 Task: Look for space in Kingston, United States from 22nd August, 2023 to 10th September, 2023 for 6 adults, 2 children in price range Rs.10000 to Rs.15000. Place can be entire place or shared room with 6 bedrooms having 6 beds and 6 bathrooms. Property type can be house, flat, guest house. Amenities needed are: wifi, TV, free parkinig on premises, gym, breakfast. Booking option can be shelf check-in. Required host language is English.
Action: Mouse moved to (547, 111)
Screenshot: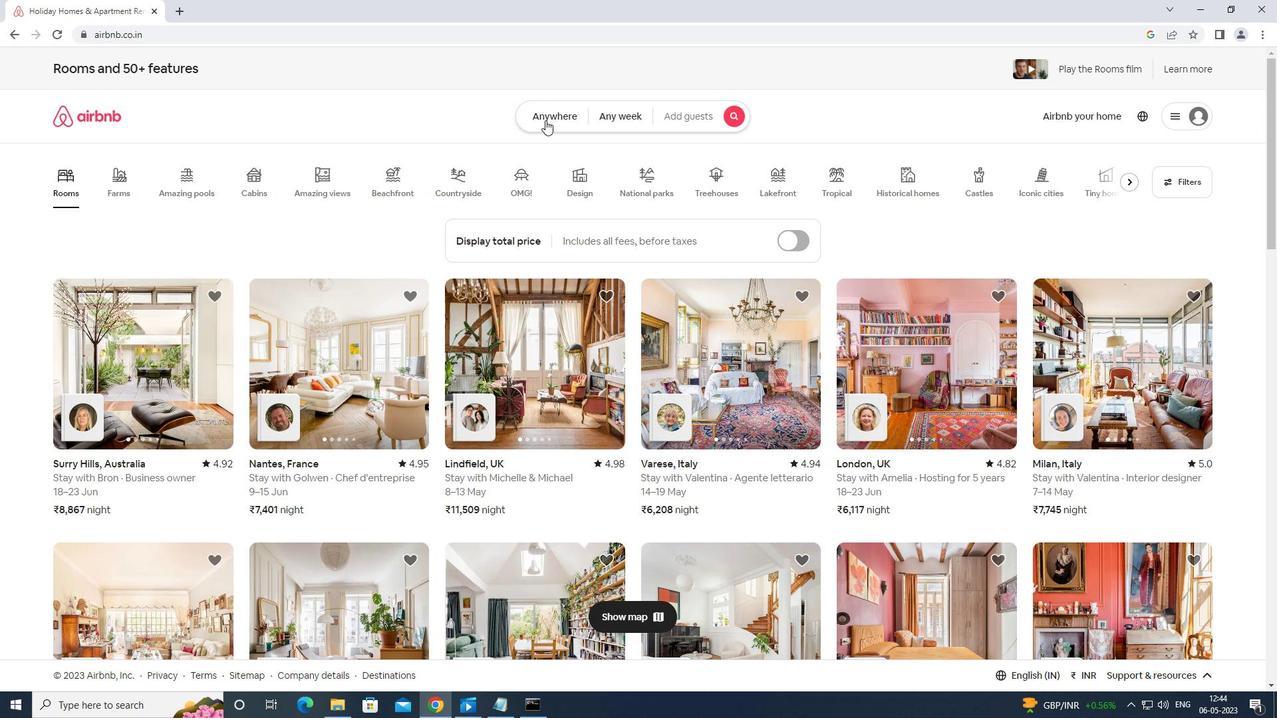 
Action: Mouse pressed left at (547, 111)
Screenshot: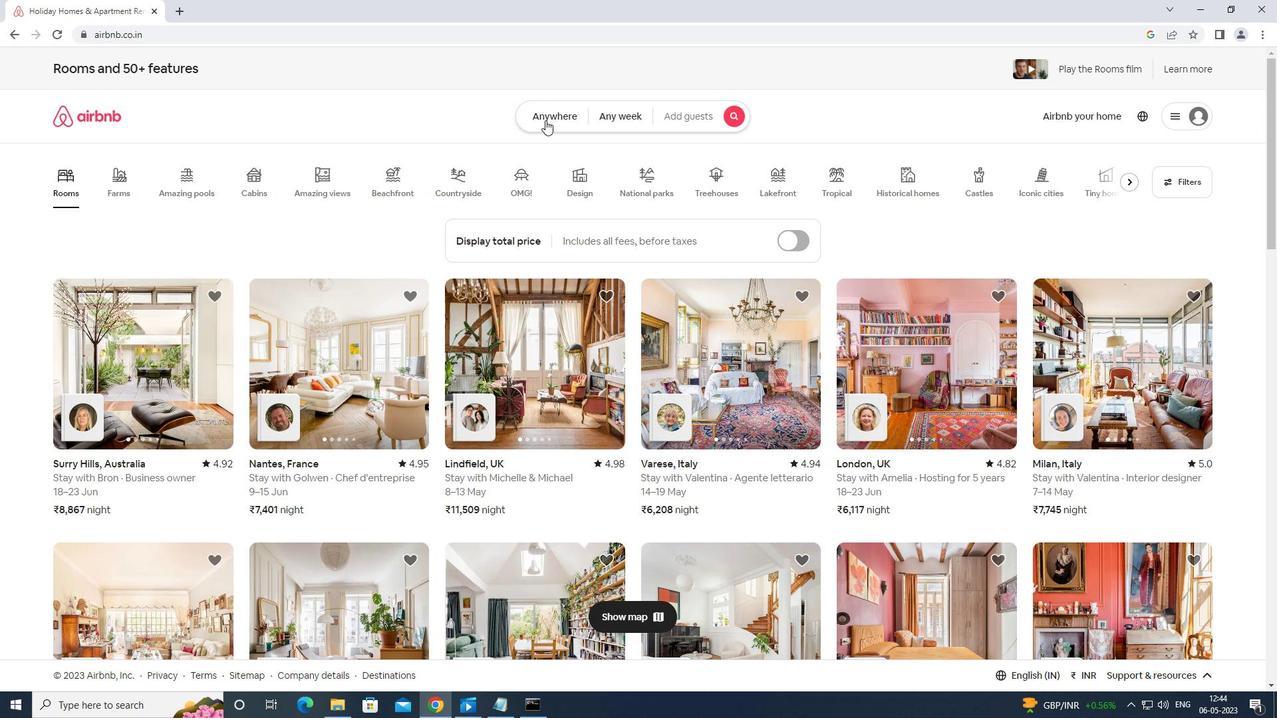 
Action: Mouse moved to (508, 152)
Screenshot: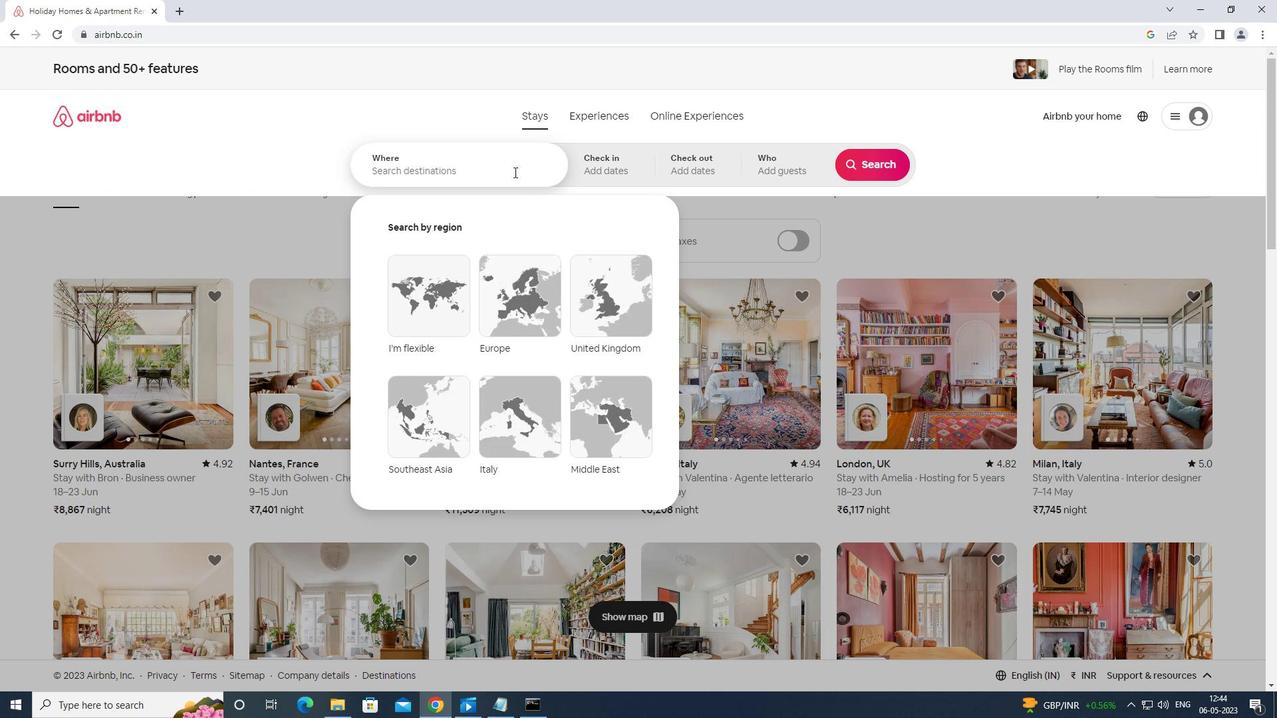 
Action: Mouse pressed left at (508, 152)
Screenshot: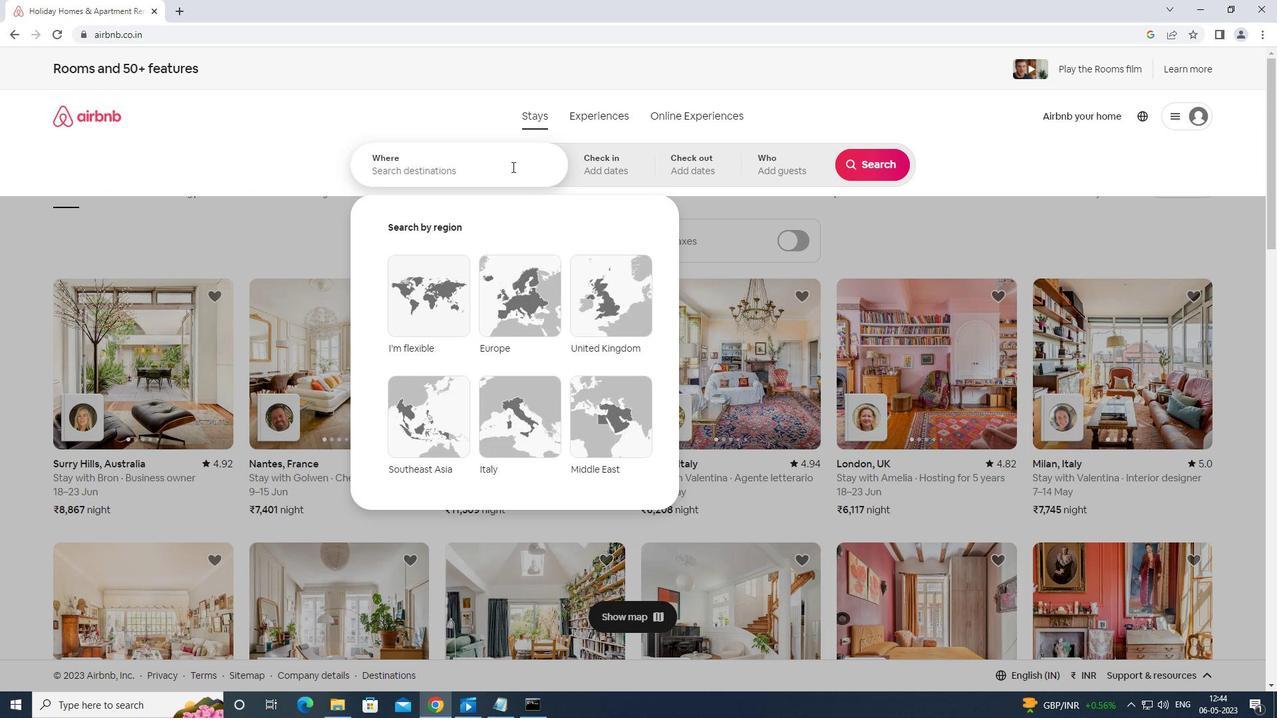 
Action: Mouse moved to (503, 159)
Screenshot: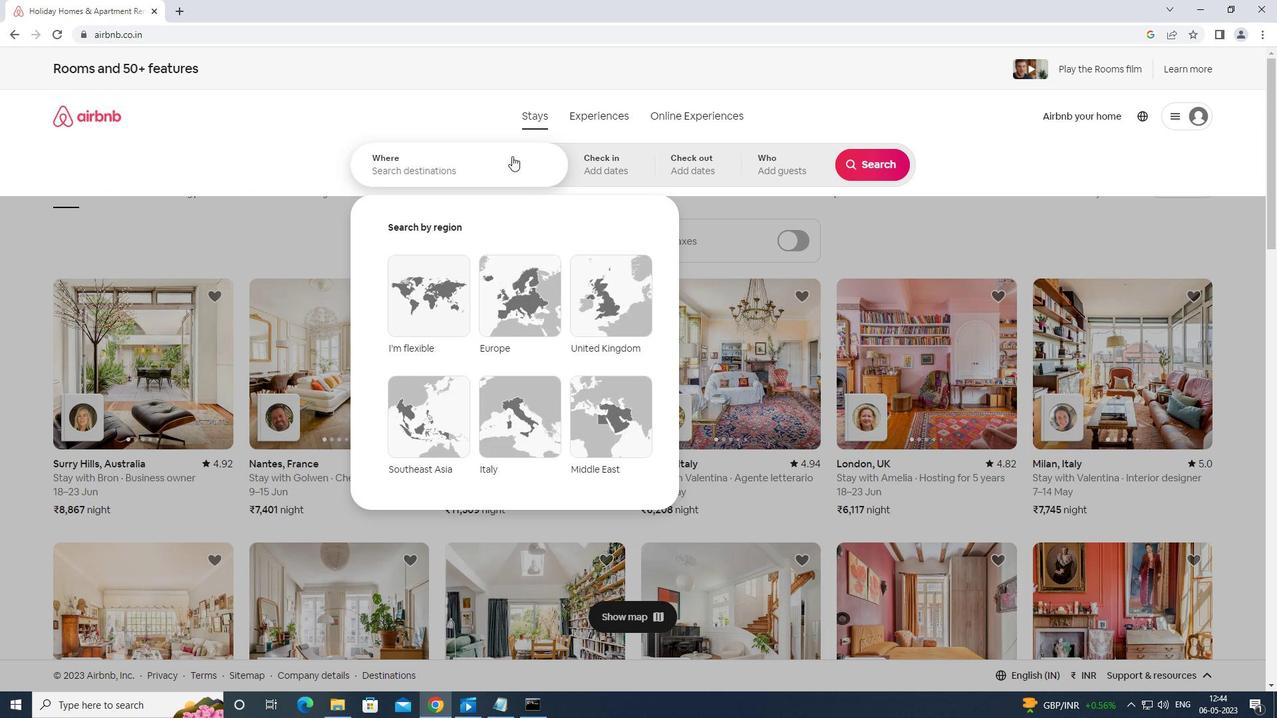 
Action: Mouse pressed left at (503, 159)
Screenshot: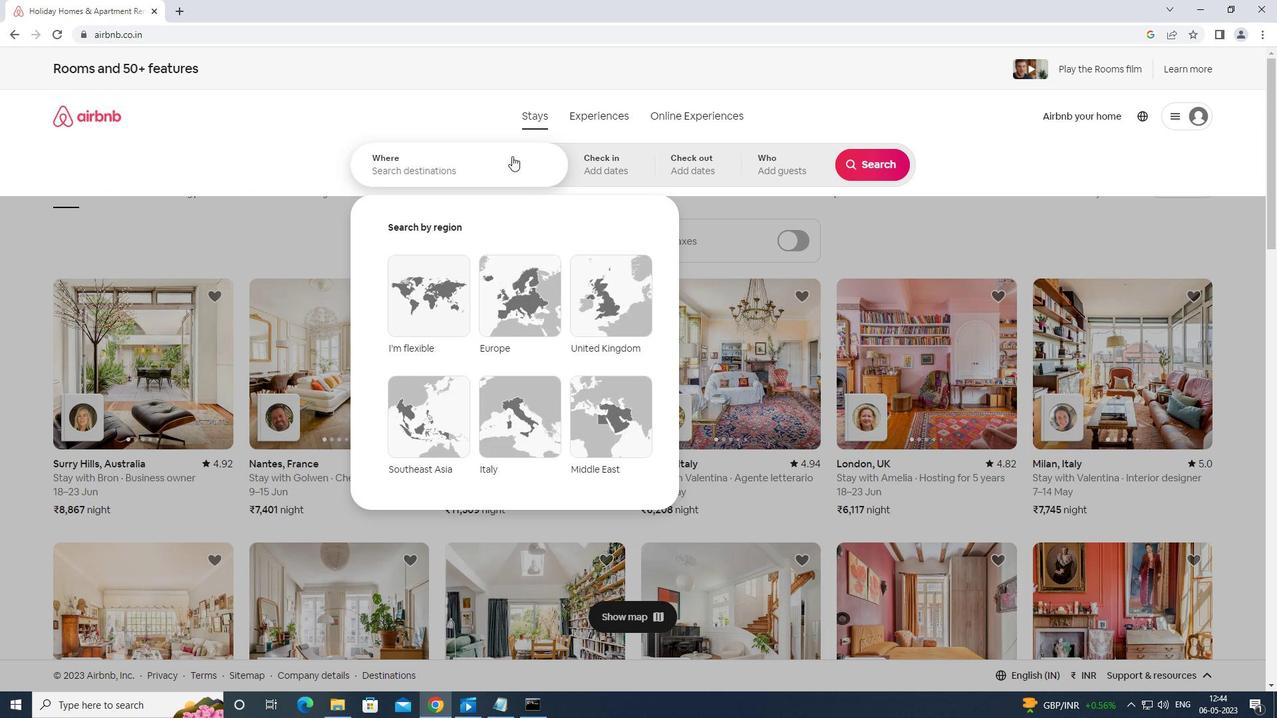 
Action: Mouse moved to (497, 162)
Screenshot: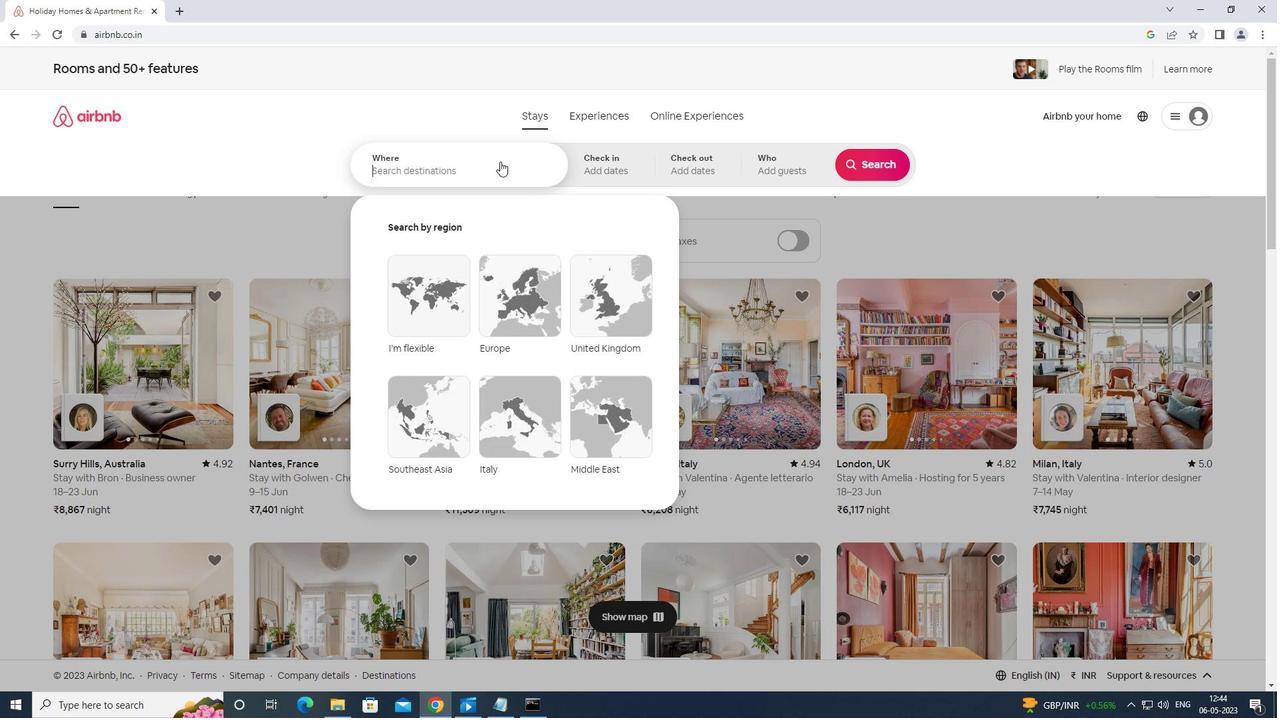 
Action: Key pressed kingstin<Key.backspace><Key.backspace>on<Key.space>united<Key.space>states<Key.enter>
Screenshot: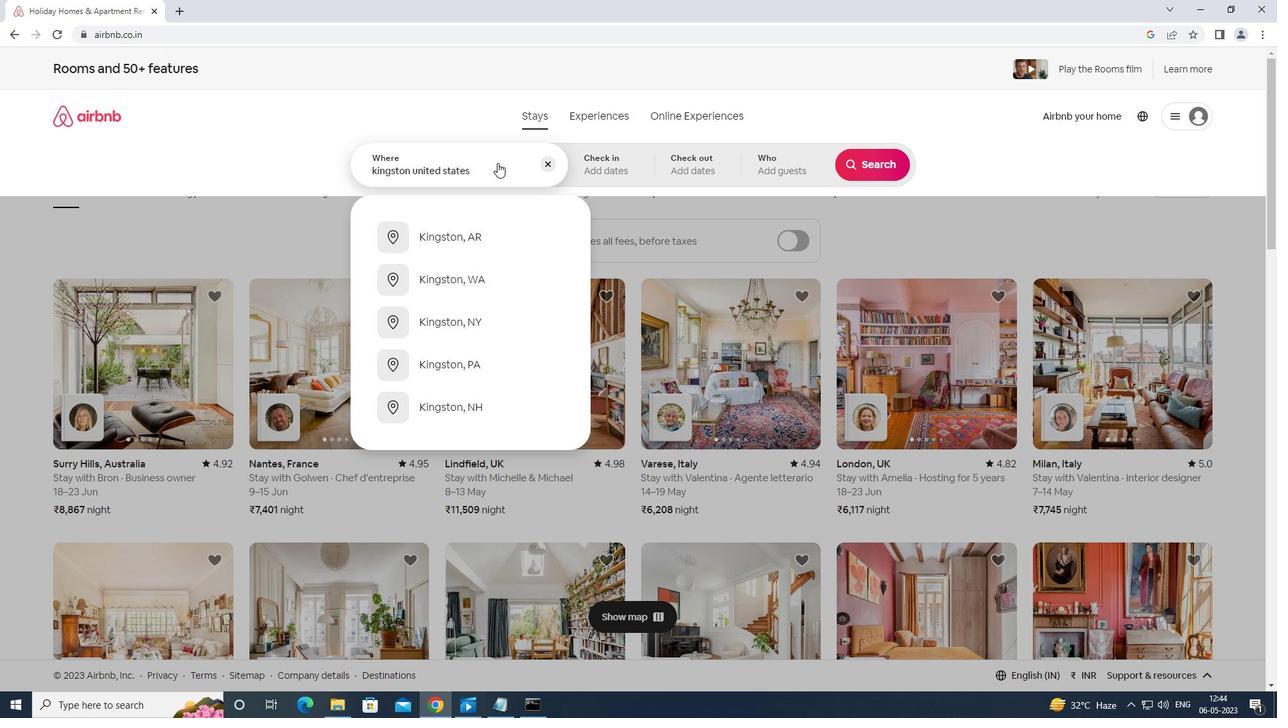 
Action: Mouse moved to (870, 272)
Screenshot: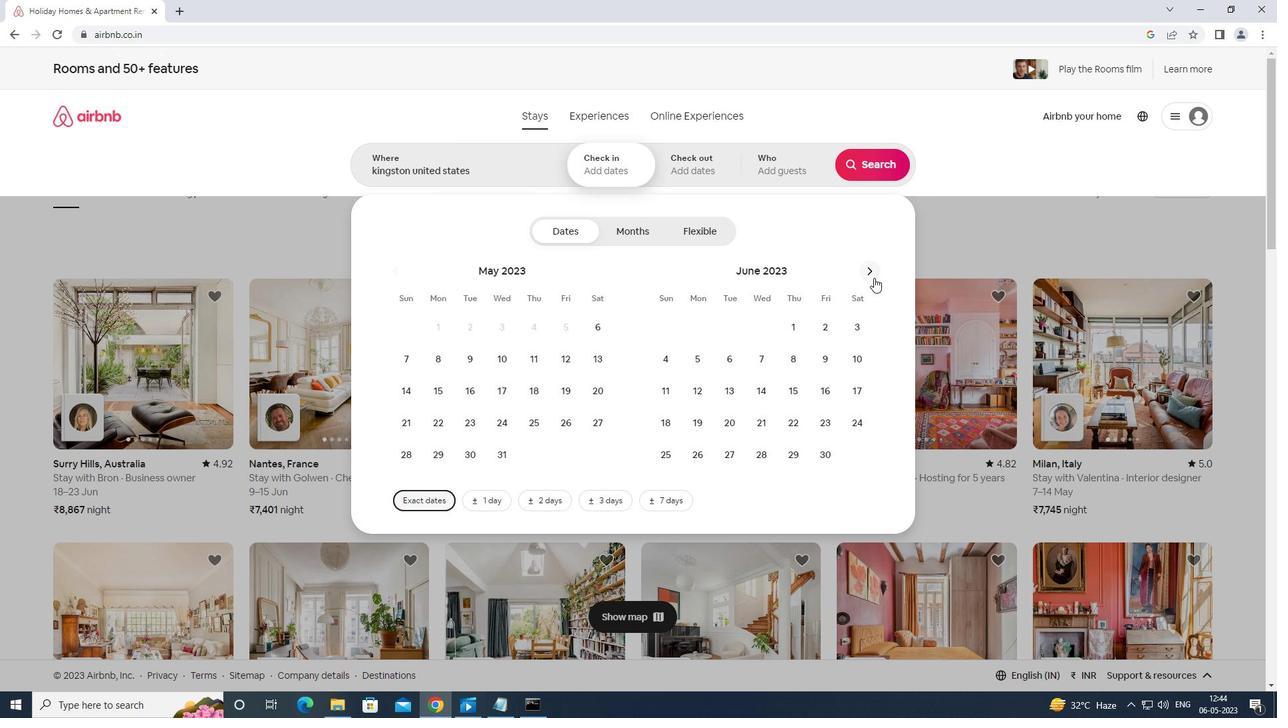 
Action: Mouse pressed left at (870, 272)
Screenshot: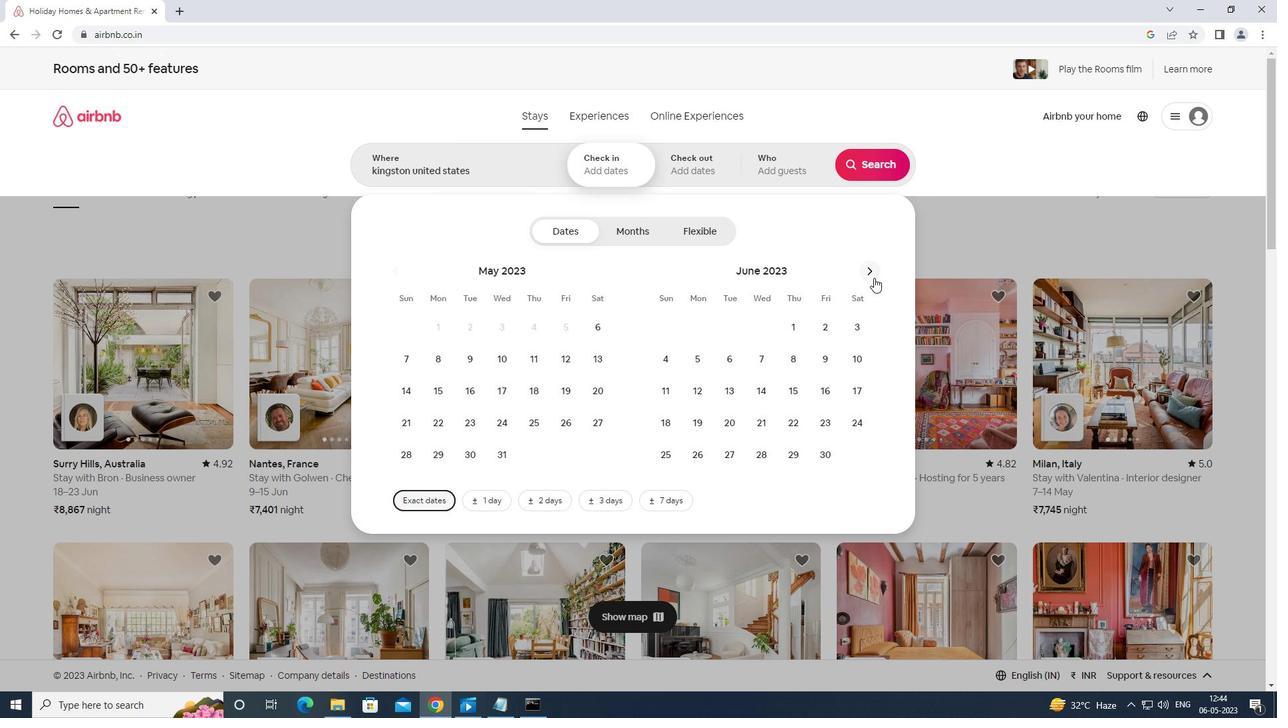 
Action: Mouse moved to (872, 270)
Screenshot: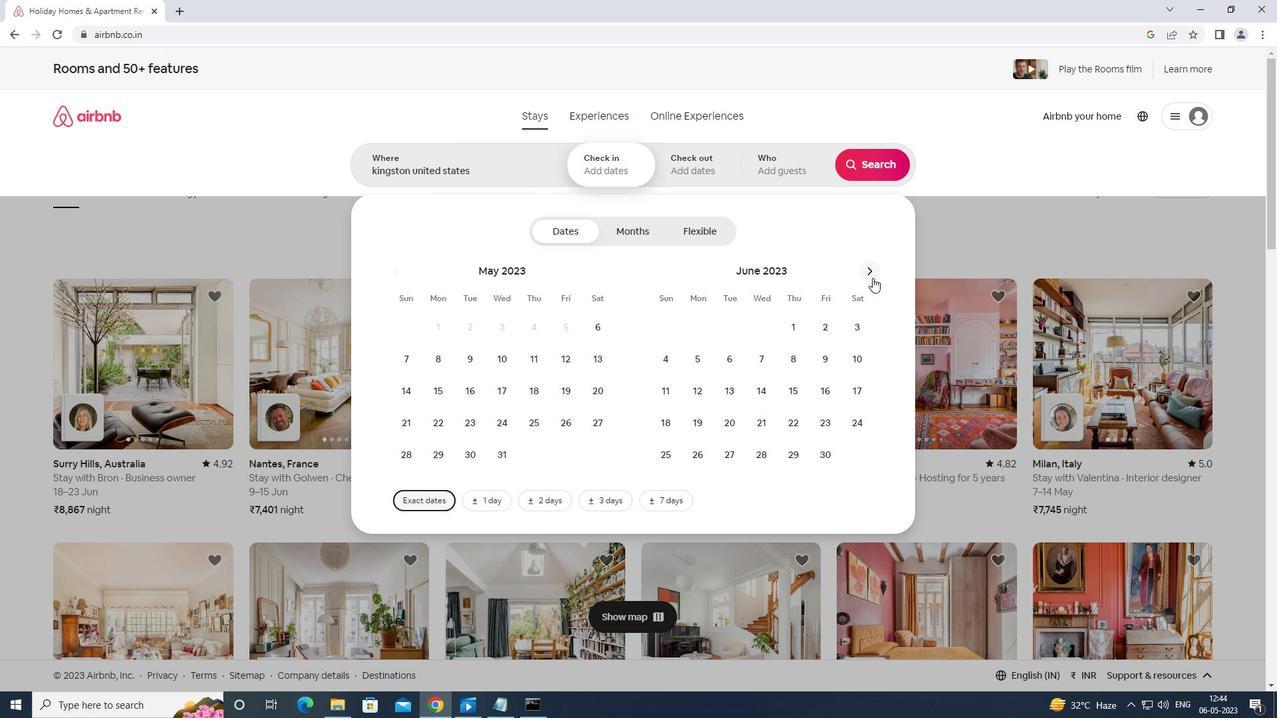 
Action: Mouse pressed left at (872, 270)
Screenshot: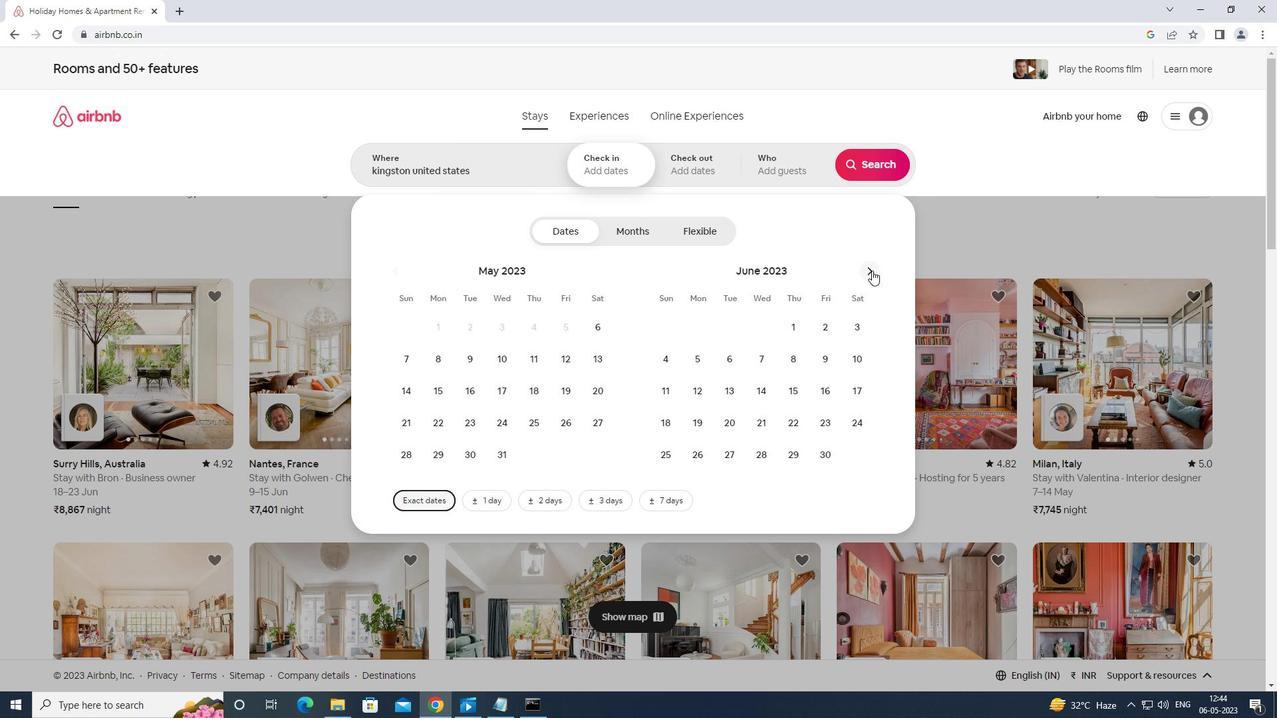 
Action: Mouse moved to (872, 270)
Screenshot: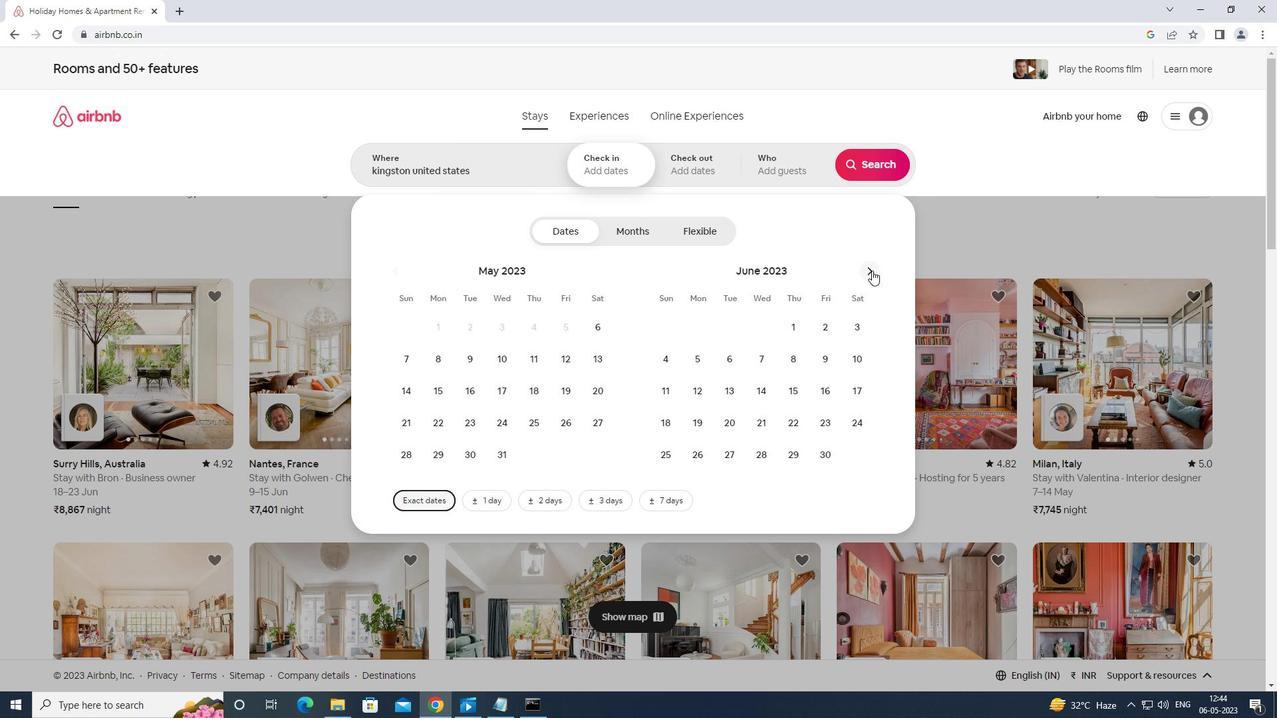 
Action: Mouse pressed left at (872, 270)
Screenshot: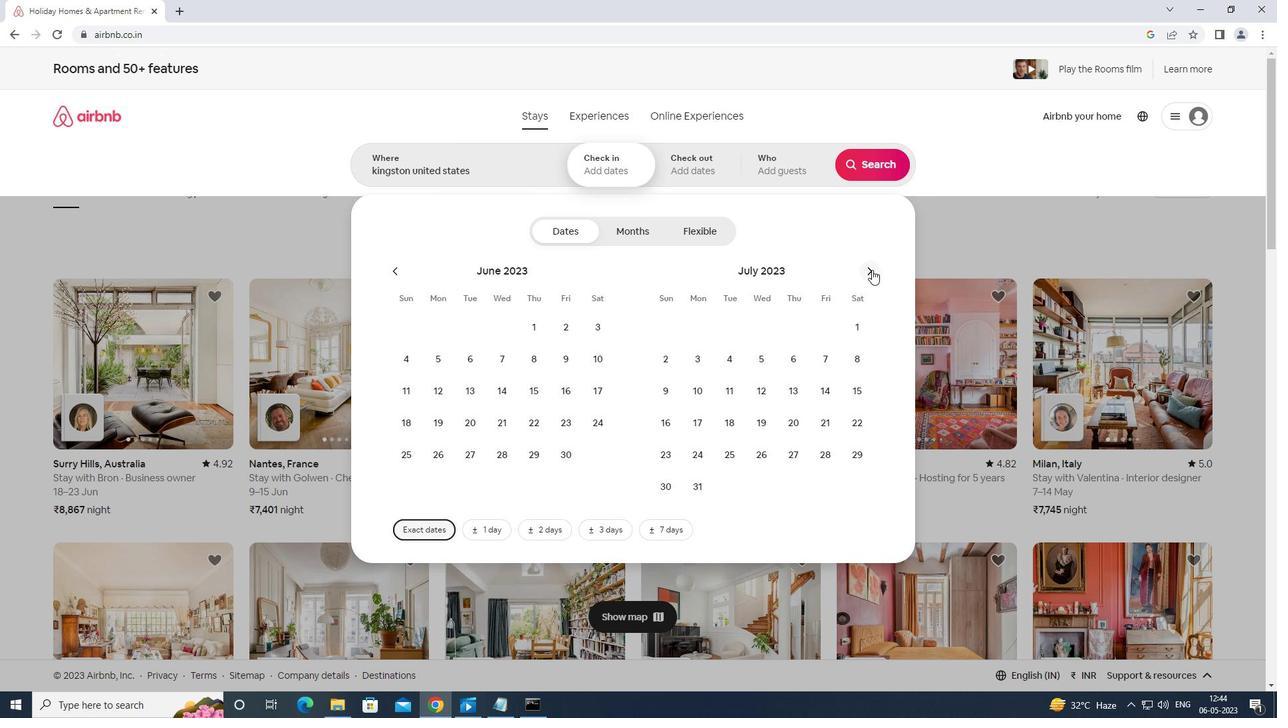 
Action: Mouse moved to (727, 427)
Screenshot: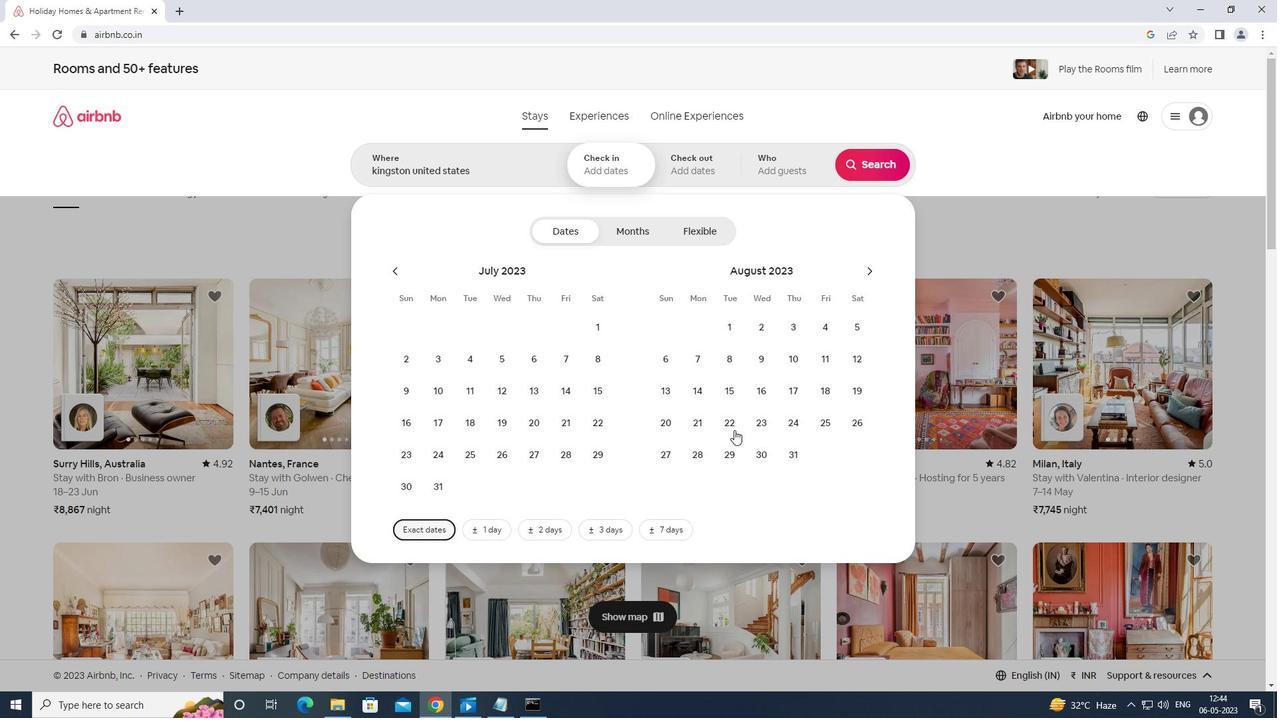 
Action: Mouse pressed left at (727, 427)
Screenshot: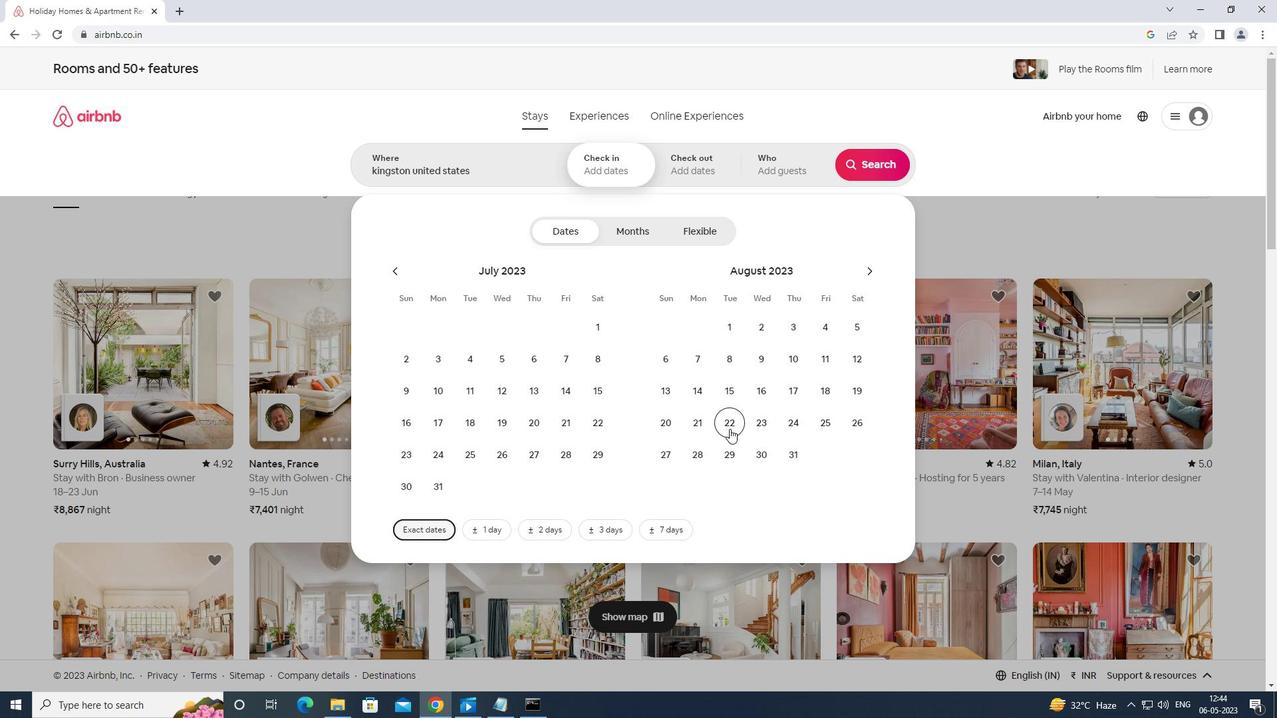 
Action: Mouse moved to (872, 274)
Screenshot: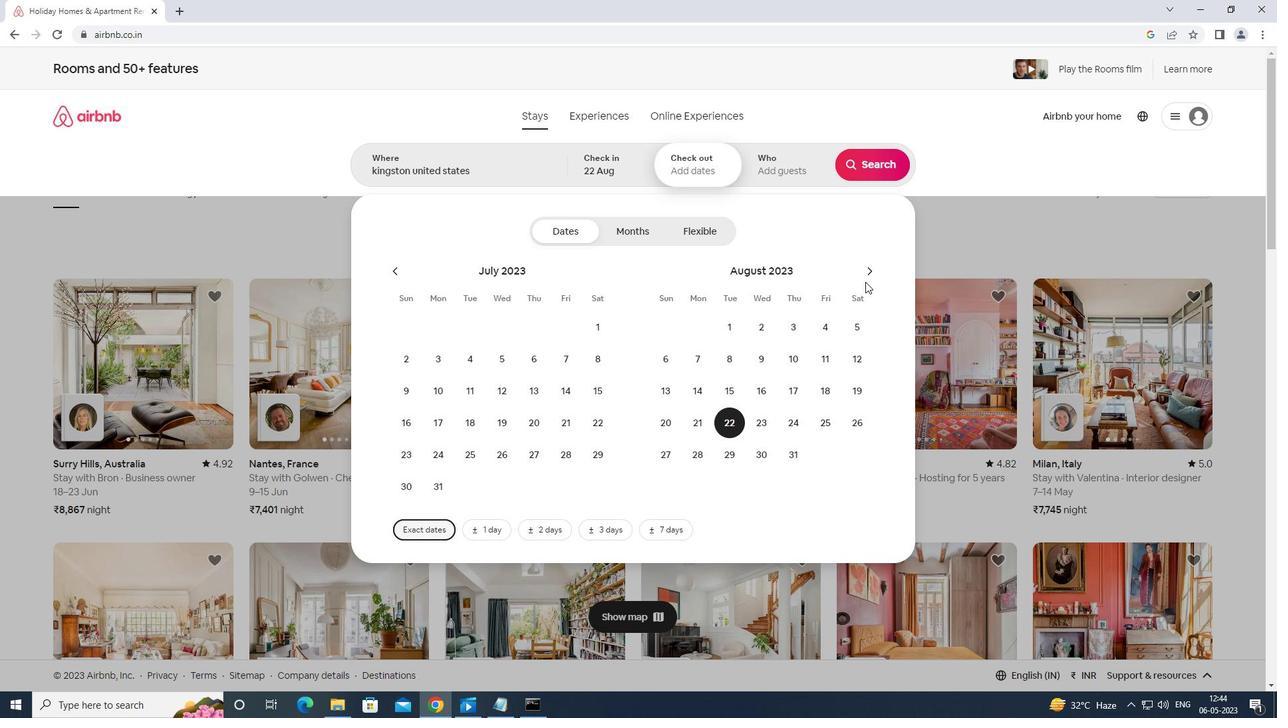 
Action: Mouse pressed left at (872, 274)
Screenshot: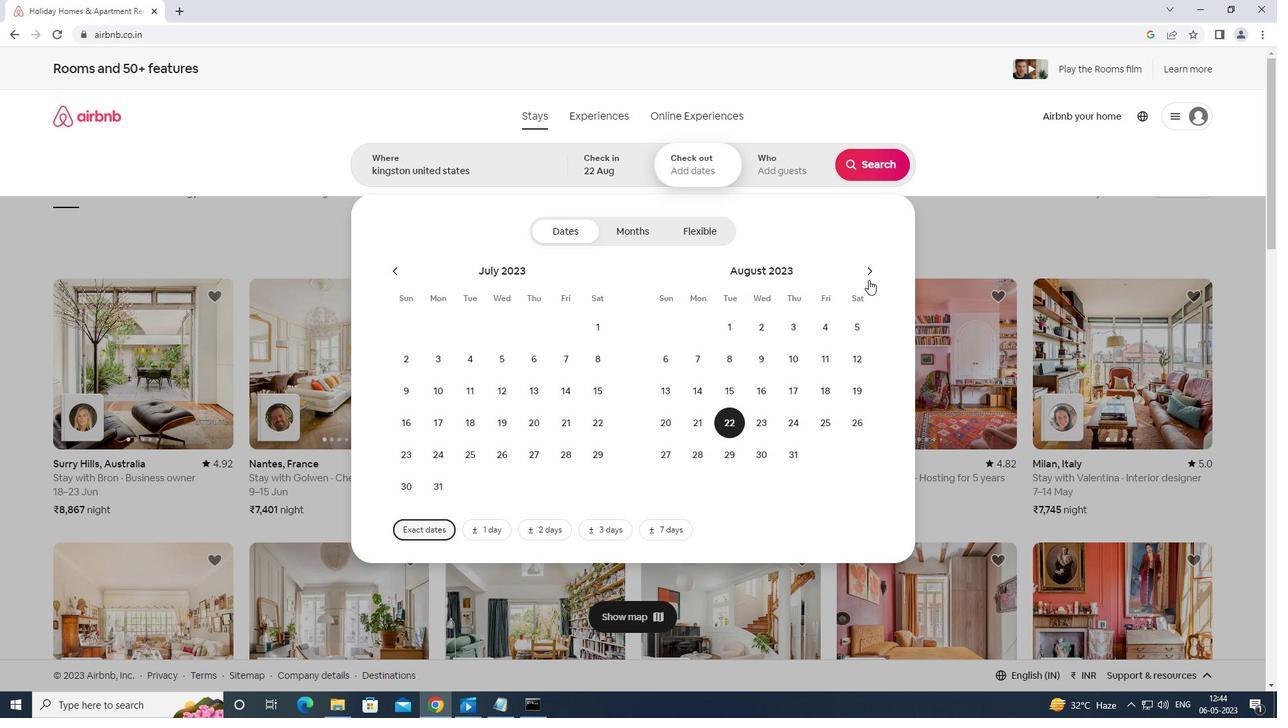 
Action: Mouse moved to (667, 392)
Screenshot: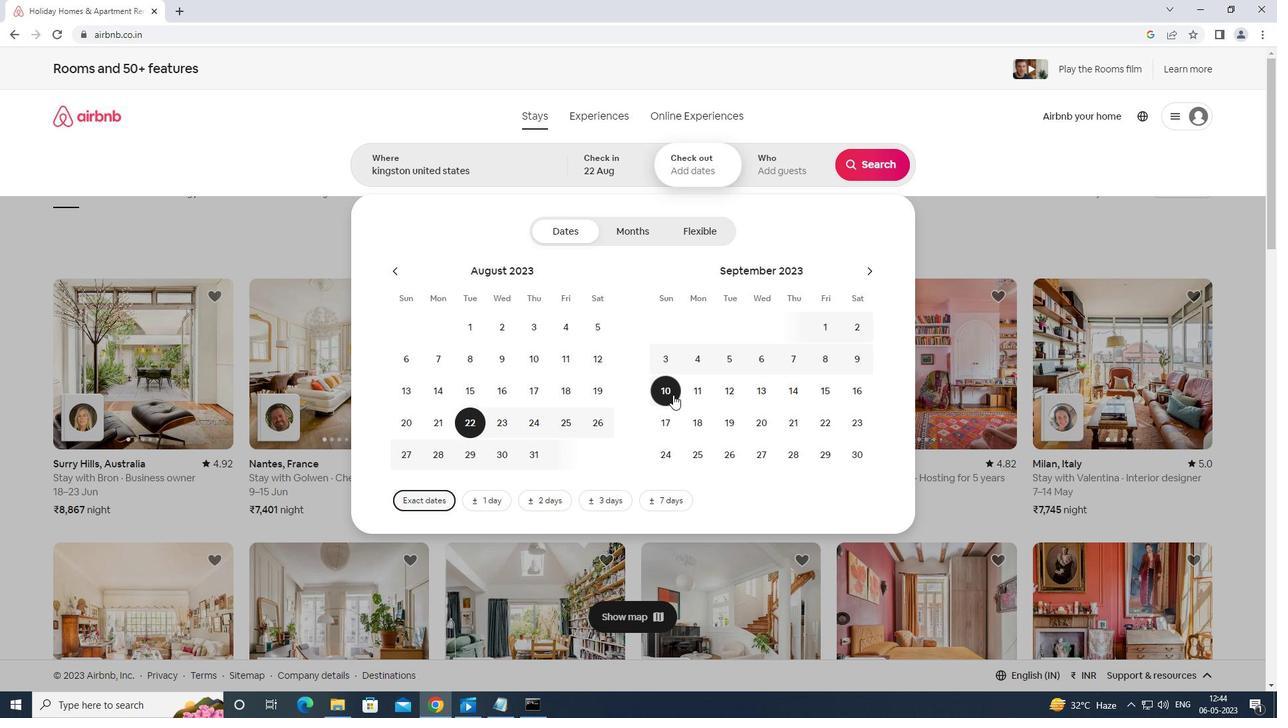 
Action: Mouse pressed left at (667, 392)
Screenshot: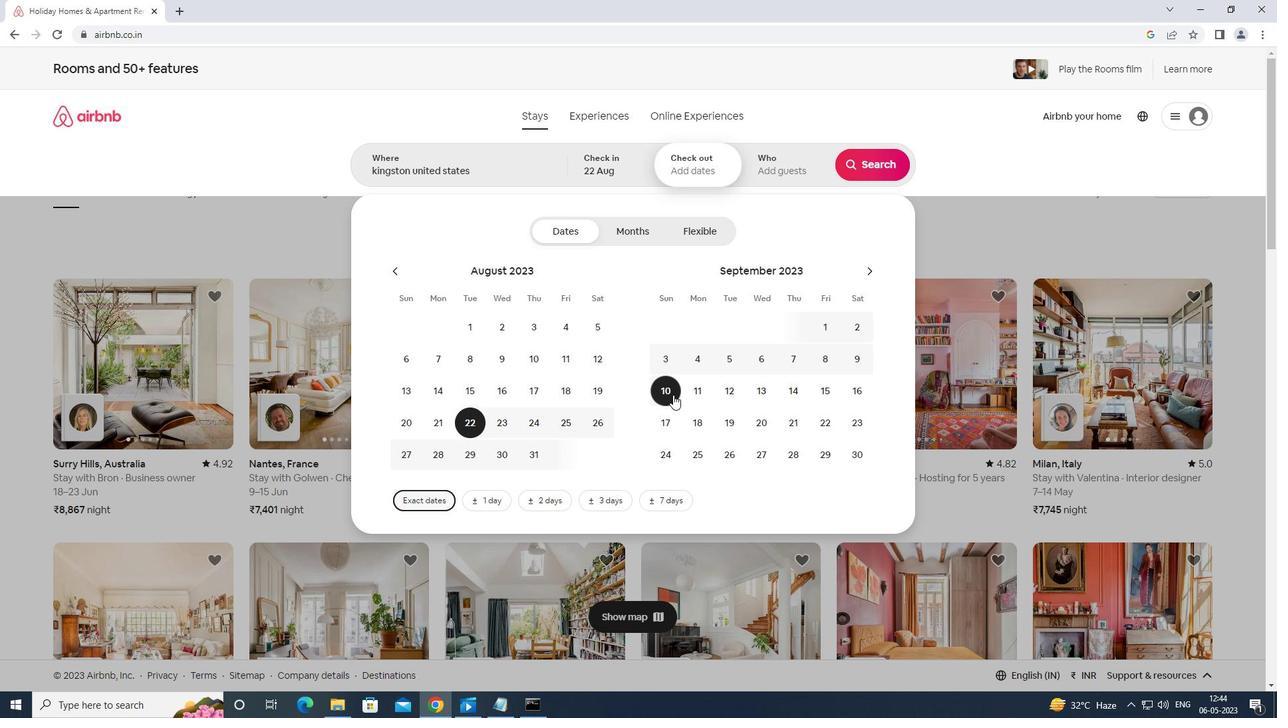 
Action: Mouse moved to (778, 162)
Screenshot: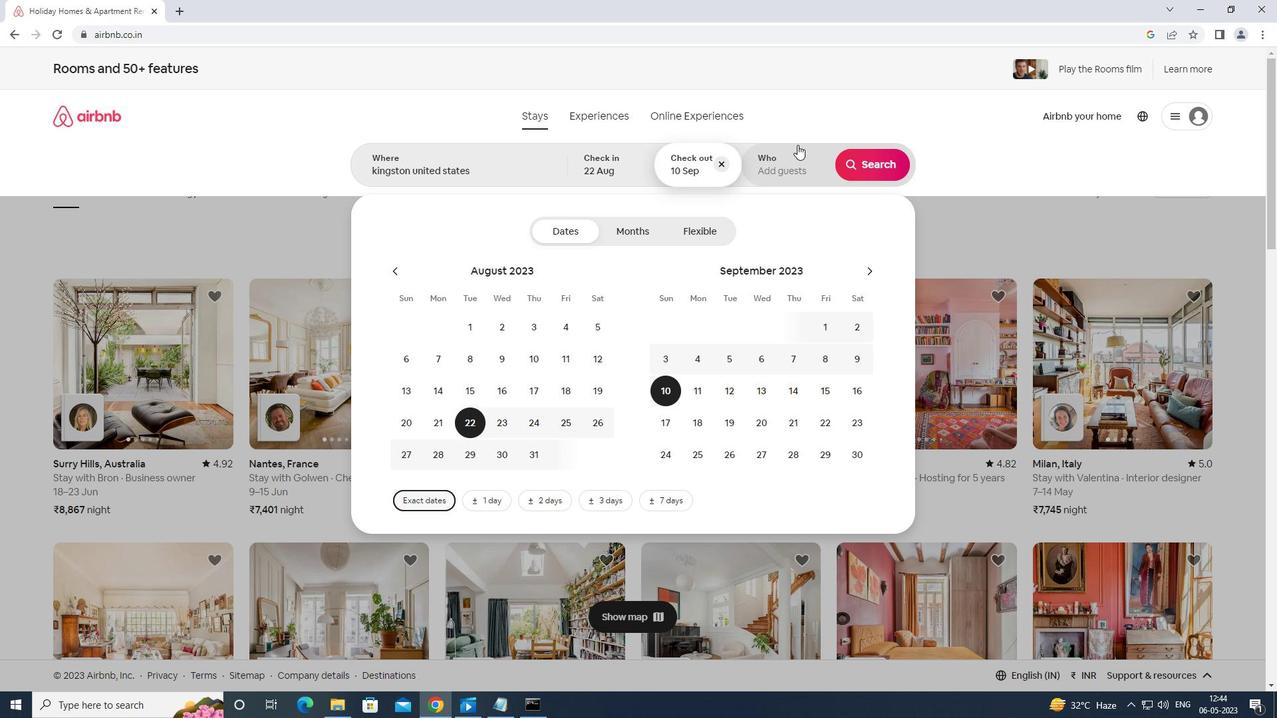 
Action: Mouse pressed left at (778, 162)
Screenshot: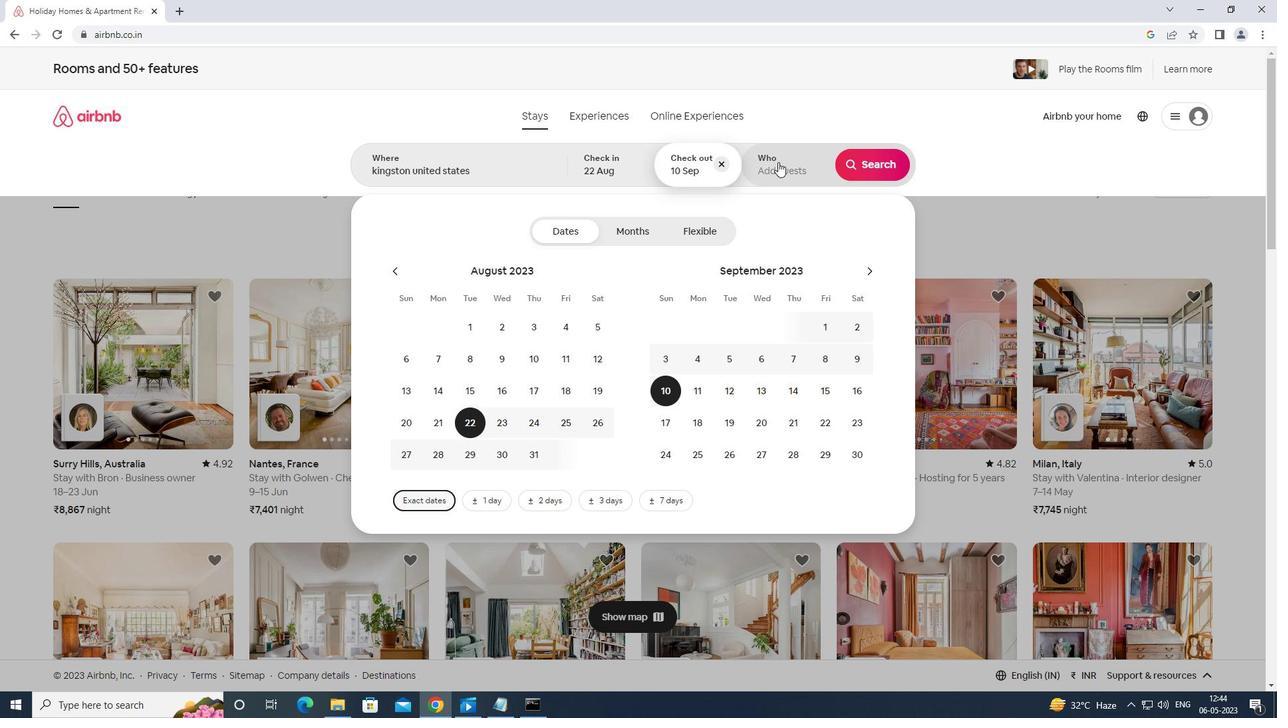 
Action: Mouse moved to (873, 231)
Screenshot: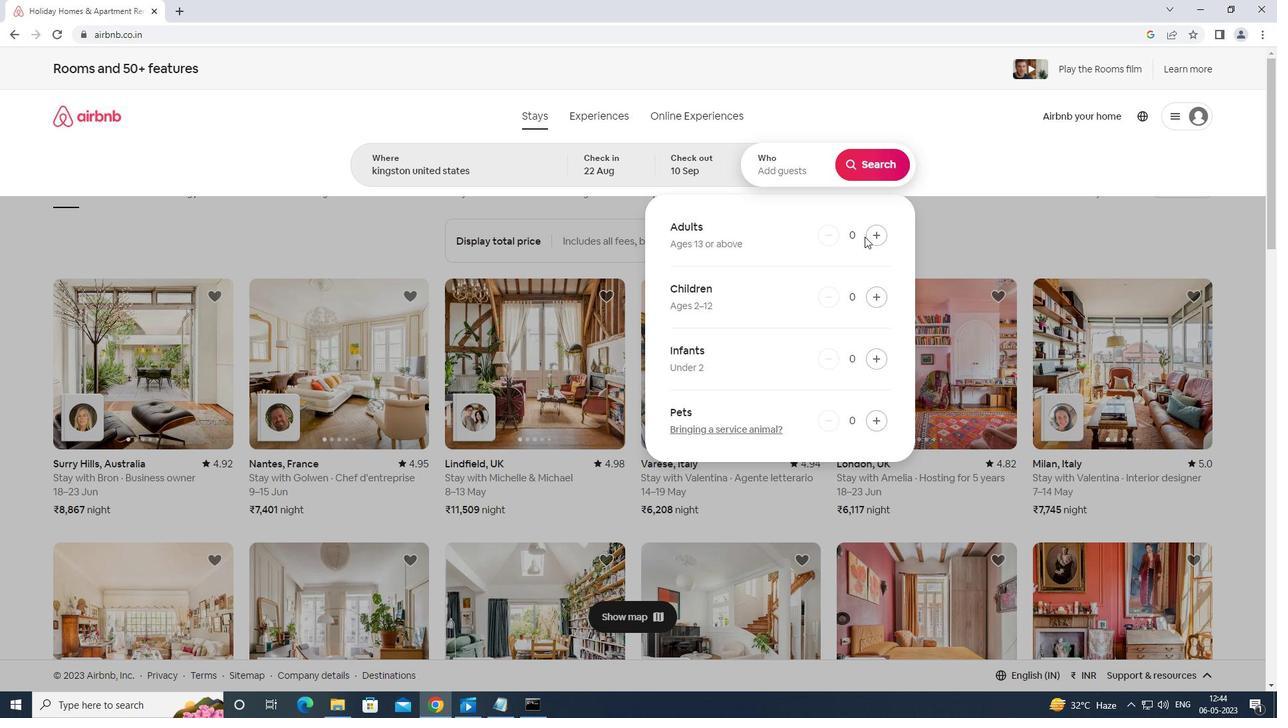 
Action: Mouse pressed left at (873, 231)
Screenshot: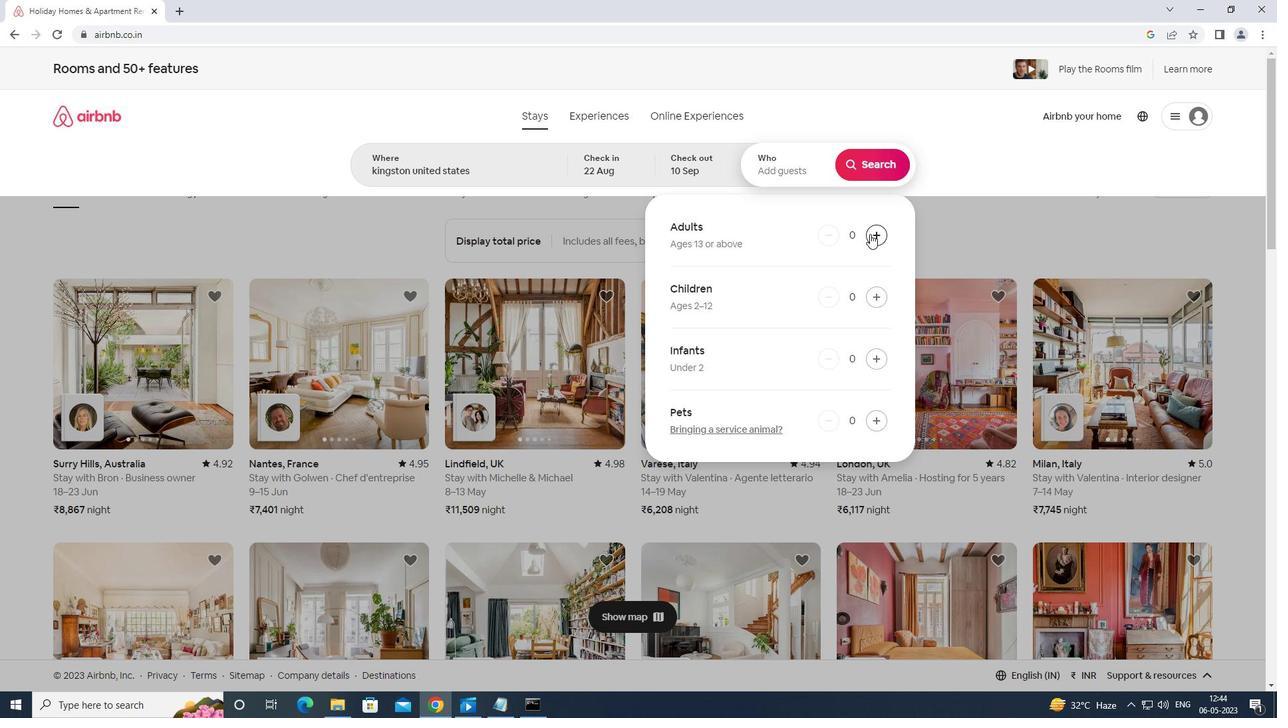 
Action: Mouse moved to (873, 231)
Screenshot: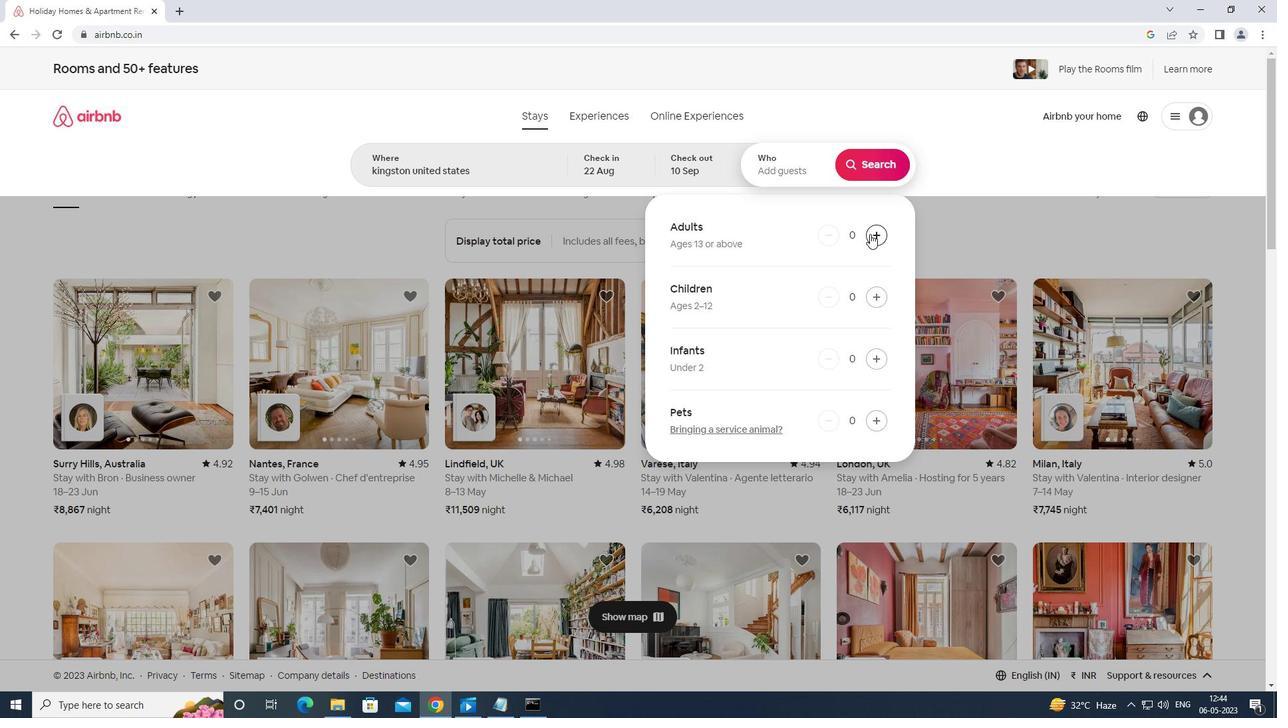 
Action: Mouse pressed left at (873, 231)
Screenshot: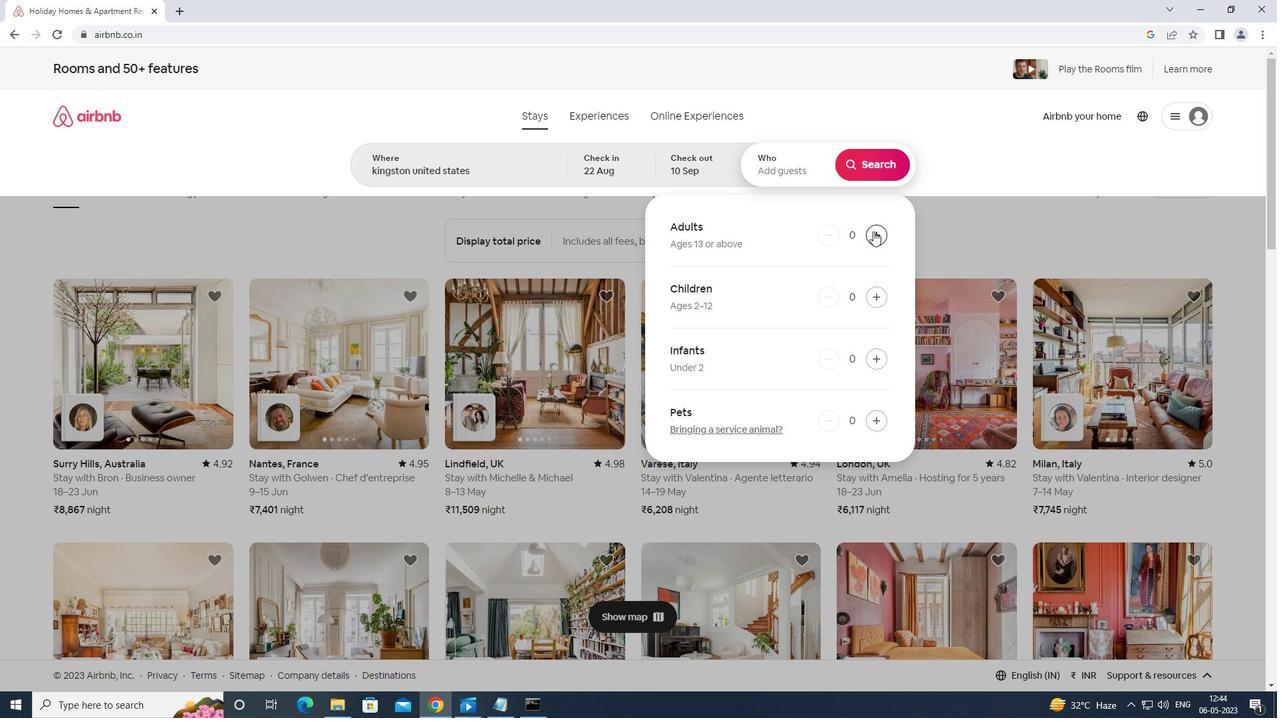 
Action: Mouse moved to (874, 230)
Screenshot: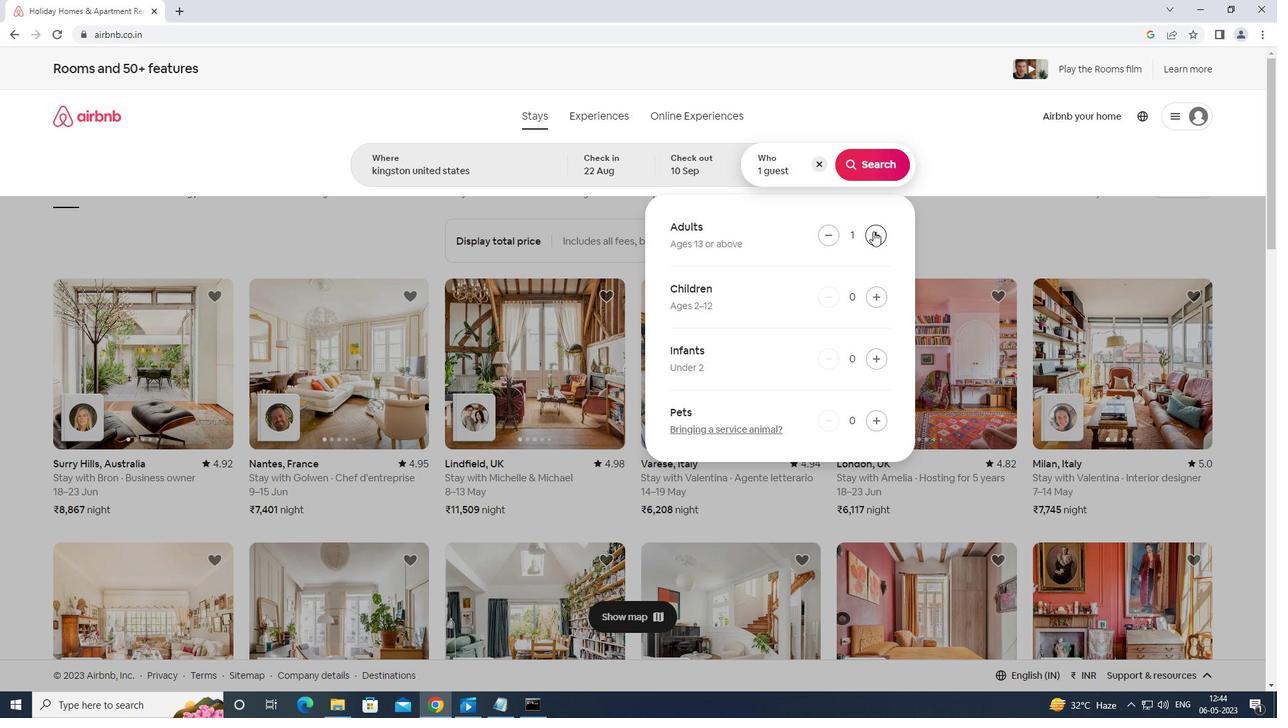 
Action: Mouse pressed left at (874, 230)
Screenshot: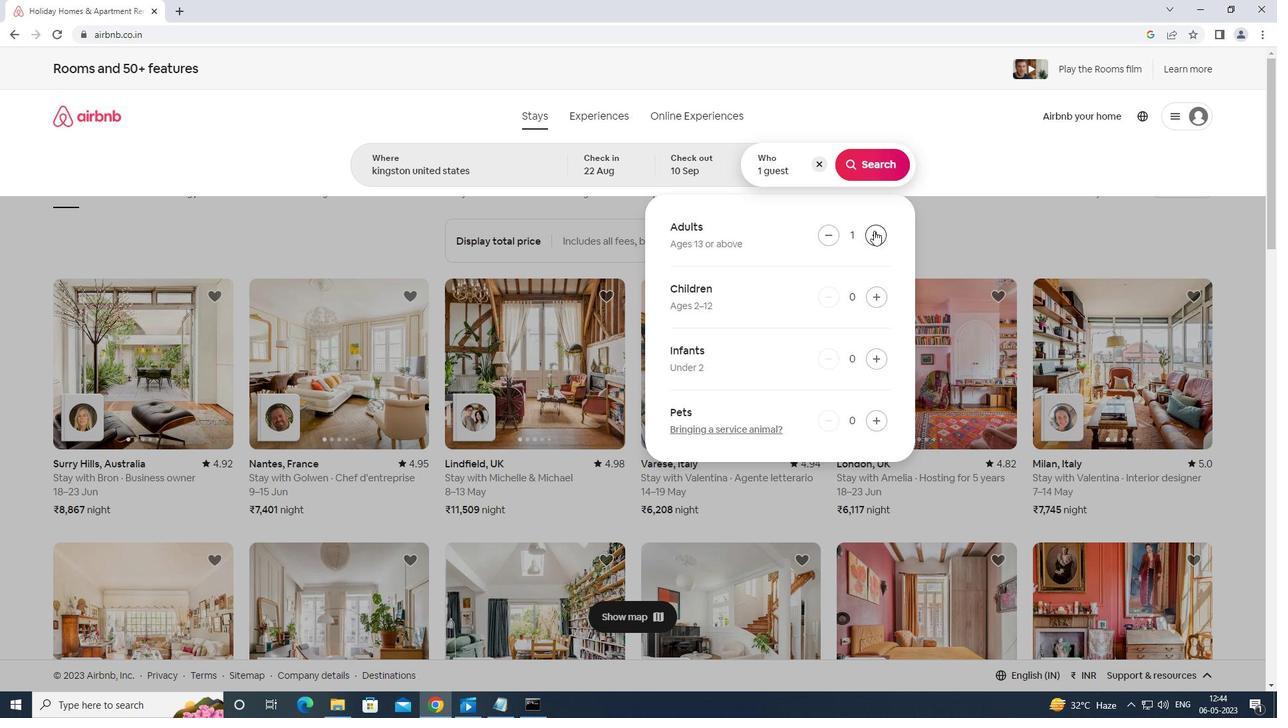 
Action: Mouse moved to (876, 232)
Screenshot: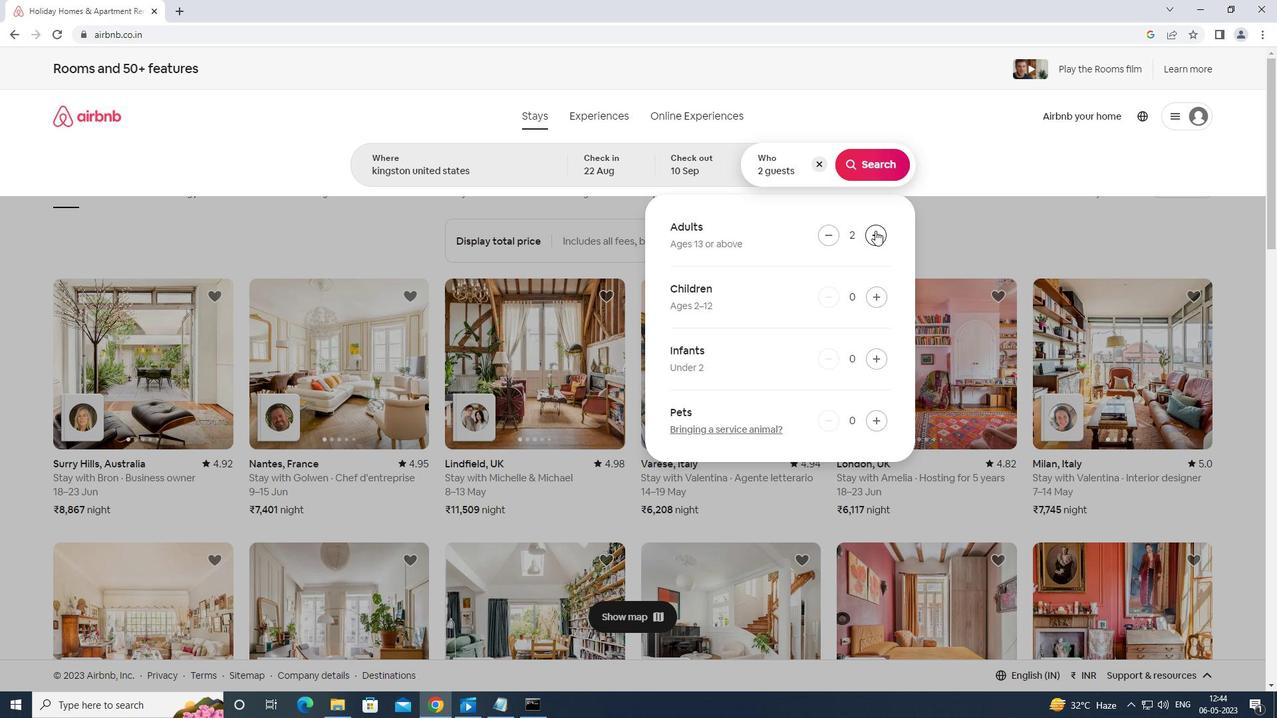
Action: Mouse pressed left at (876, 232)
Screenshot: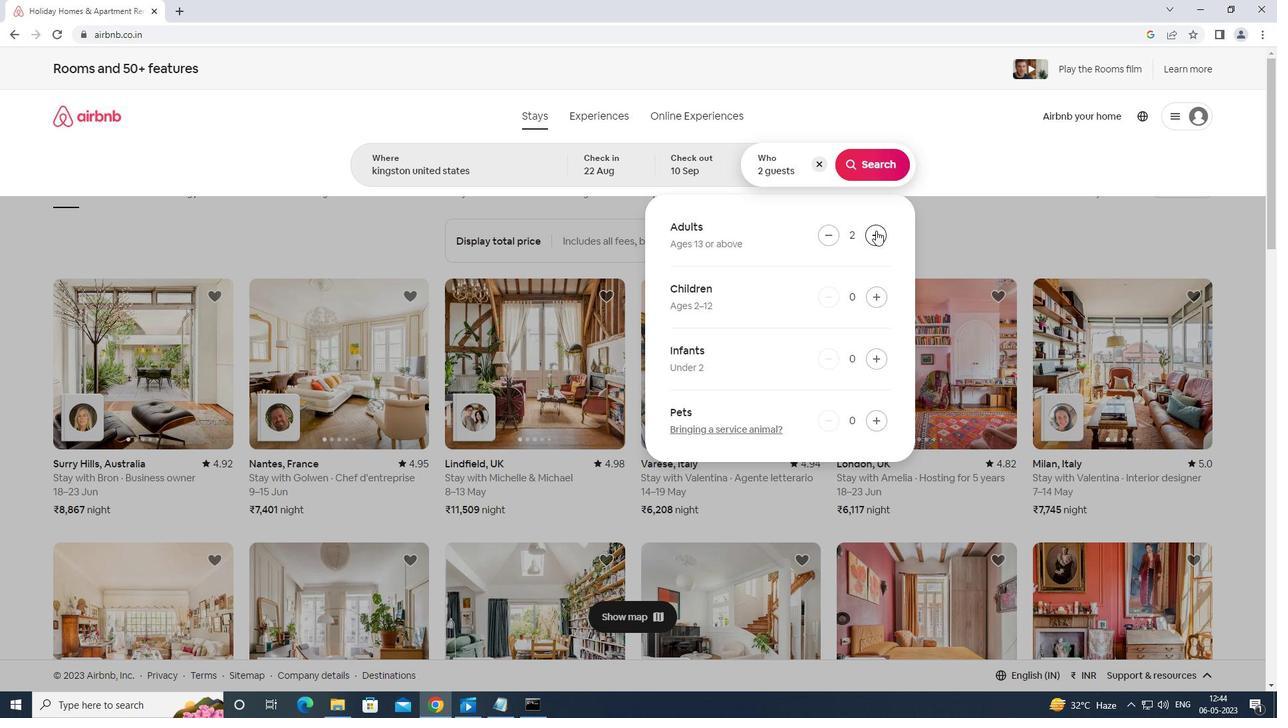 
Action: Mouse moved to (877, 233)
Screenshot: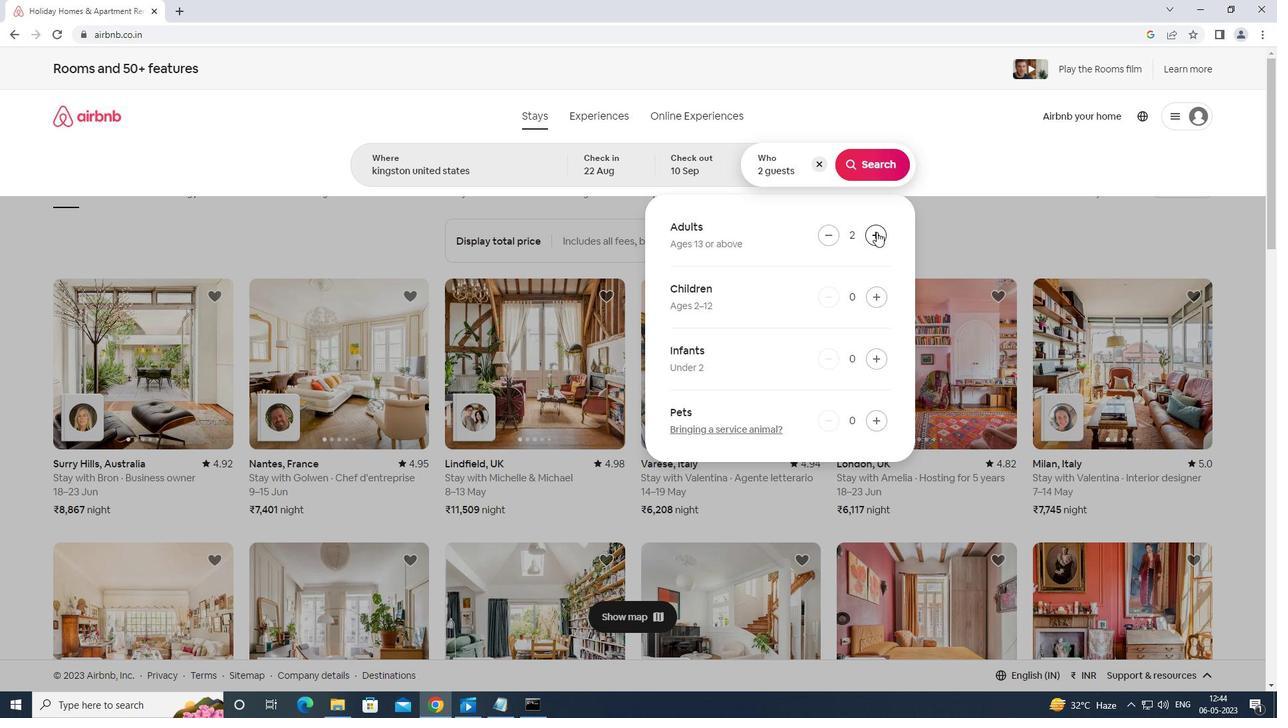 
Action: Mouse pressed left at (877, 233)
Screenshot: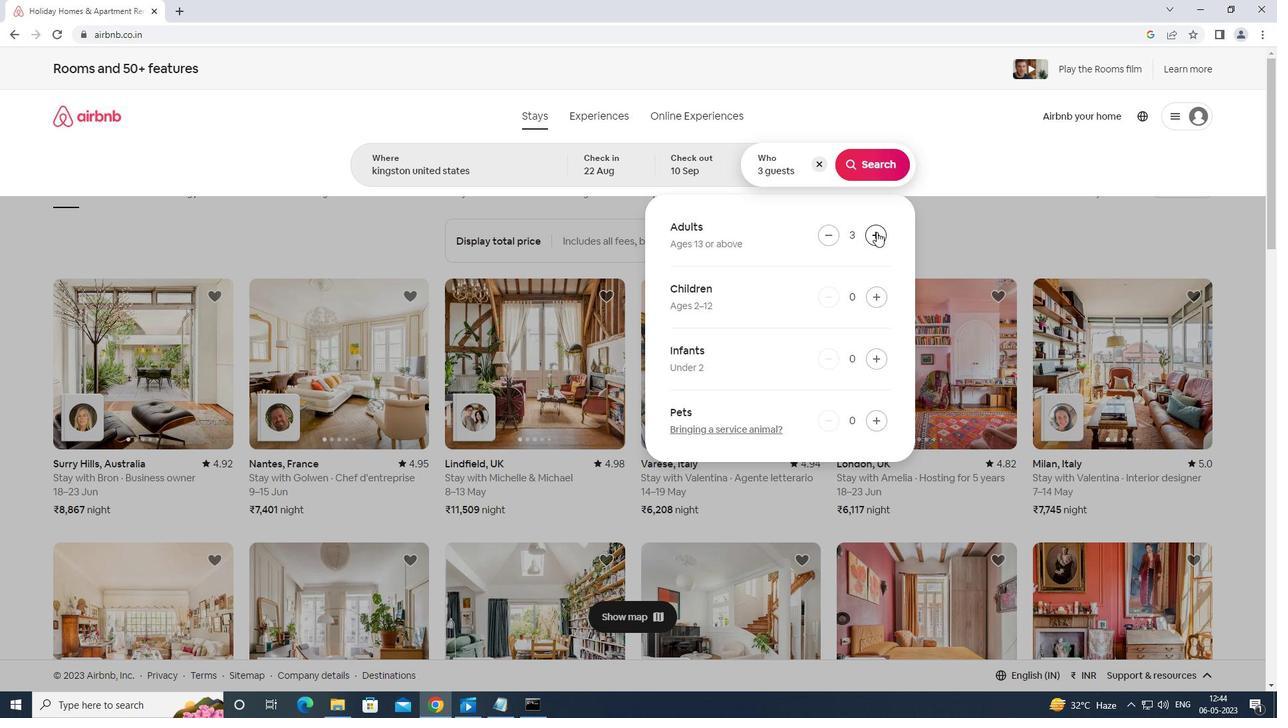 
Action: Mouse pressed left at (877, 233)
Screenshot: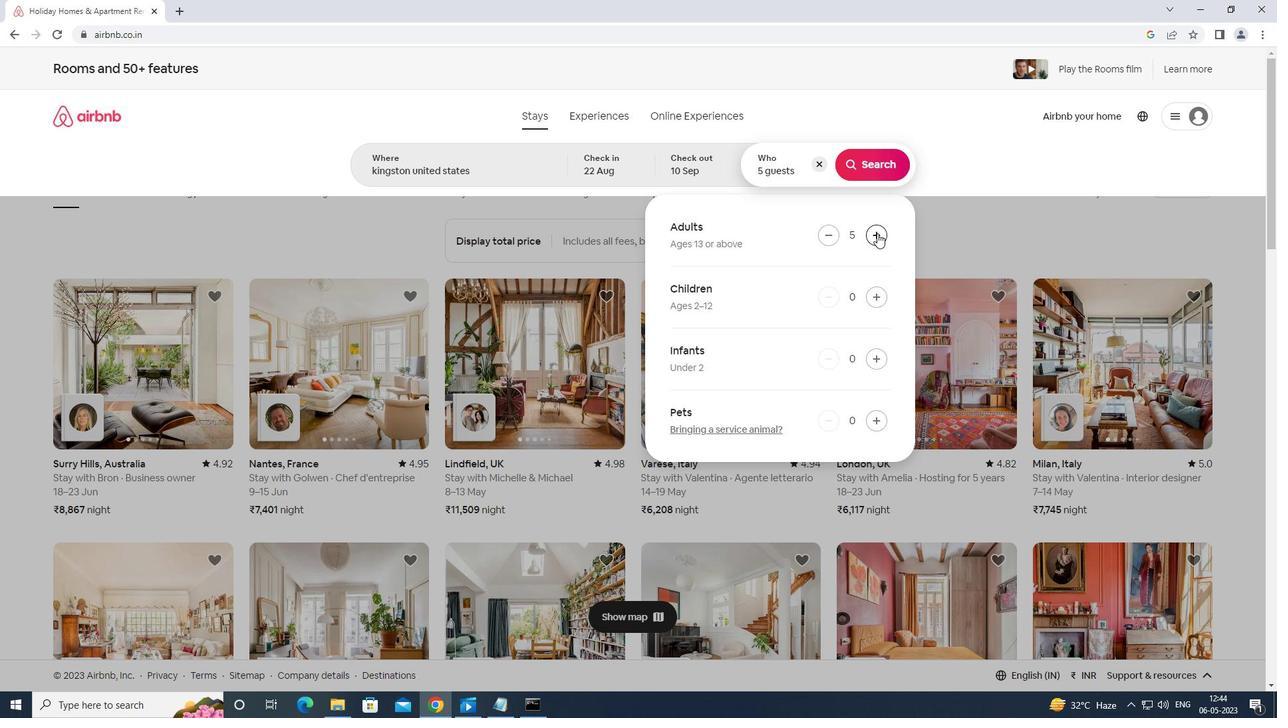 
Action: Mouse moved to (875, 299)
Screenshot: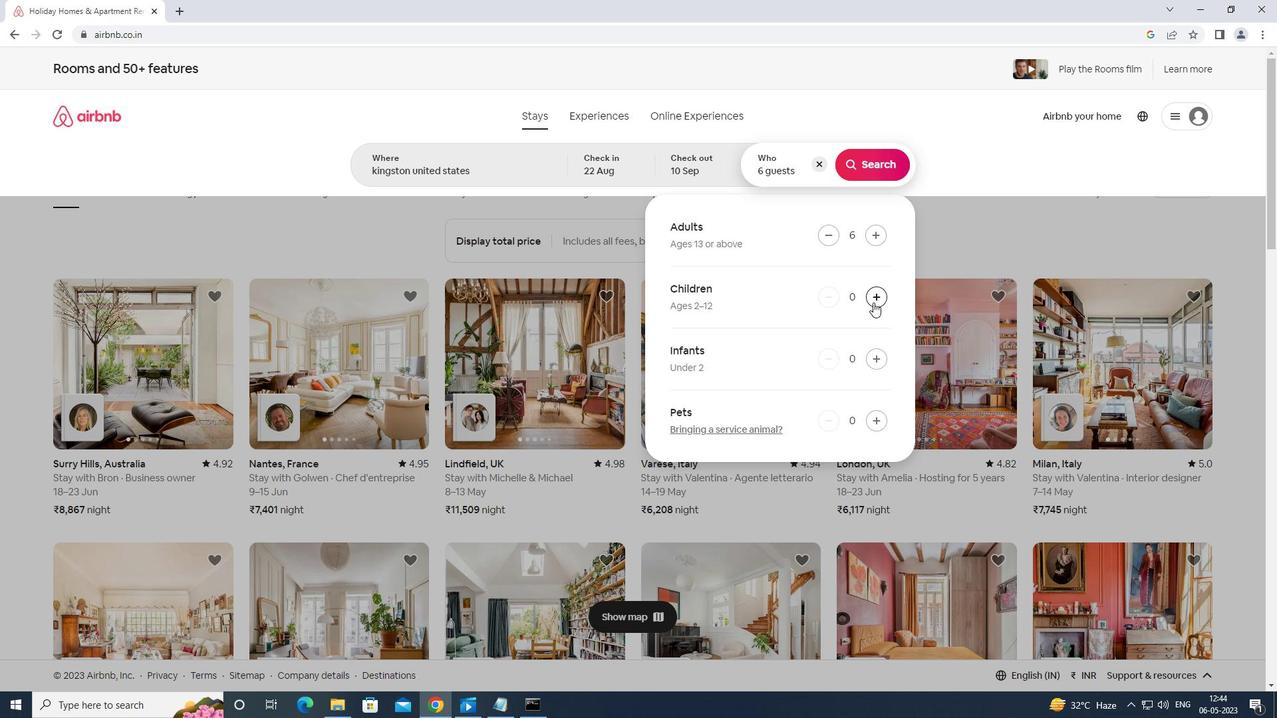 
Action: Mouse pressed left at (875, 299)
Screenshot: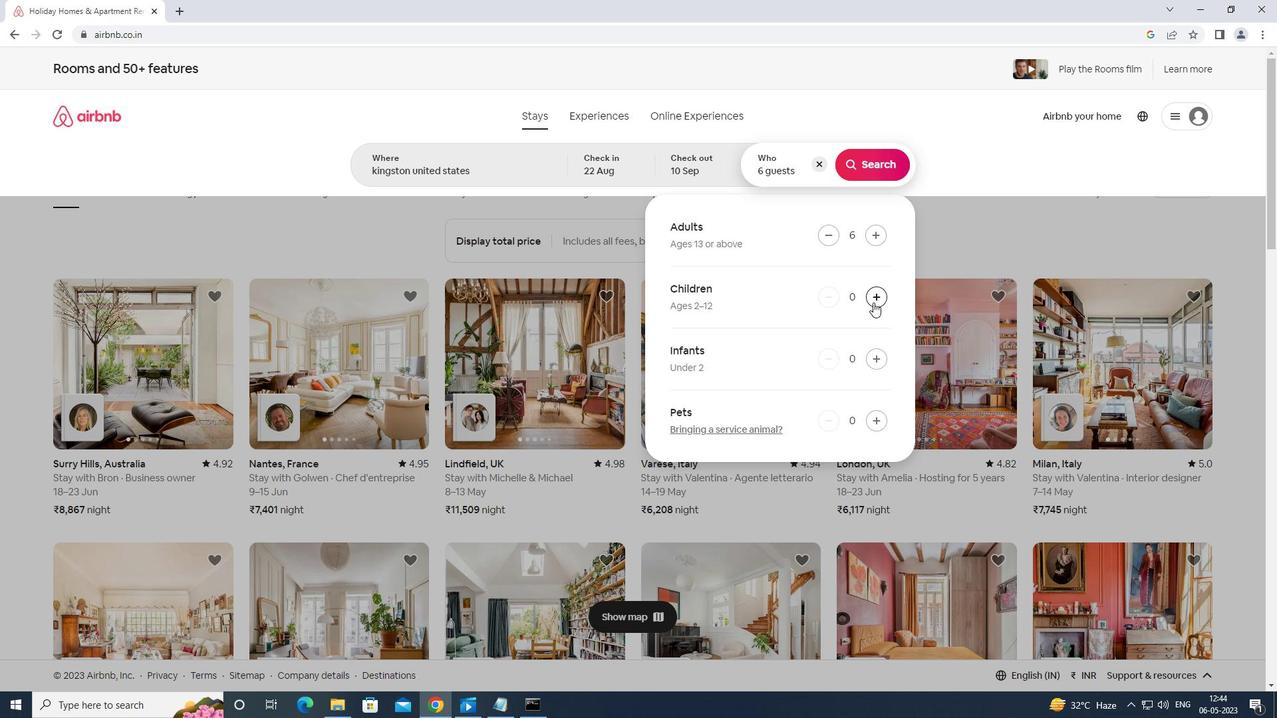 
Action: Mouse moved to (876, 298)
Screenshot: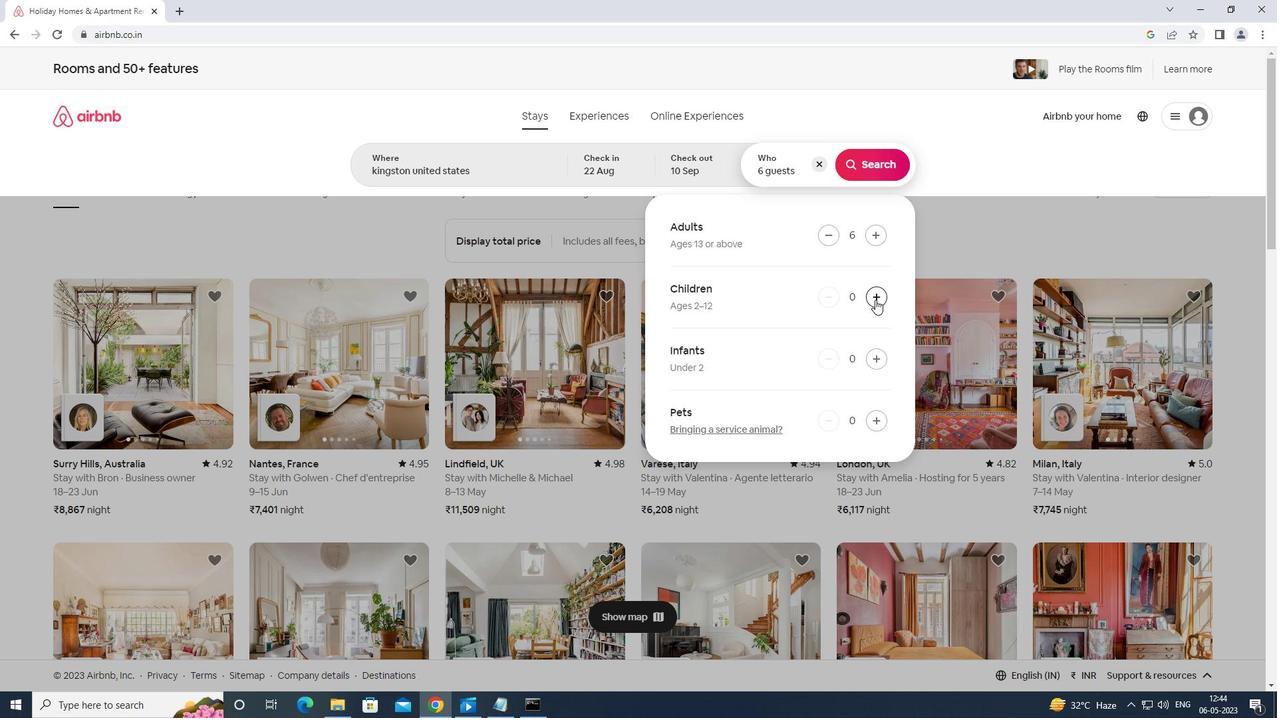
Action: Mouse pressed left at (876, 298)
Screenshot: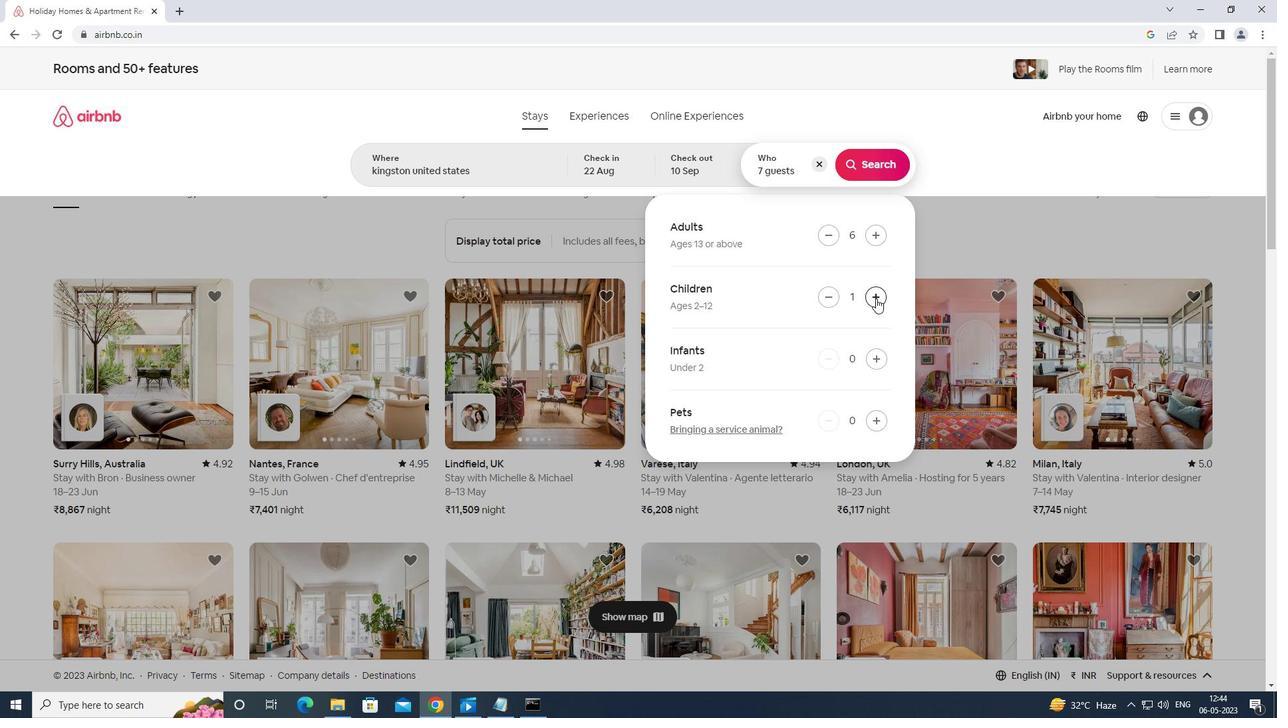 
Action: Mouse moved to (888, 154)
Screenshot: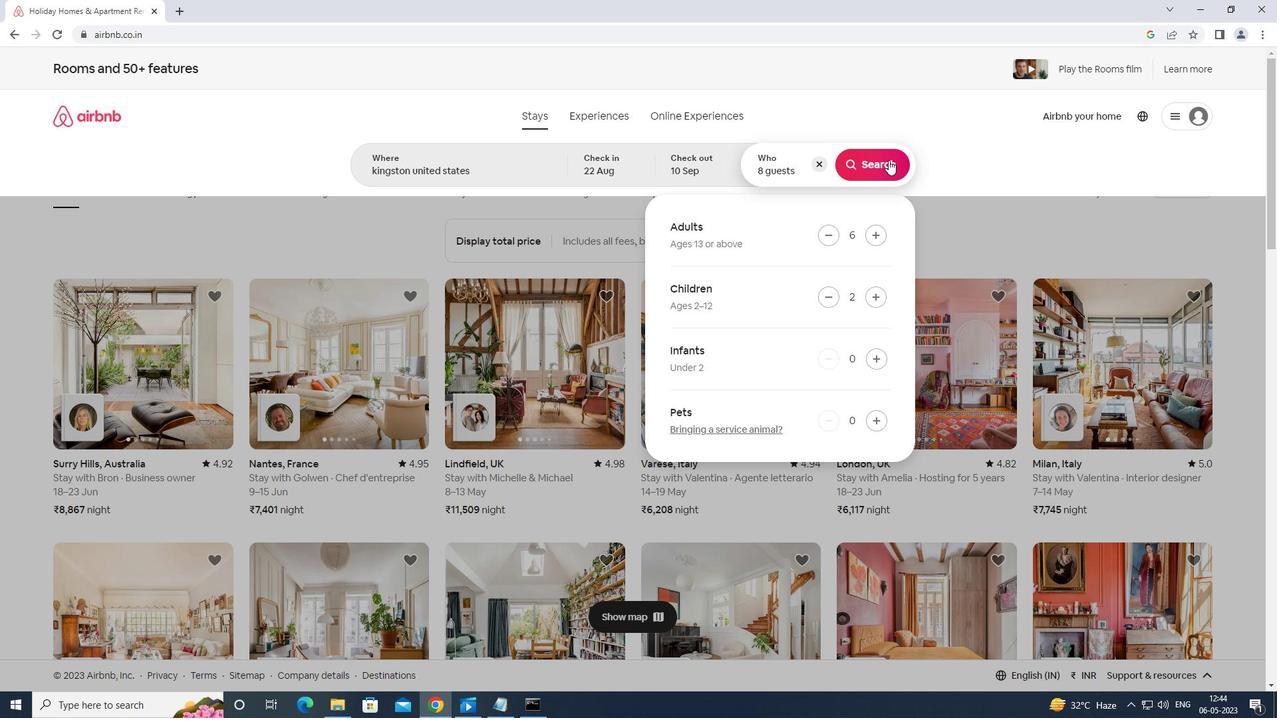
Action: Mouse pressed left at (888, 154)
Screenshot: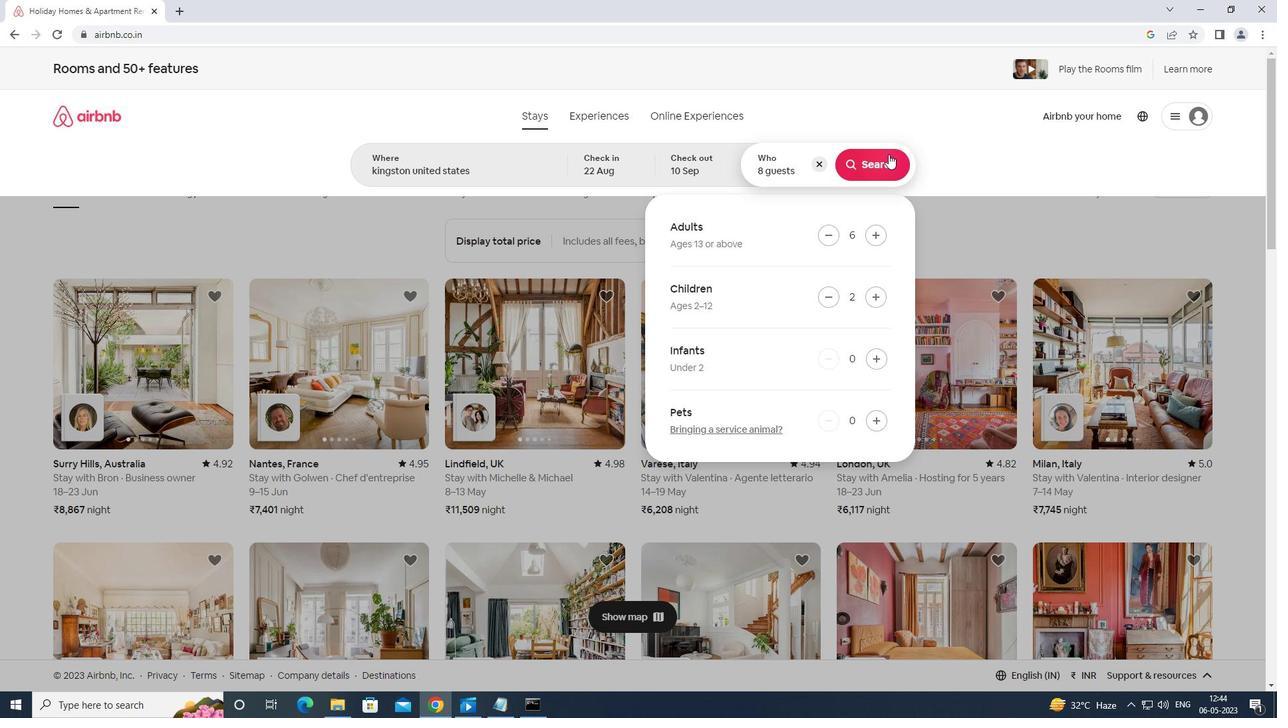 
Action: Mouse moved to (1223, 120)
Screenshot: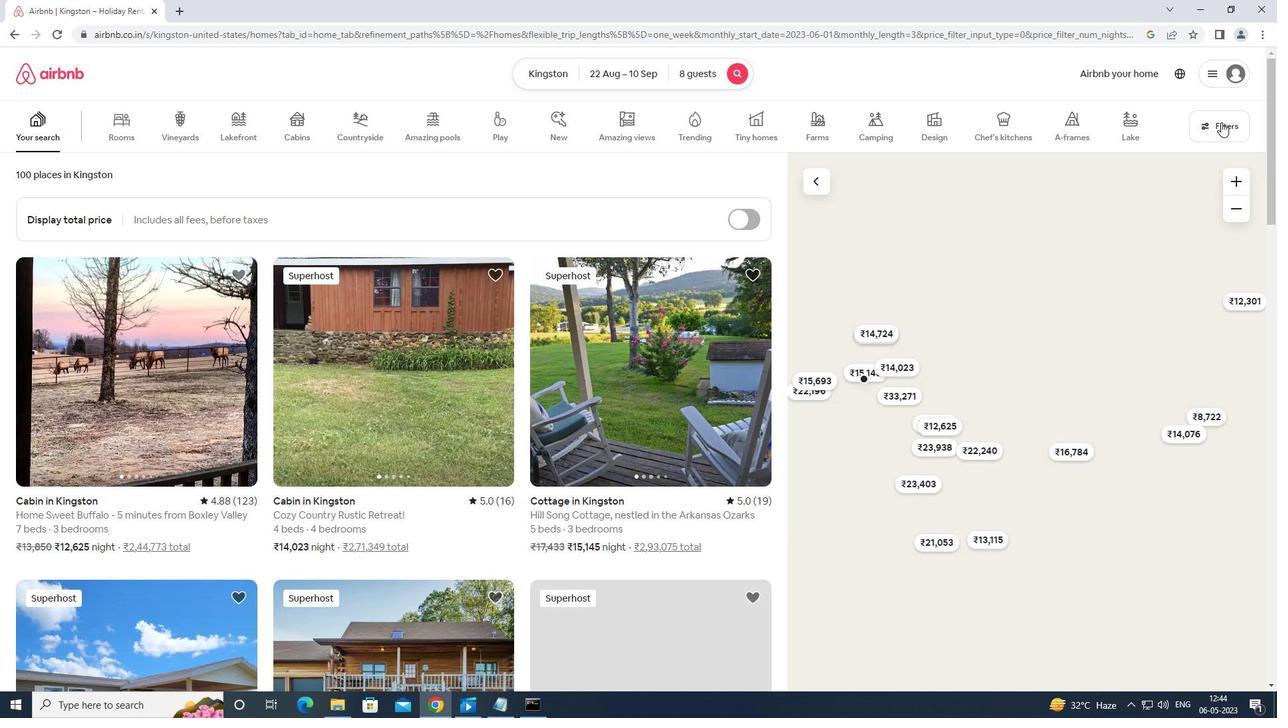 
Action: Mouse pressed left at (1223, 120)
Screenshot: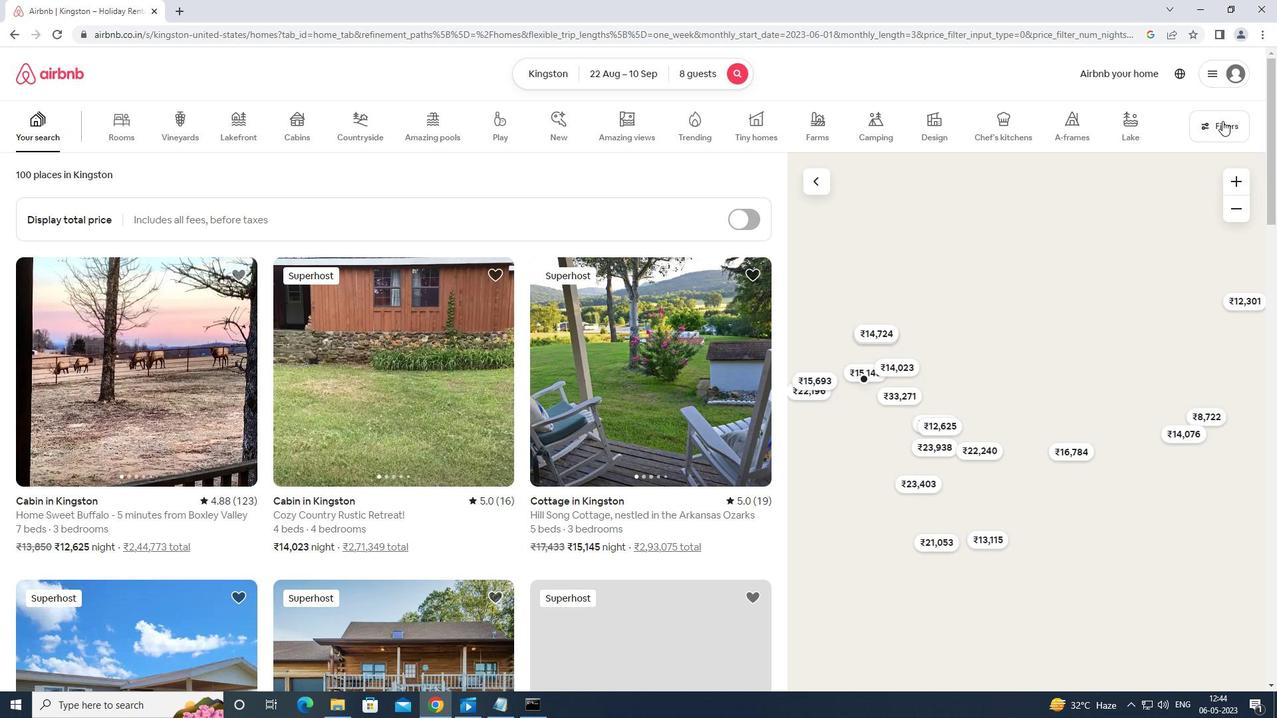 
Action: Mouse moved to (572, 442)
Screenshot: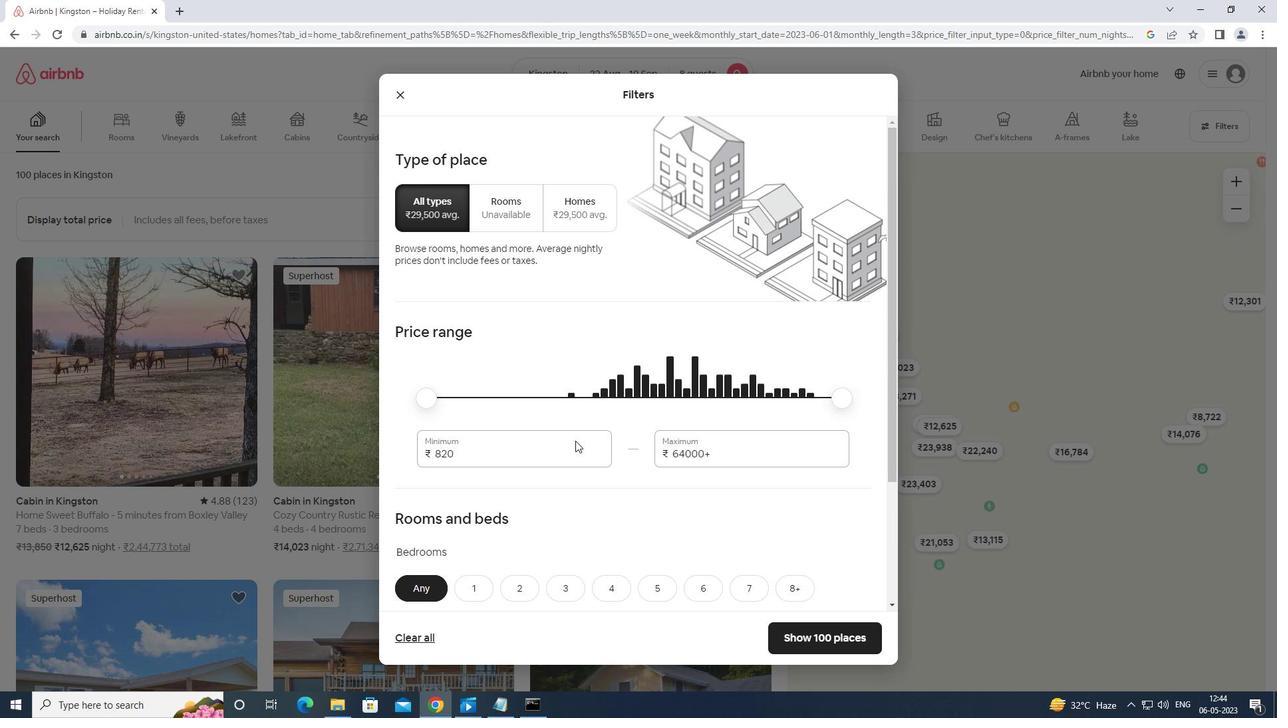 
Action: Mouse pressed left at (572, 442)
Screenshot: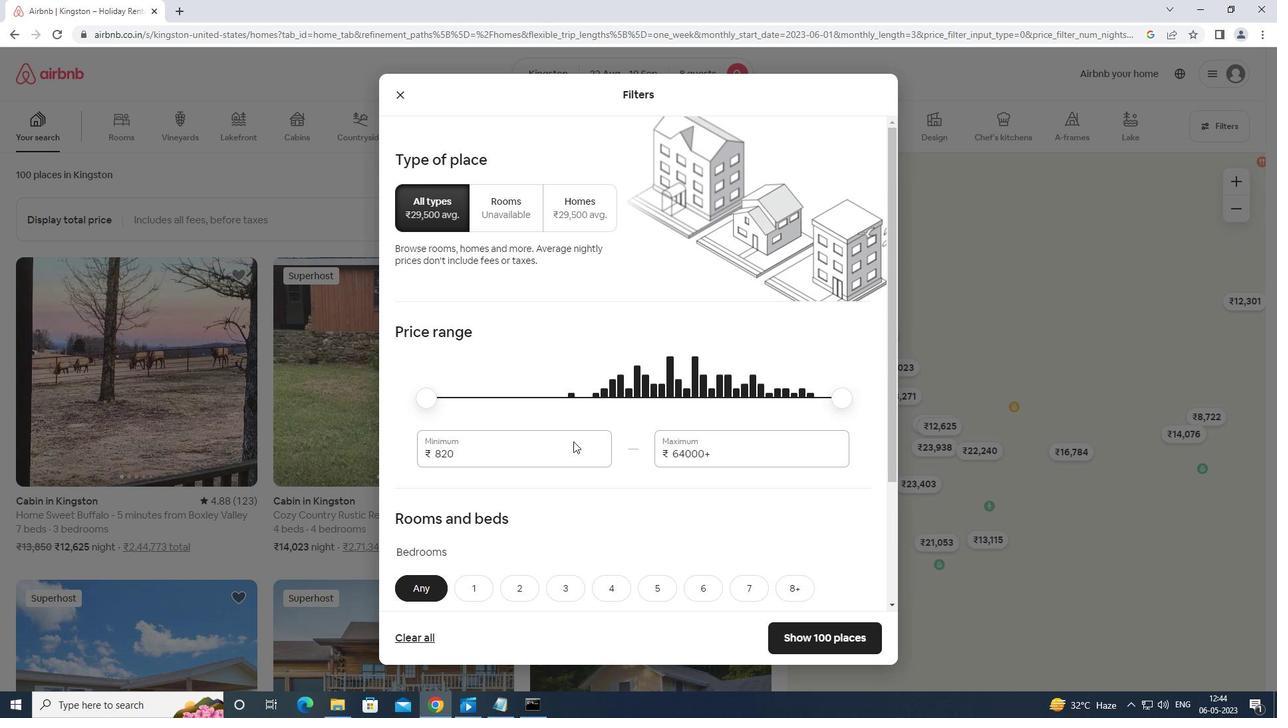 
Action: Mouse moved to (574, 441)
Screenshot: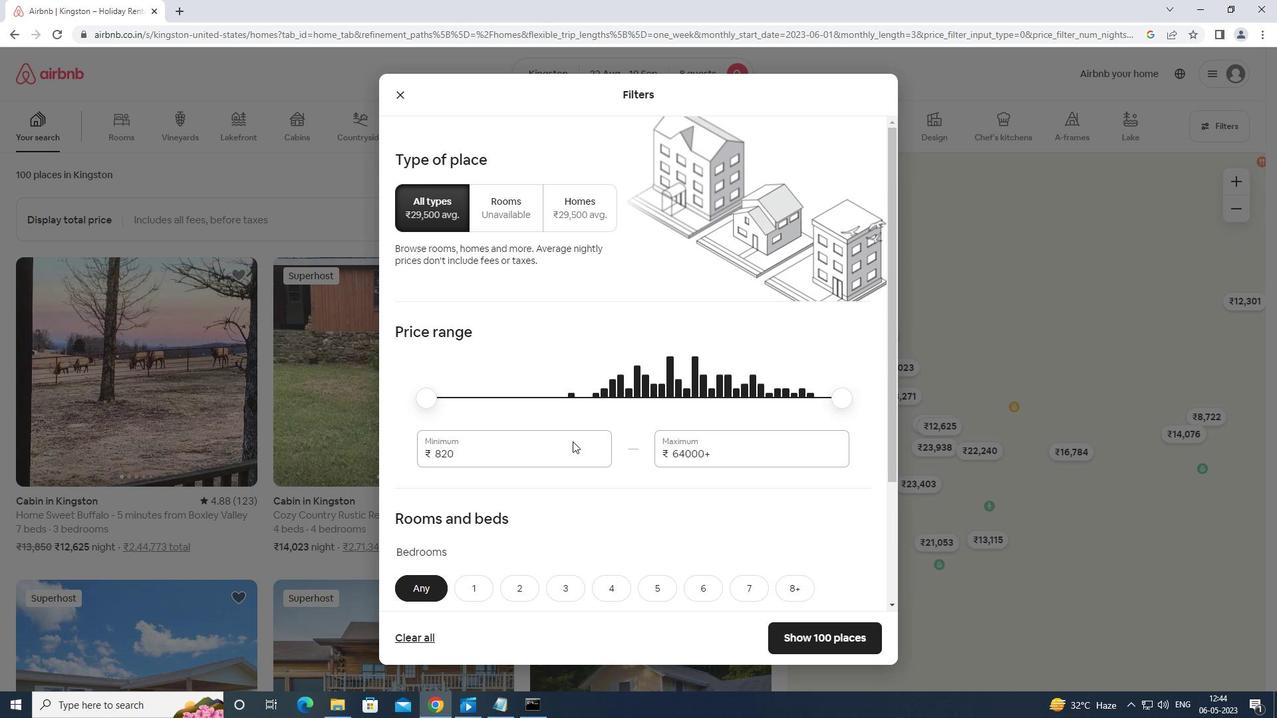 
Action: Key pressed <Key.backspace><Key.backspace><Key.backspace><Key.backspace><Key.backspace><Key.backspace><Key.backspace><Key.backspace><Key.backspace>10000
Screenshot: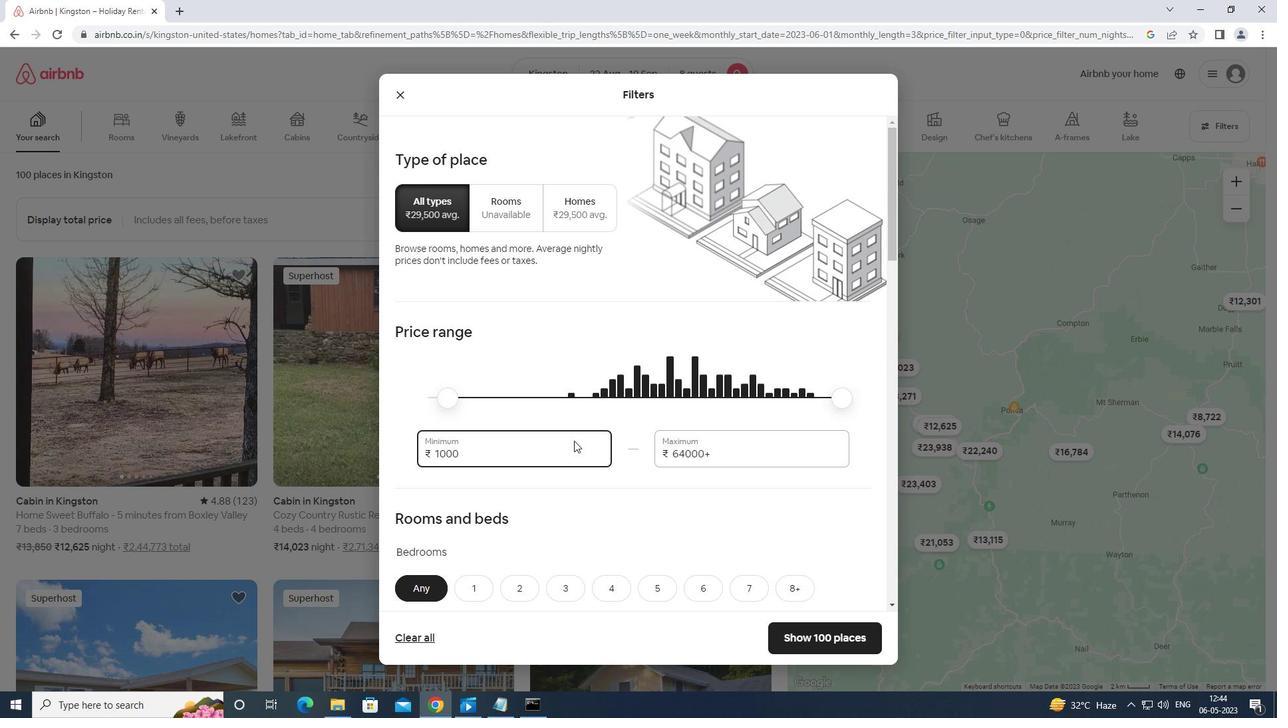 
Action: Mouse moved to (712, 441)
Screenshot: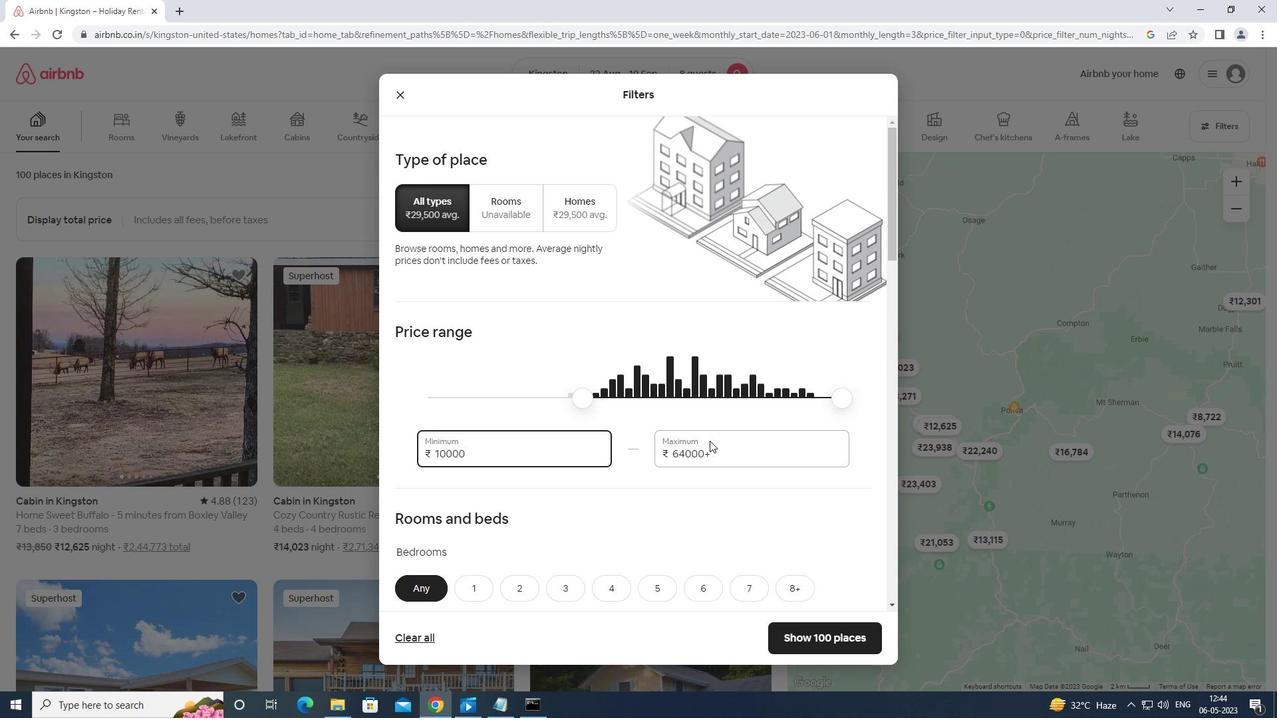 
Action: Mouse pressed left at (712, 441)
Screenshot: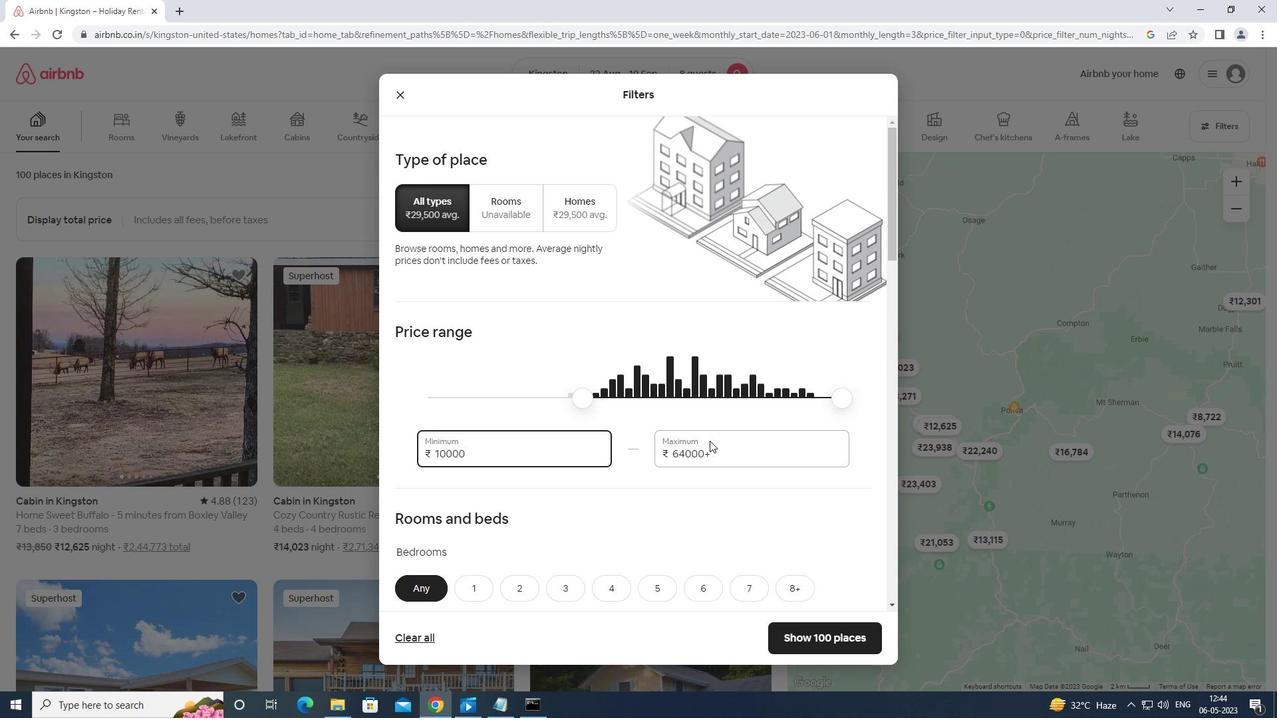 
Action: Mouse moved to (740, 448)
Screenshot: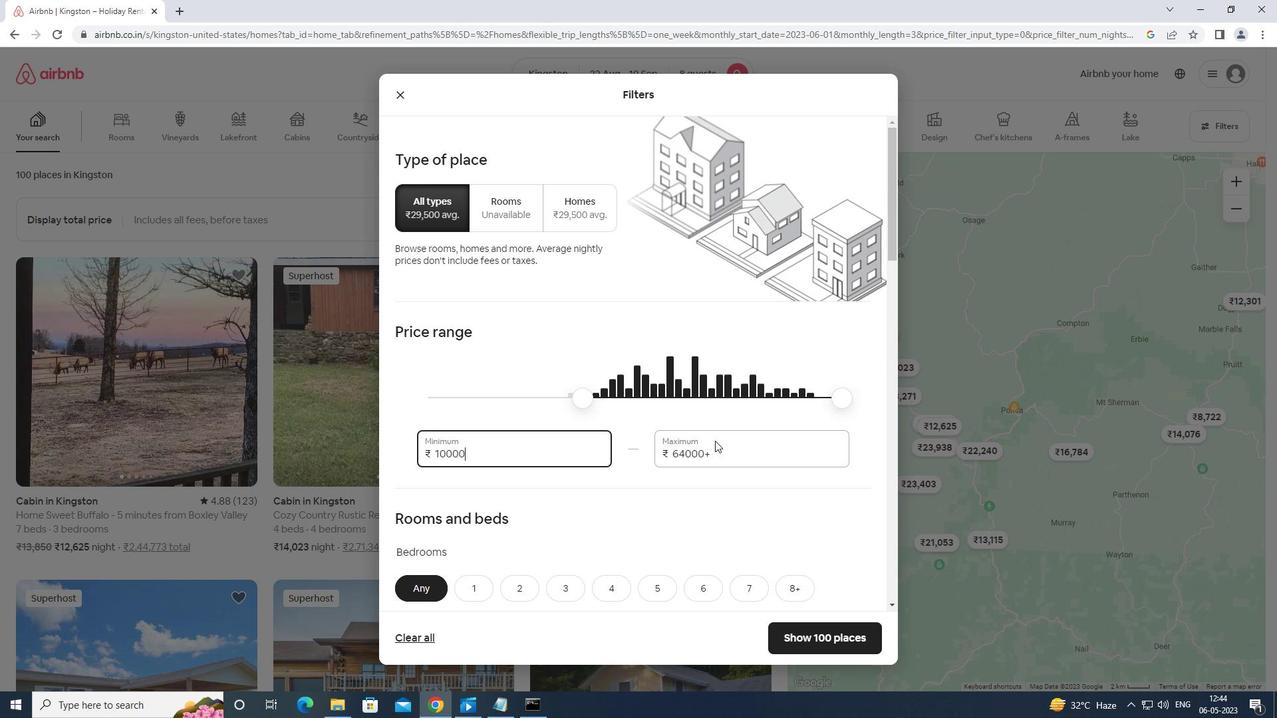 
Action: Key pressed <Key.backspace>
Screenshot: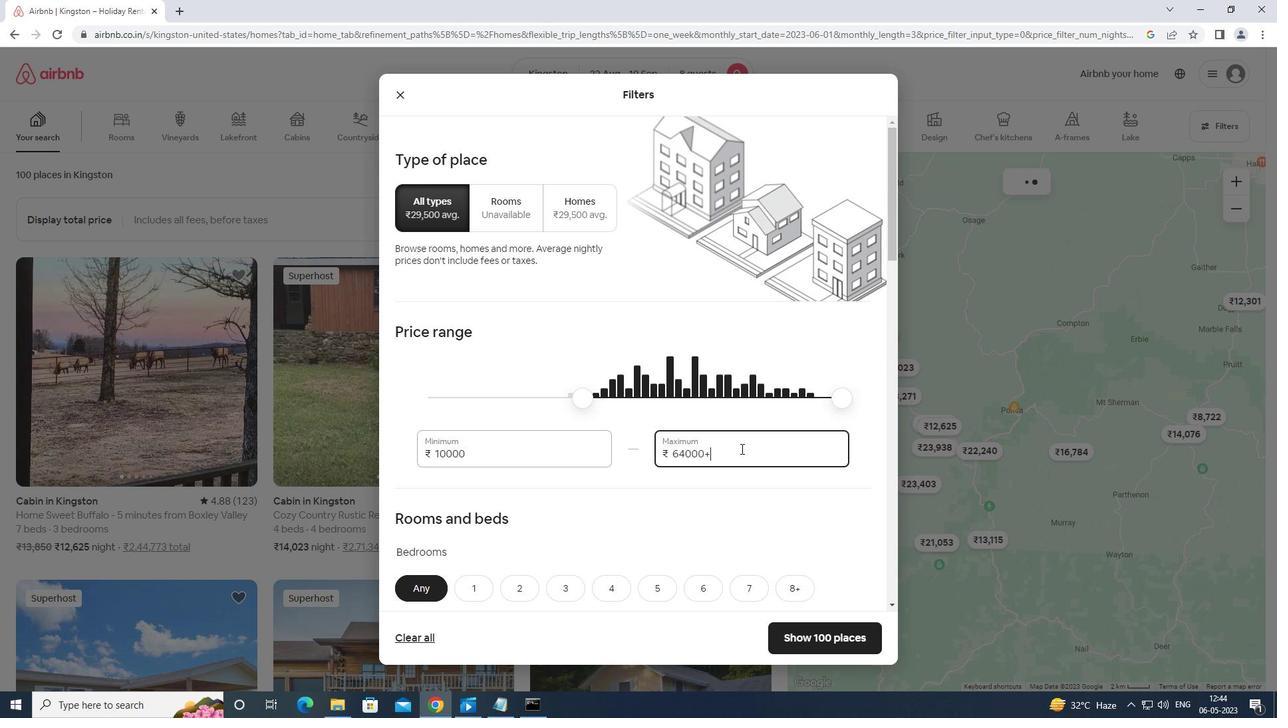 
Action: Mouse moved to (740, 448)
Screenshot: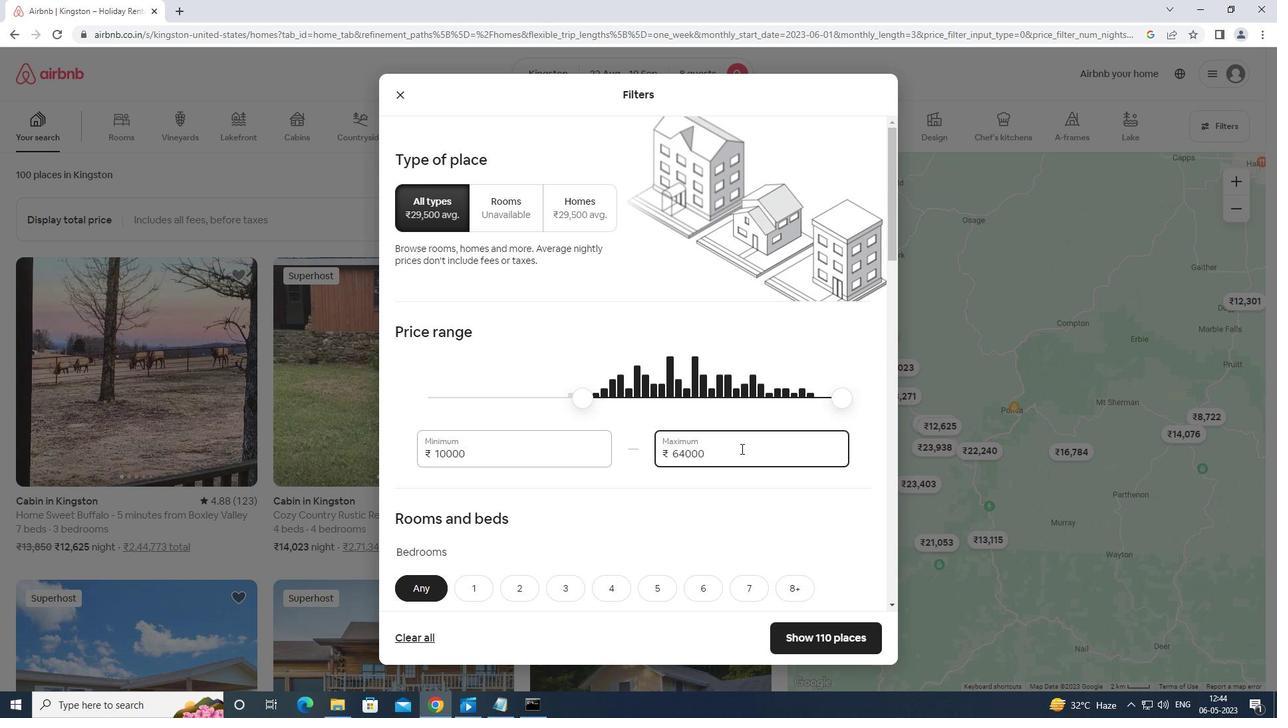 
Action: Key pressed <Key.backspace><Key.backspace><Key.backspace><Key.backspace><Key.backspace><Key.backspace><Key.backspace><Key.backspace><Key.backspace><Key.backspace><Key.backspace><Key.backspace><Key.backspace><Key.backspace>15
Screenshot: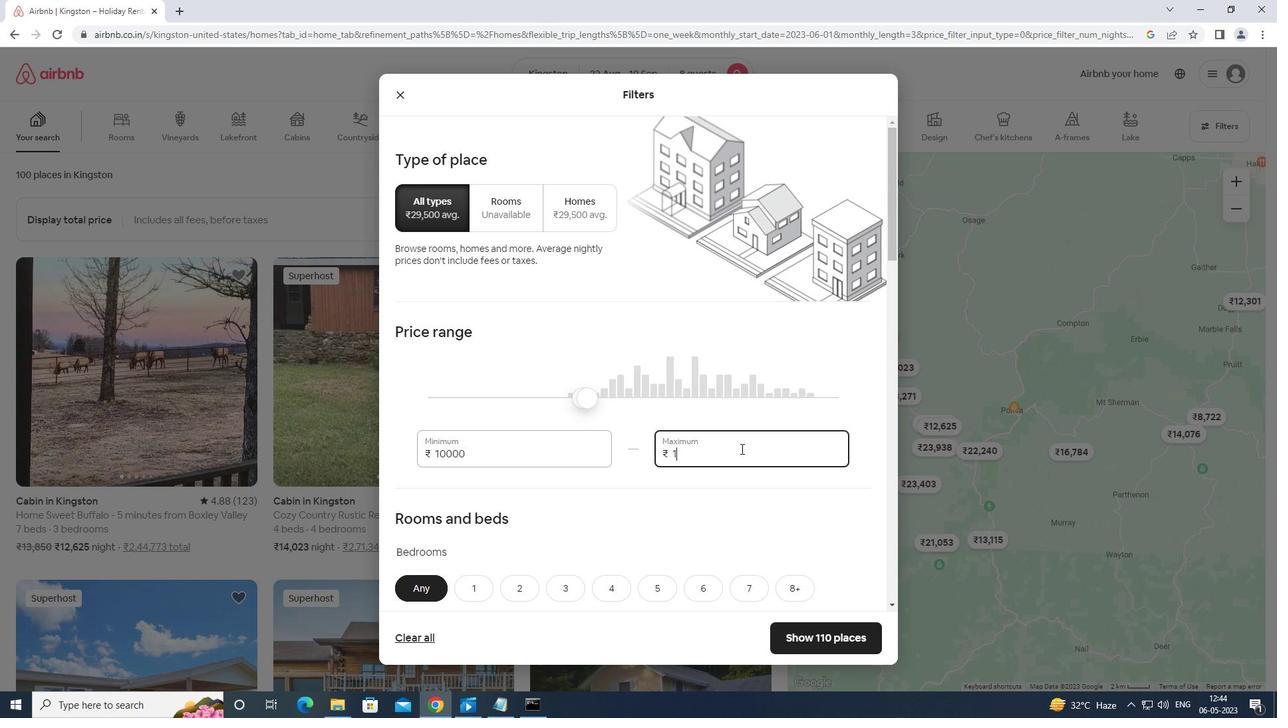 
Action: Mouse moved to (729, 440)
Screenshot: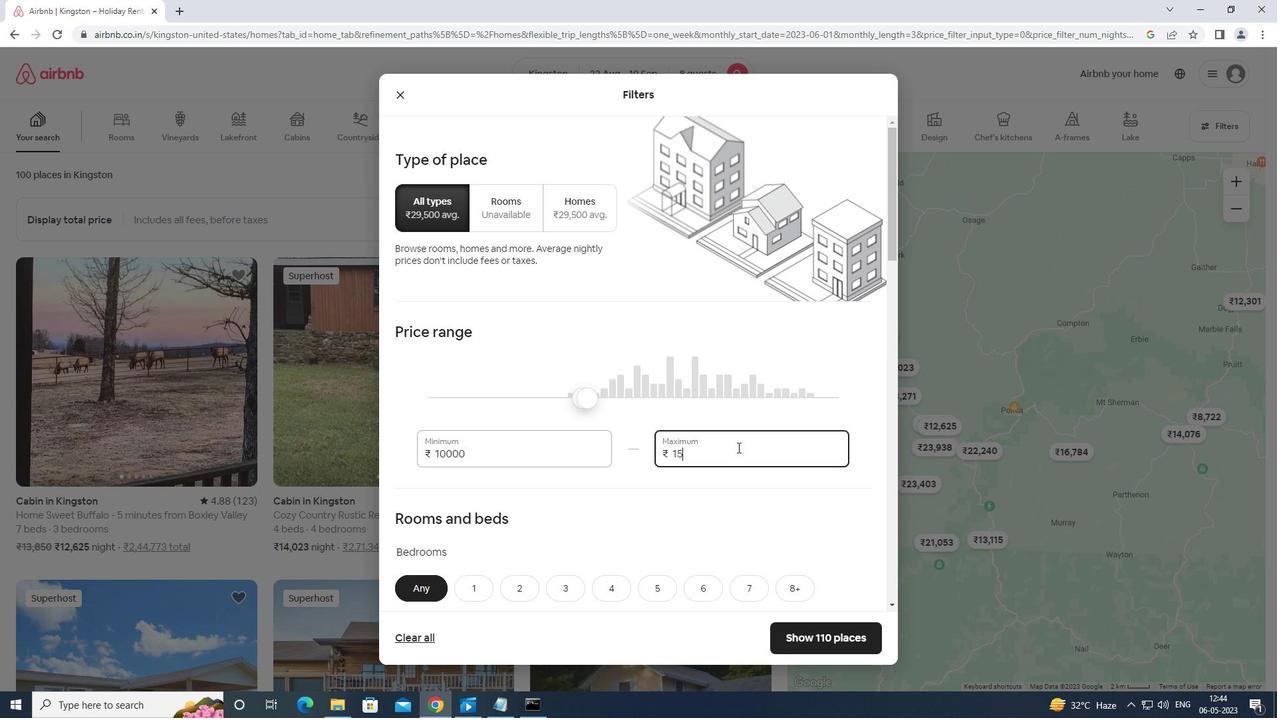 
Action: Key pressed 00
Screenshot: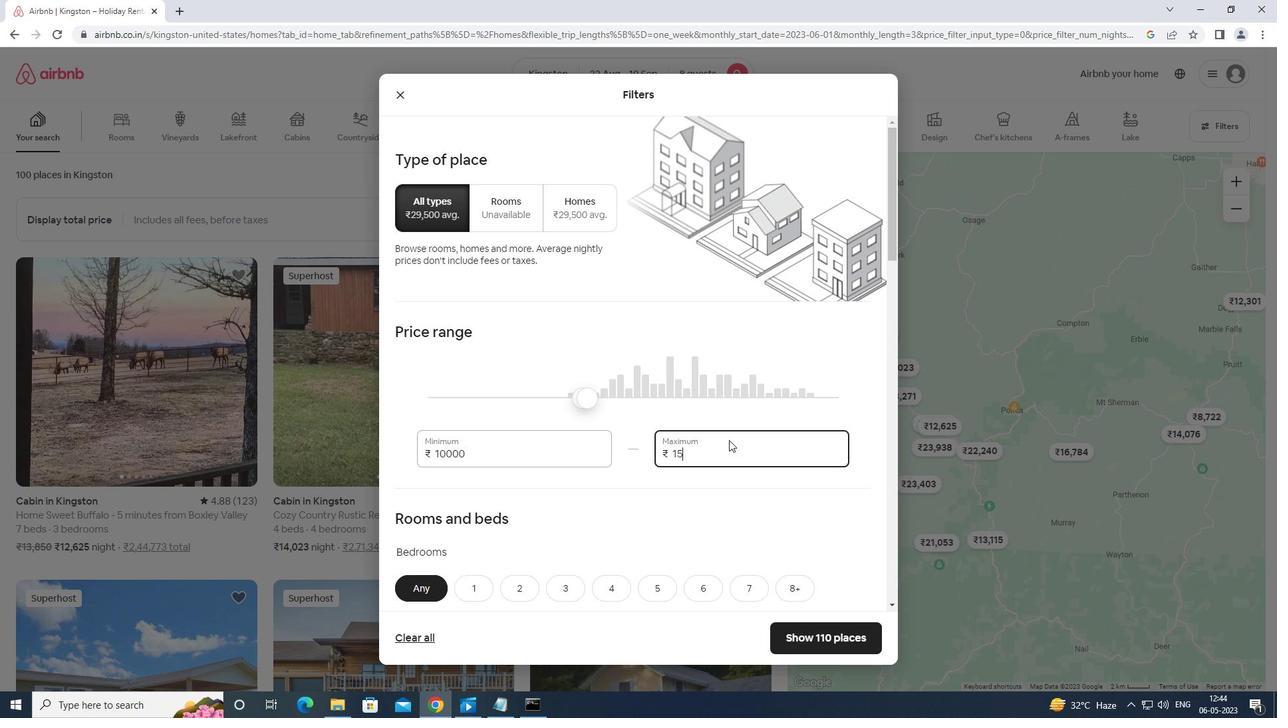 
Action: Mouse moved to (728, 439)
Screenshot: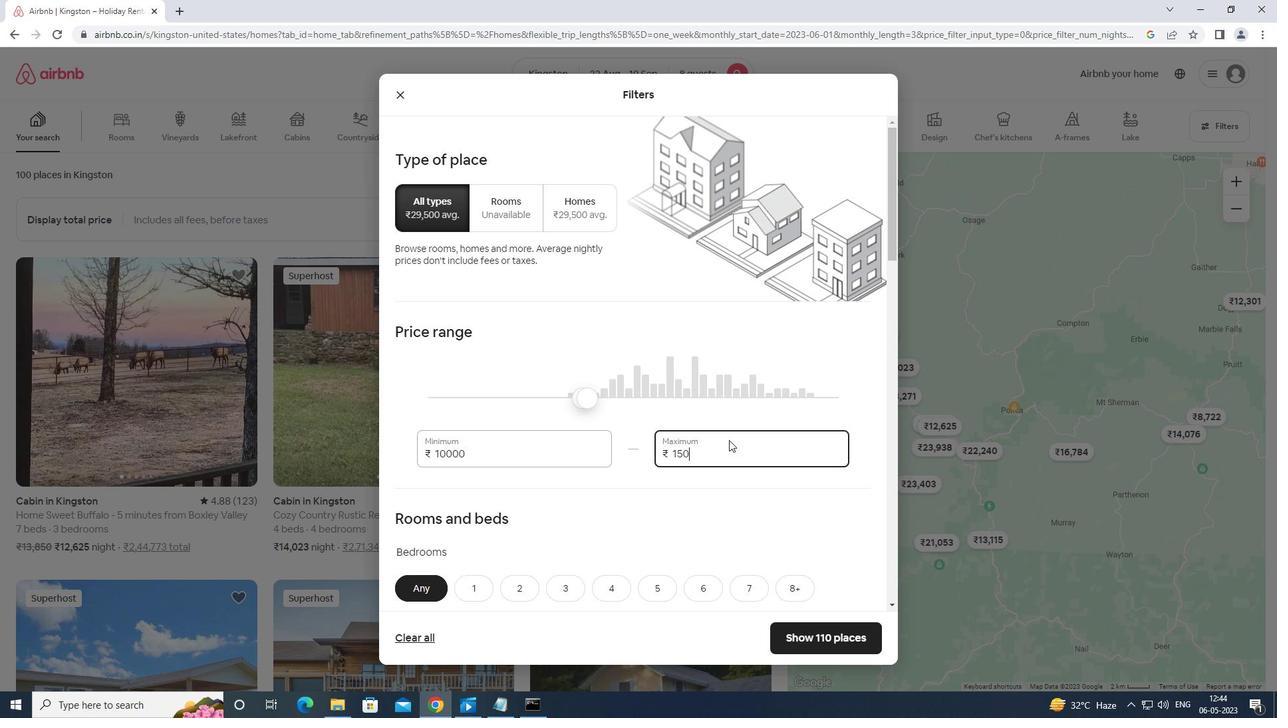
Action: Key pressed 0
Screenshot: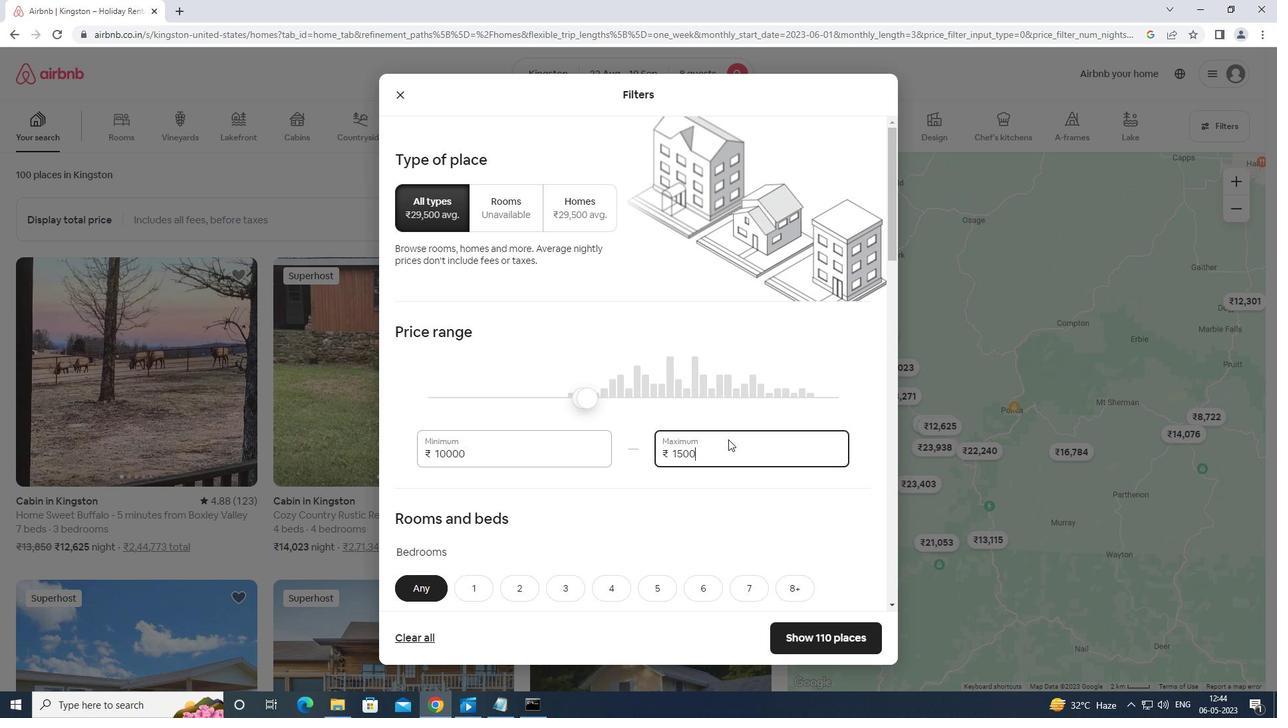 
Action: Mouse moved to (727, 439)
Screenshot: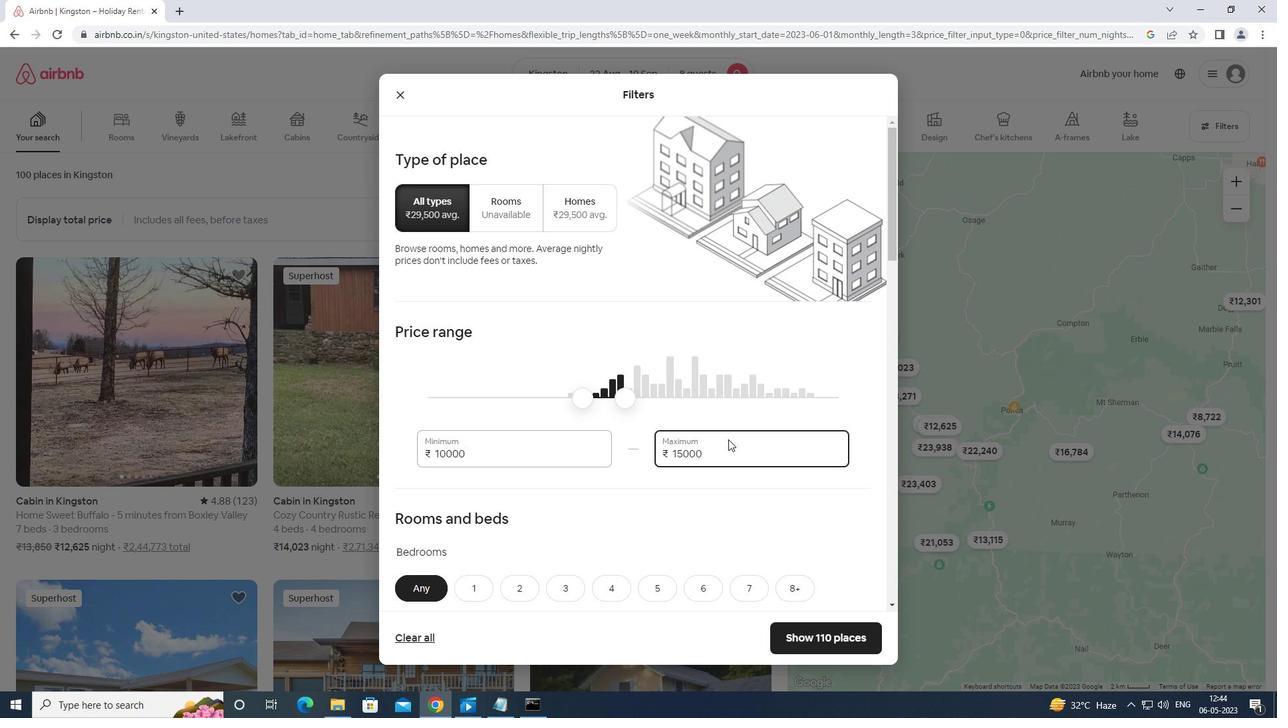 
Action: Mouse scrolled (727, 439) with delta (0, 0)
Screenshot: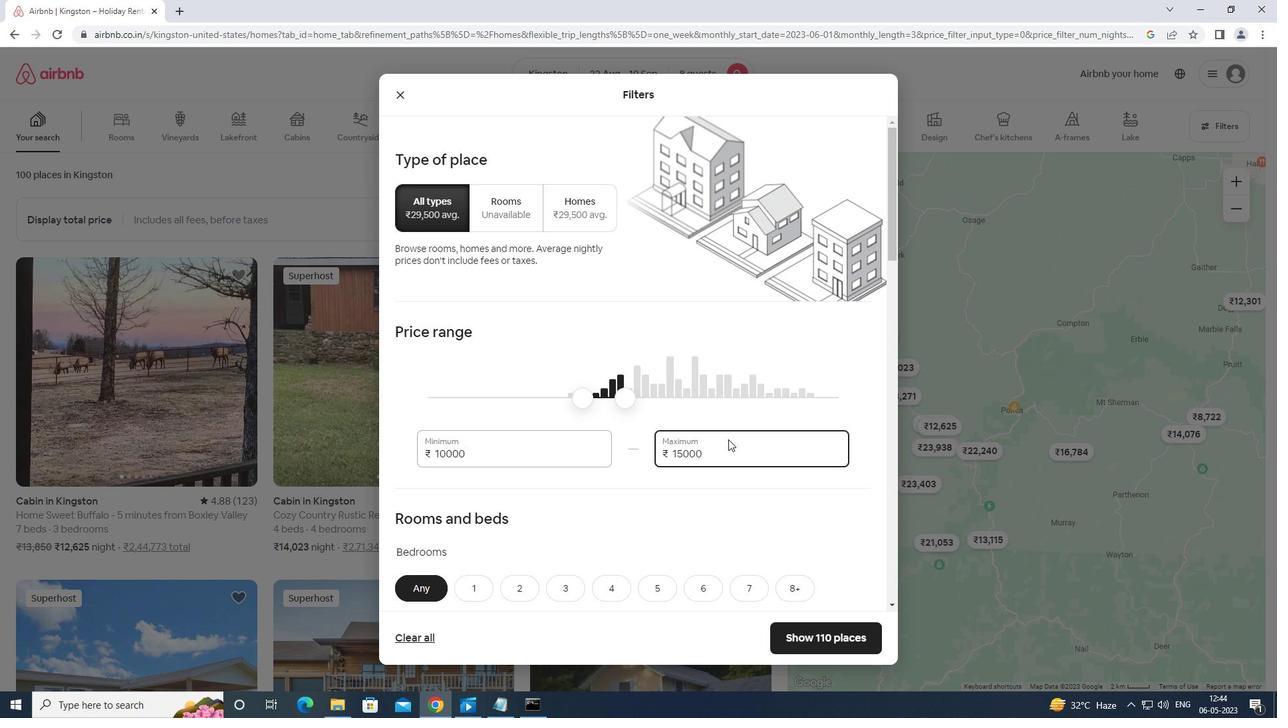 
Action: Mouse moved to (725, 439)
Screenshot: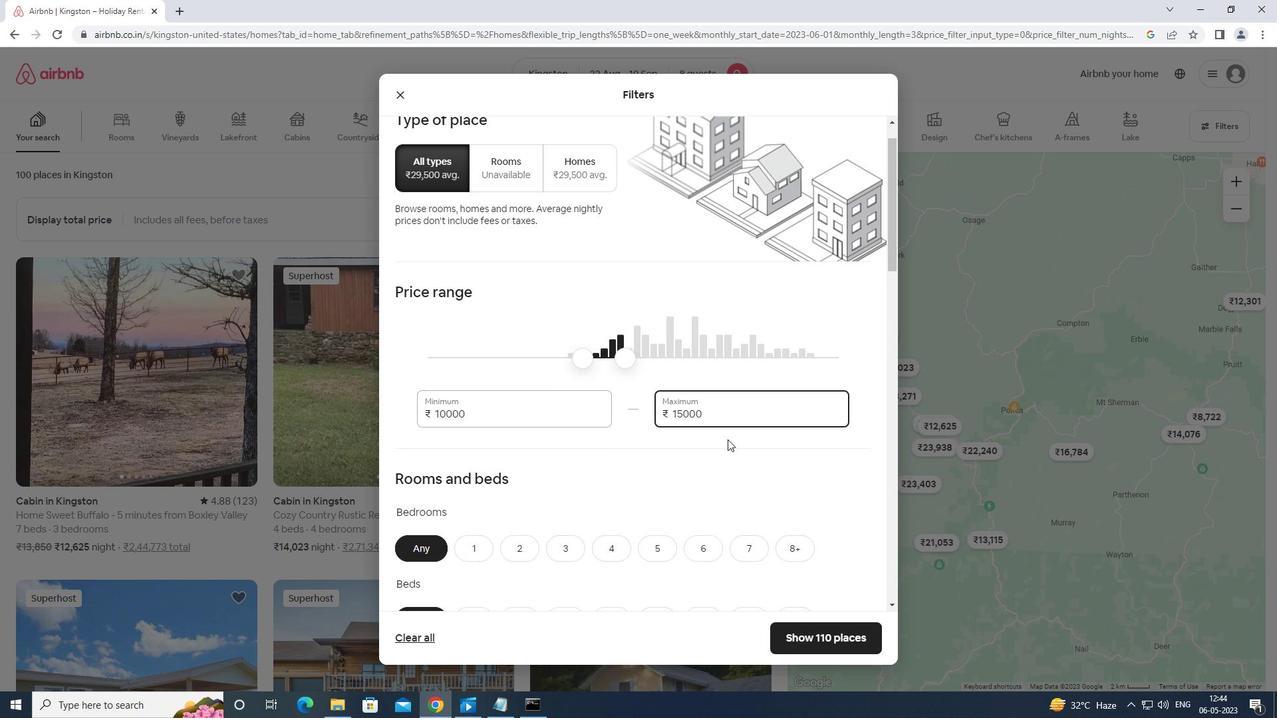 
Action: Mouse scrolled (725, 439) with delta (0, 0)
Screenshot: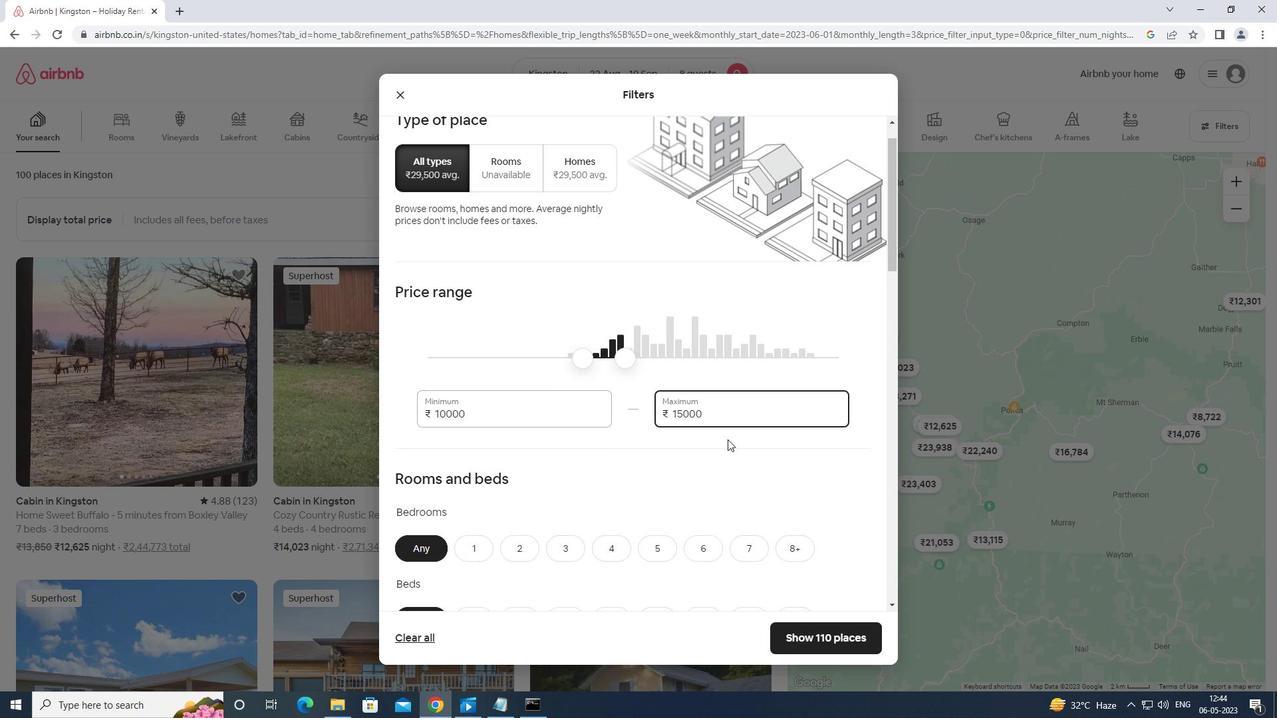 
Action: Mouse moved to (724, 439)
Screenshot: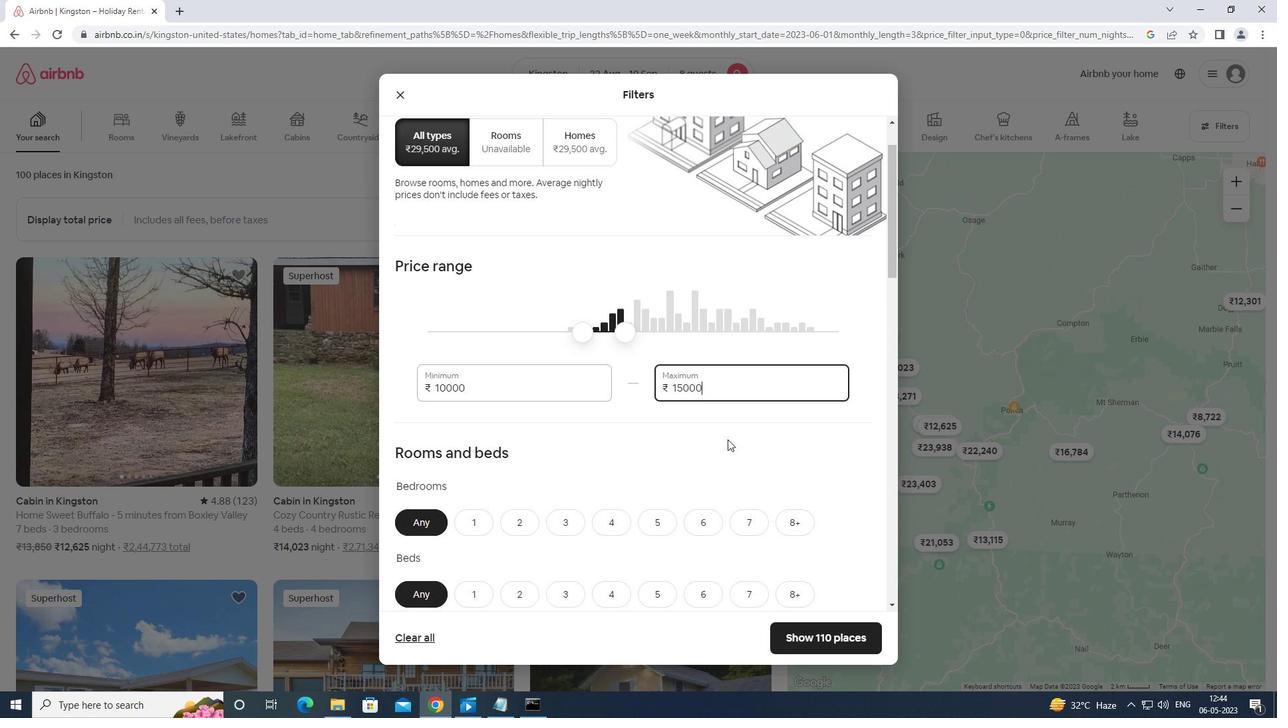 
Action: Mouse scrolled (724, 439) with delta (0, 0)
Screenshot: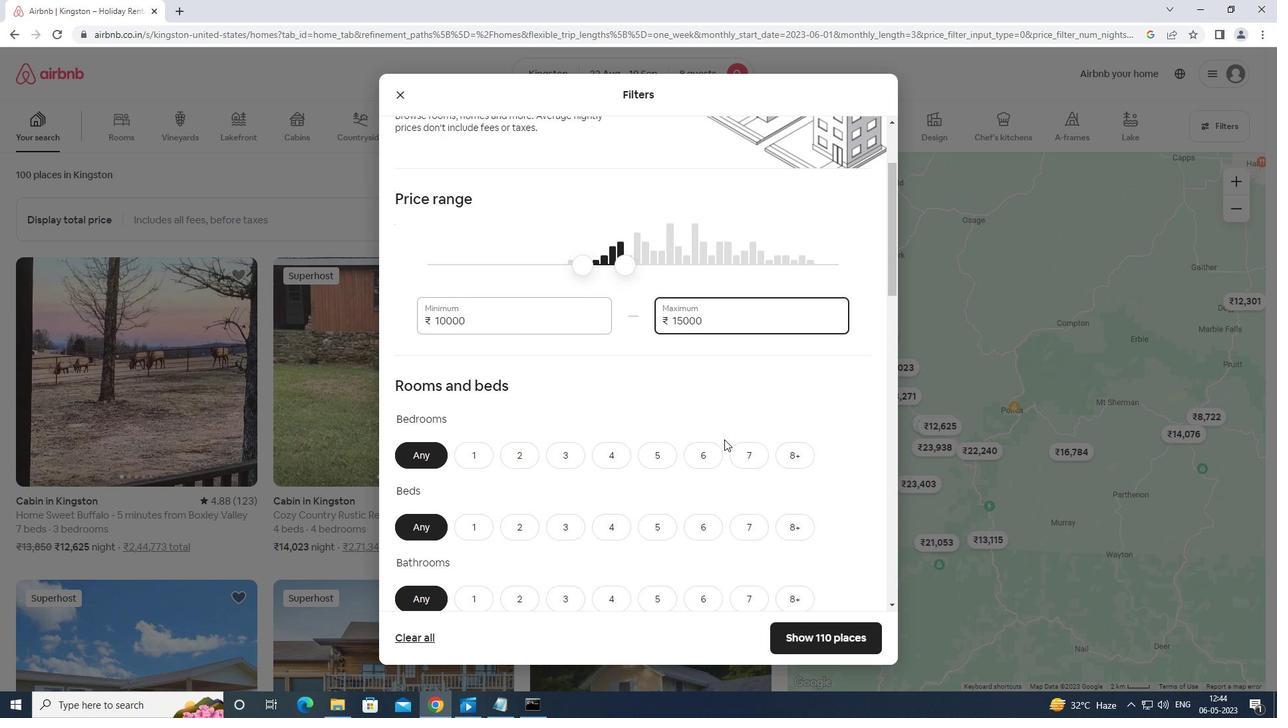 
Action: Mouse scrolled (724, 439) with delta (0, 0)
Screenshot: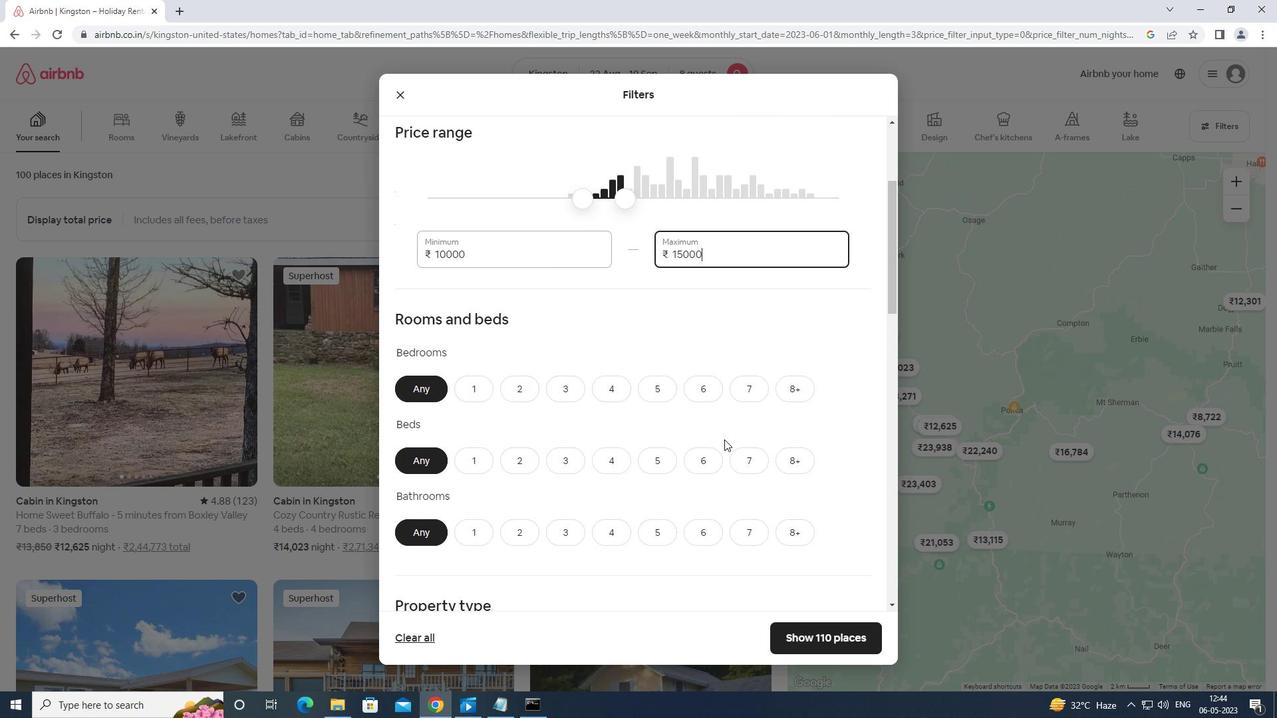 
Action: Mouse scrolled (724, 439) with delta (0, 0)
Screenshot: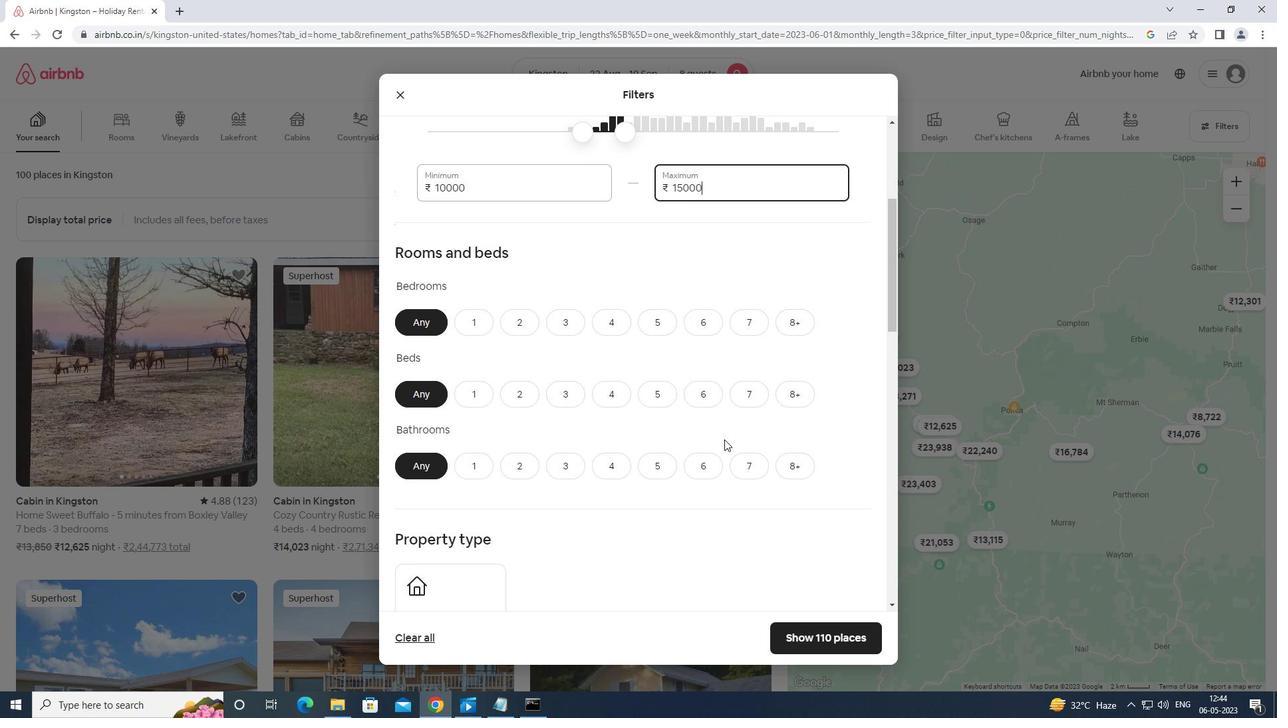 
Action: Mouse moved to (691, 250)
Screenshot: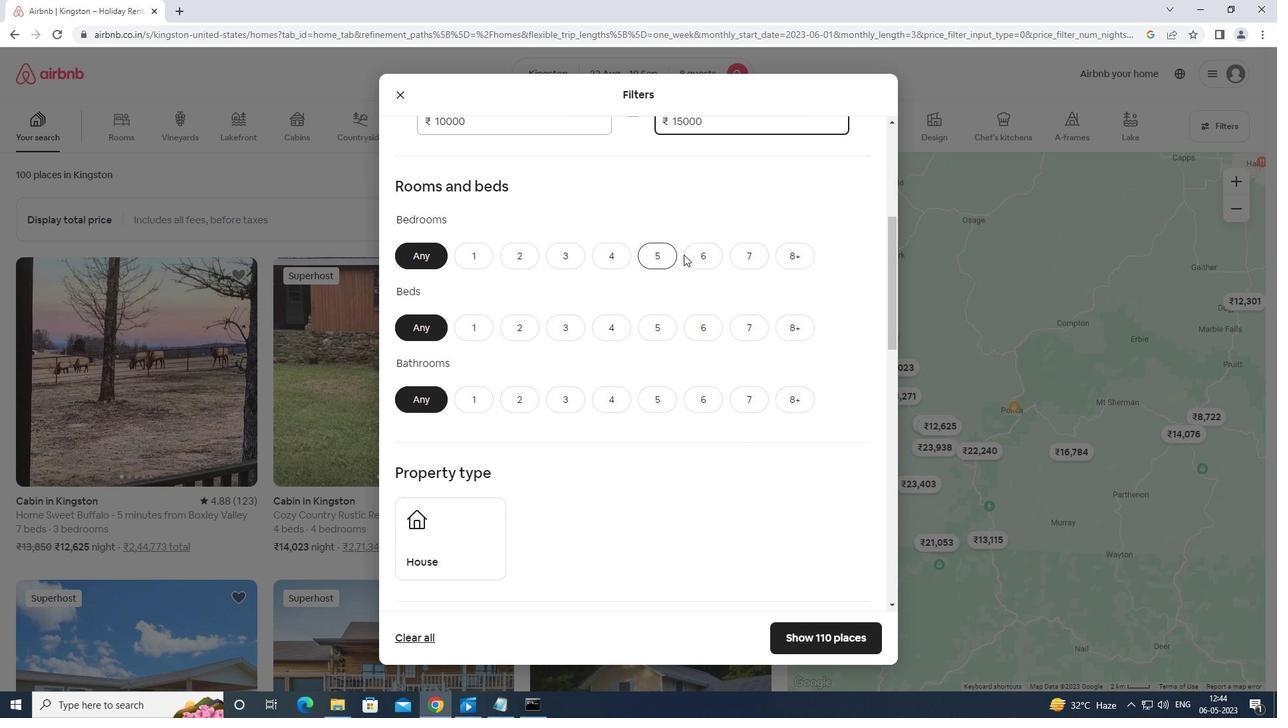 
Action: Mouse pressed left at (691, 250)
Screenshot: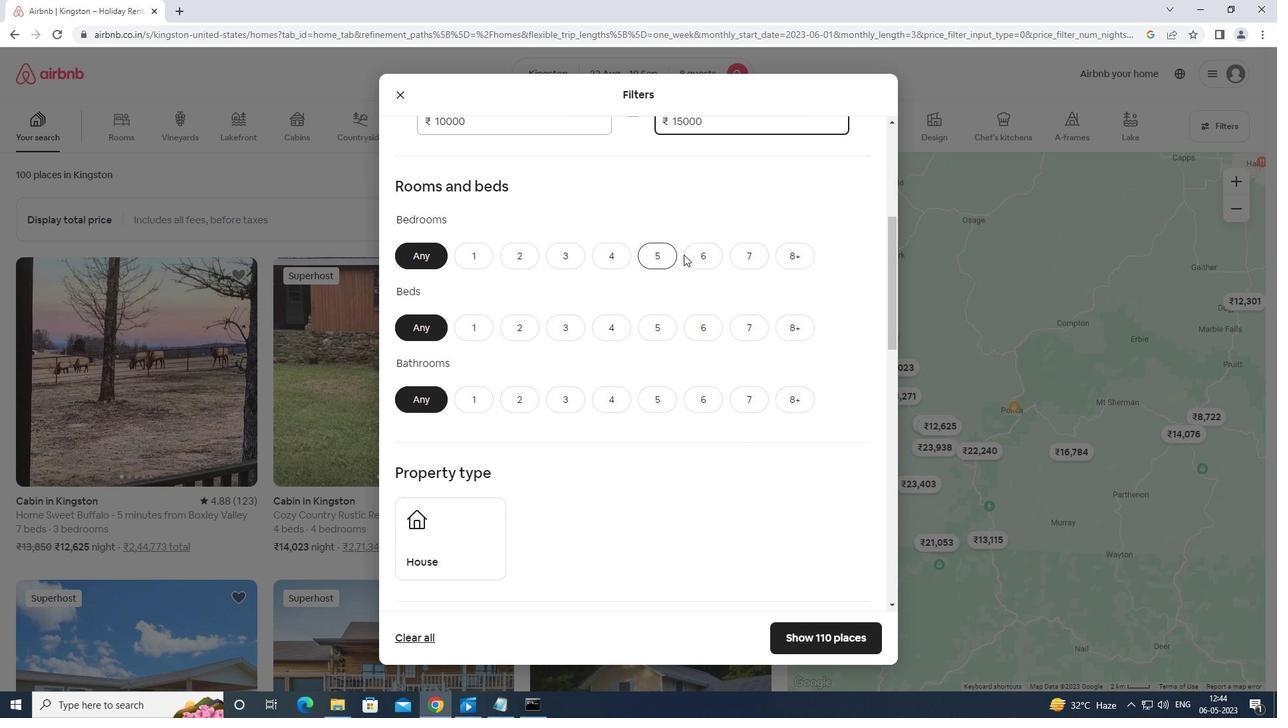 
Action: Mouse moved to (705, 323)
Screenshot: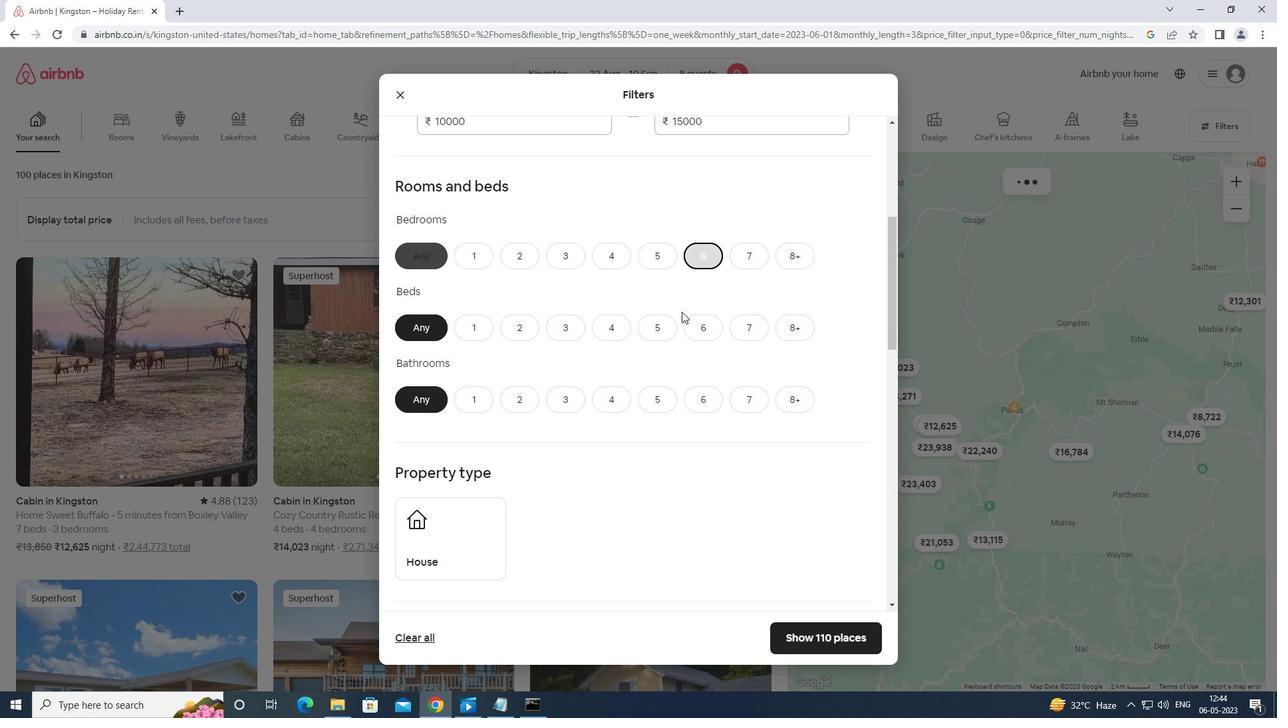 
Action: Mouse pressed left at (705, 323)
Screenshot: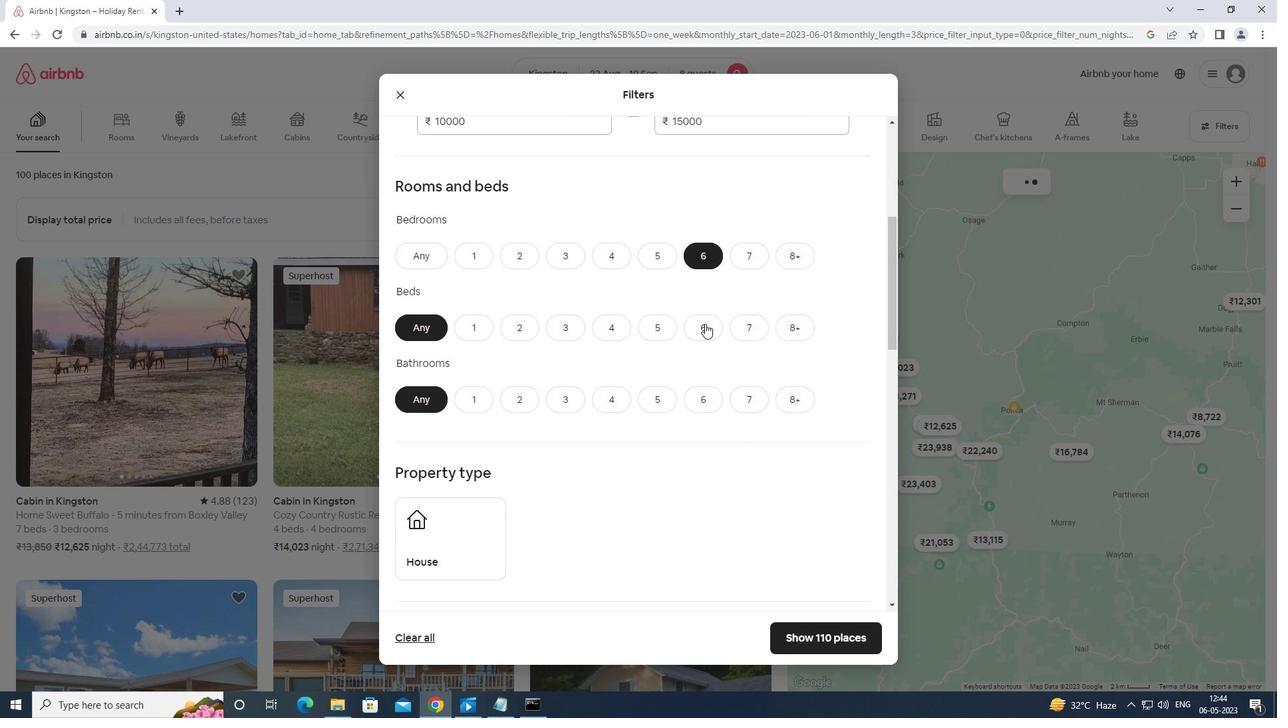 
Action: Mouse moved to (701, 399)
Screenshot: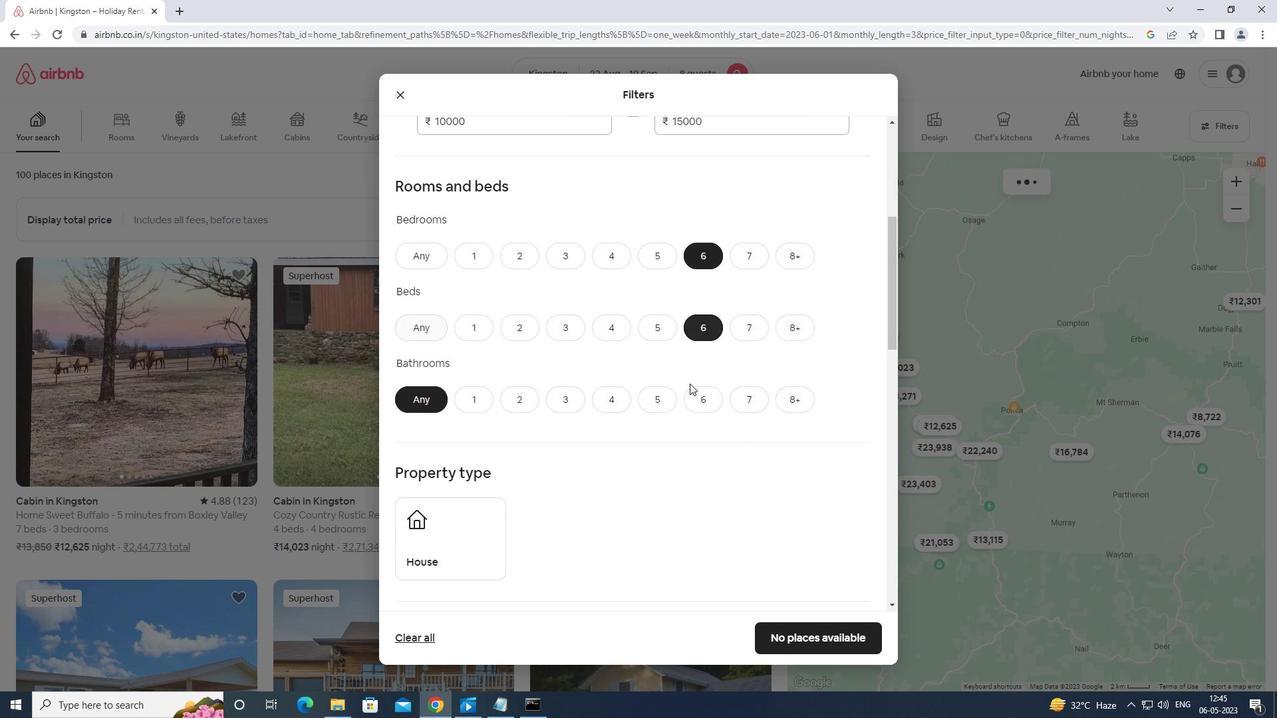 
Action: Mouse pressed left at (701, 399)
Screenshot: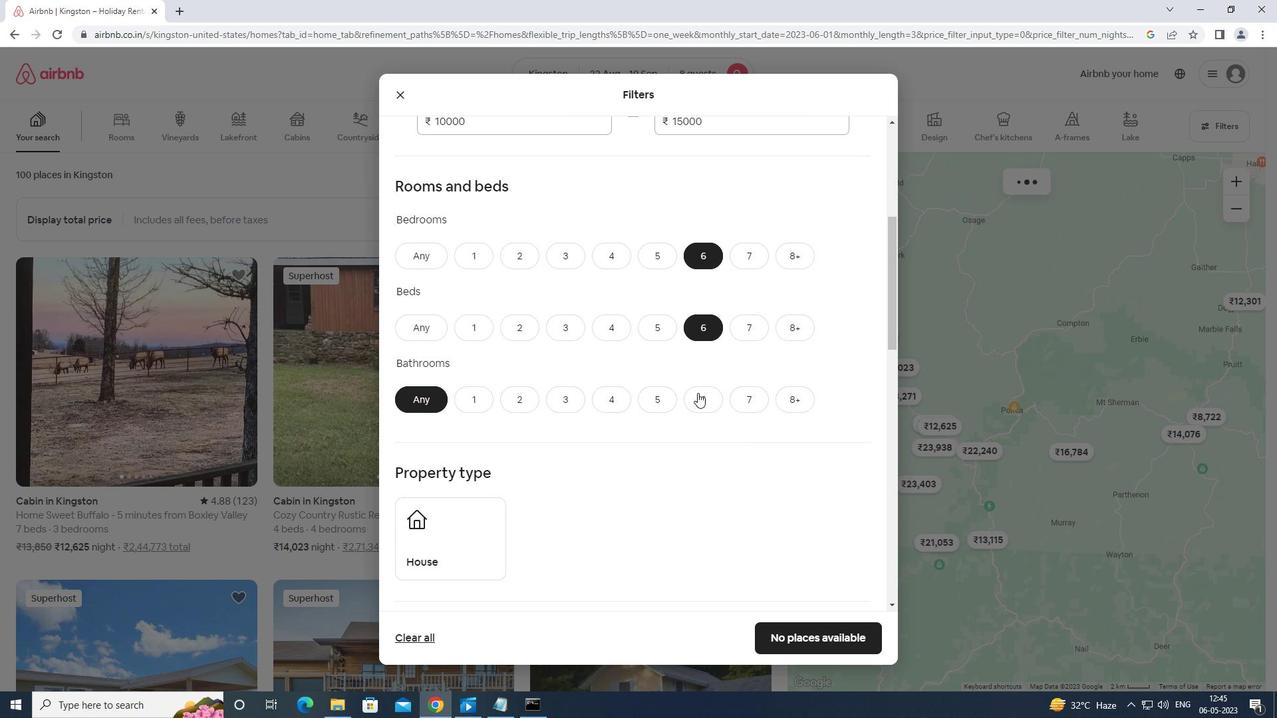 
Action: Mouse moved to (701, 400)
Screenshot: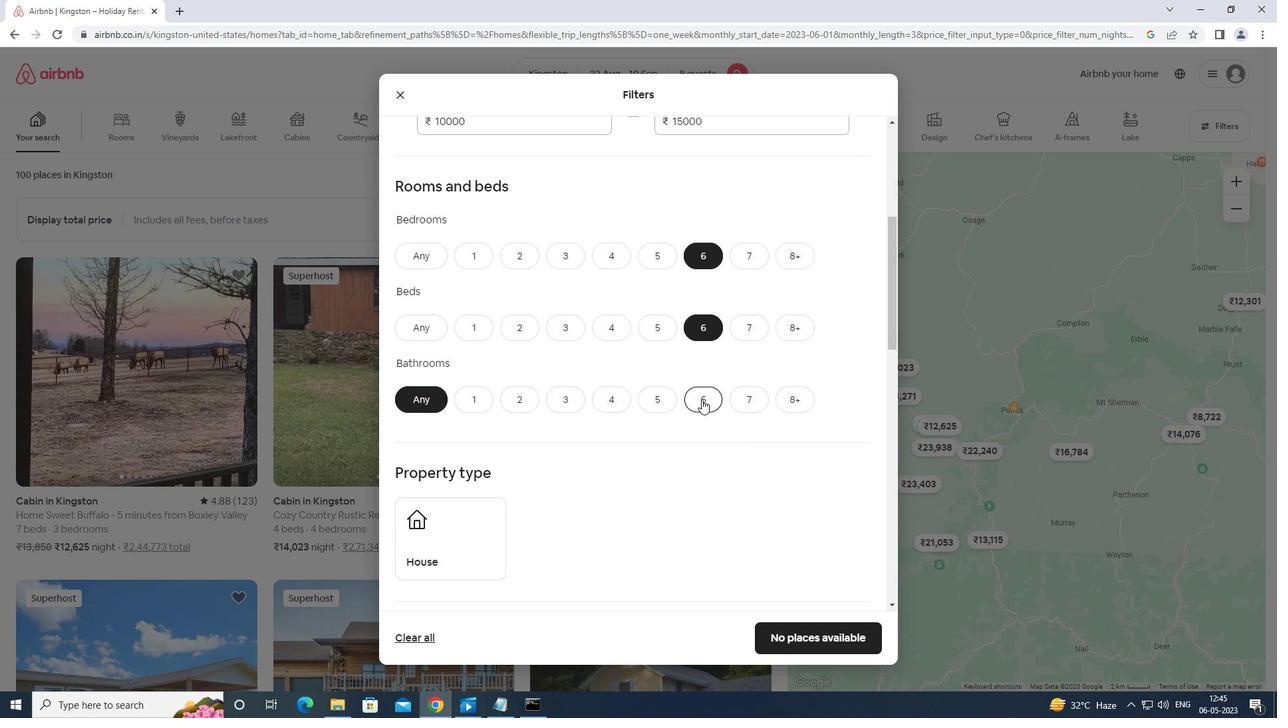 
Action: Mouse scrolled (701, 399) with delta (0, 0)
Screenshot: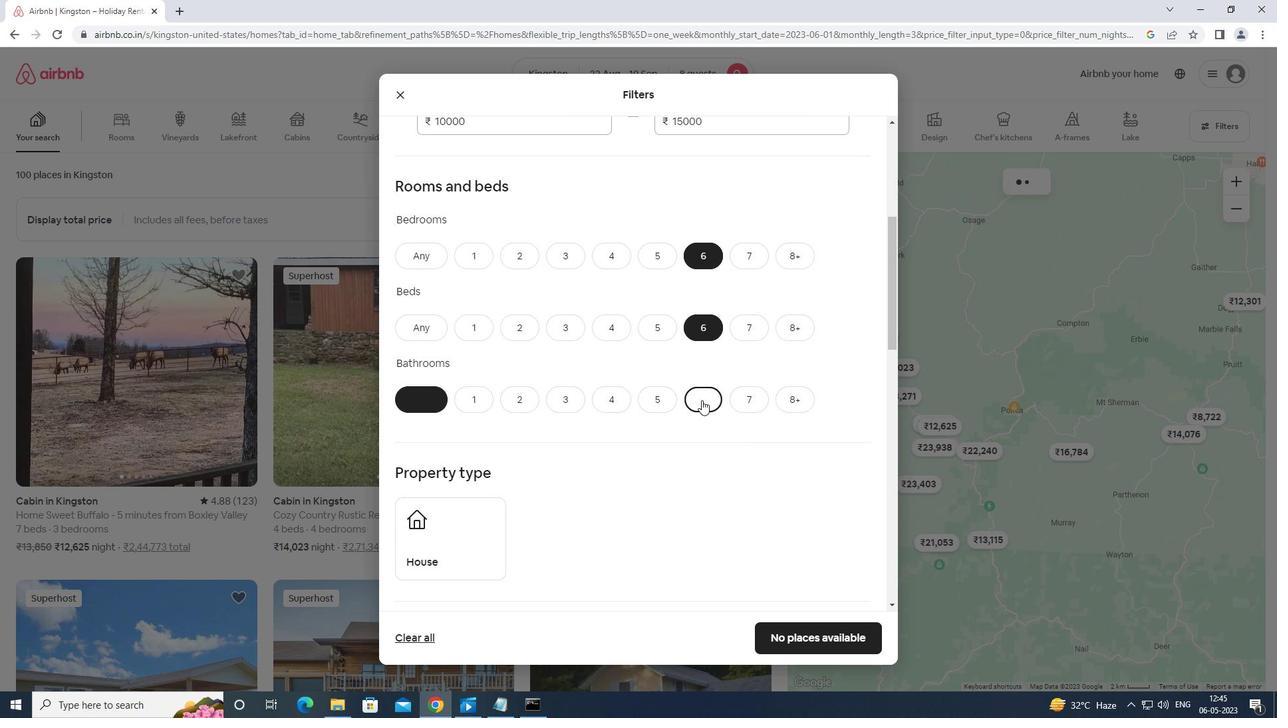 
Action: Mouse scrolled (701, 399) with delta (0, 0)
Screenshot: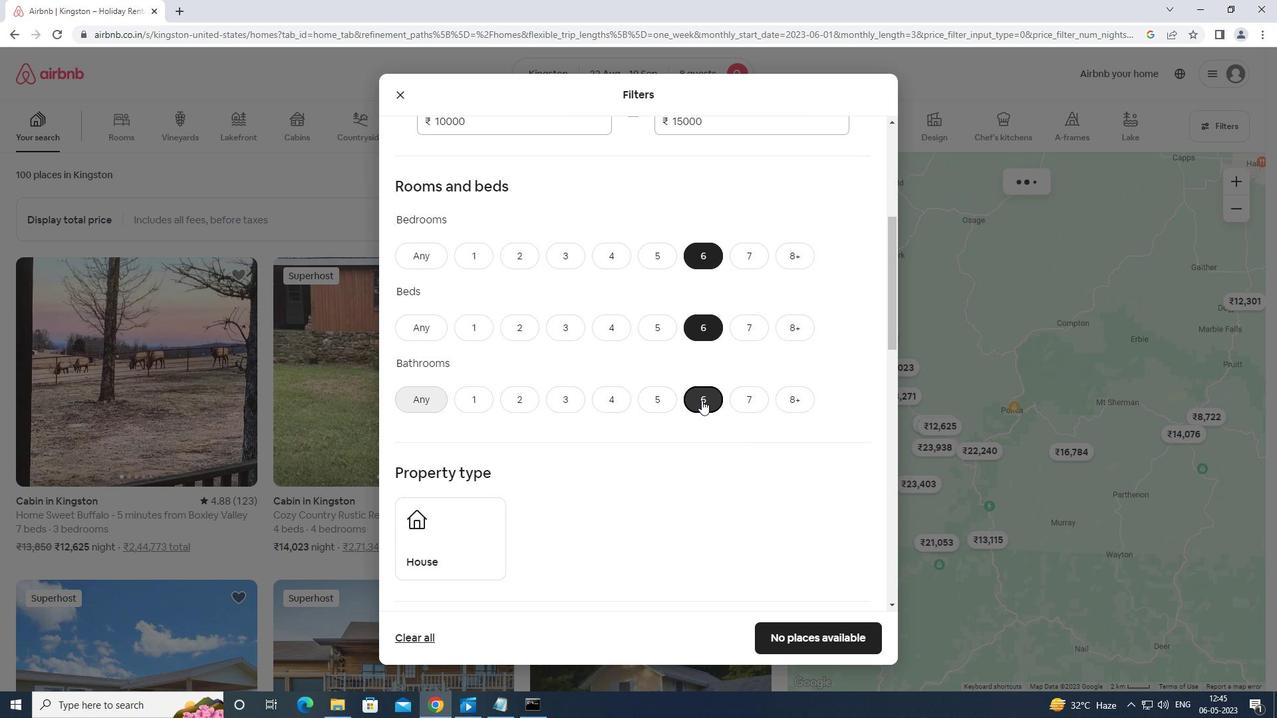 
Action: Mouse moved to (477, 385)
Screenshot: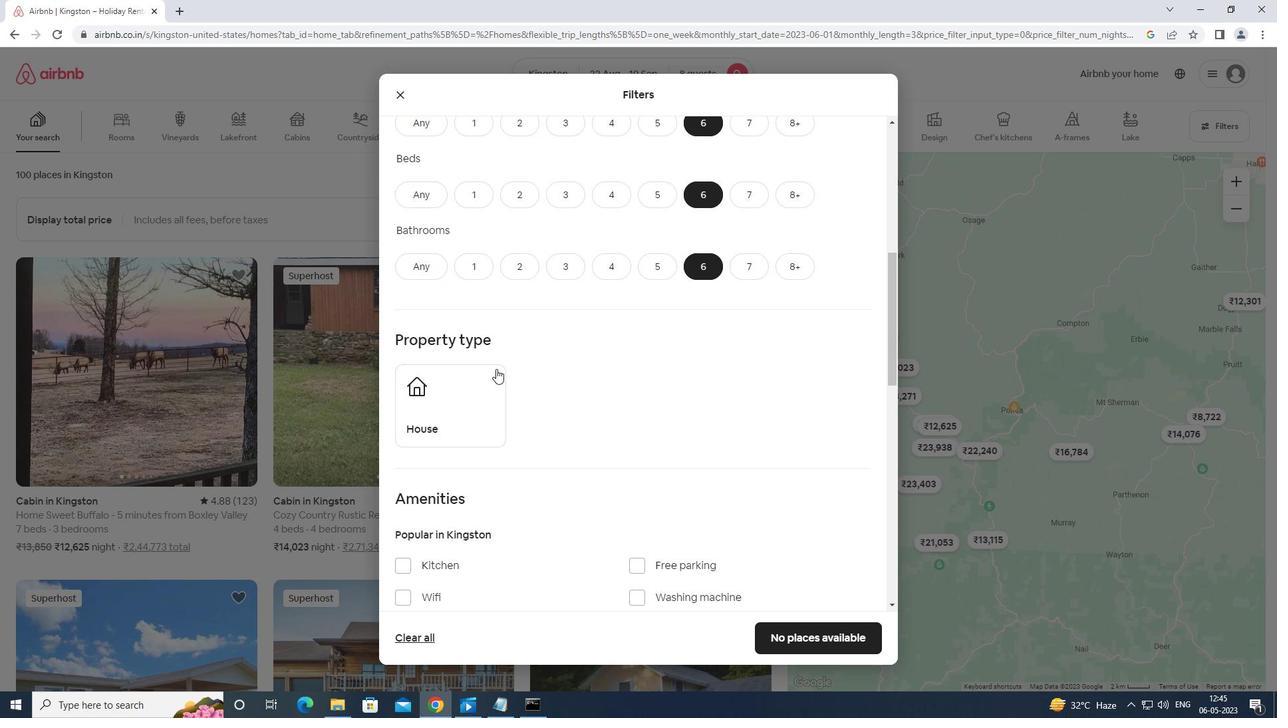 
Action: Mouse pressed left at (477, 385)
Screenshot: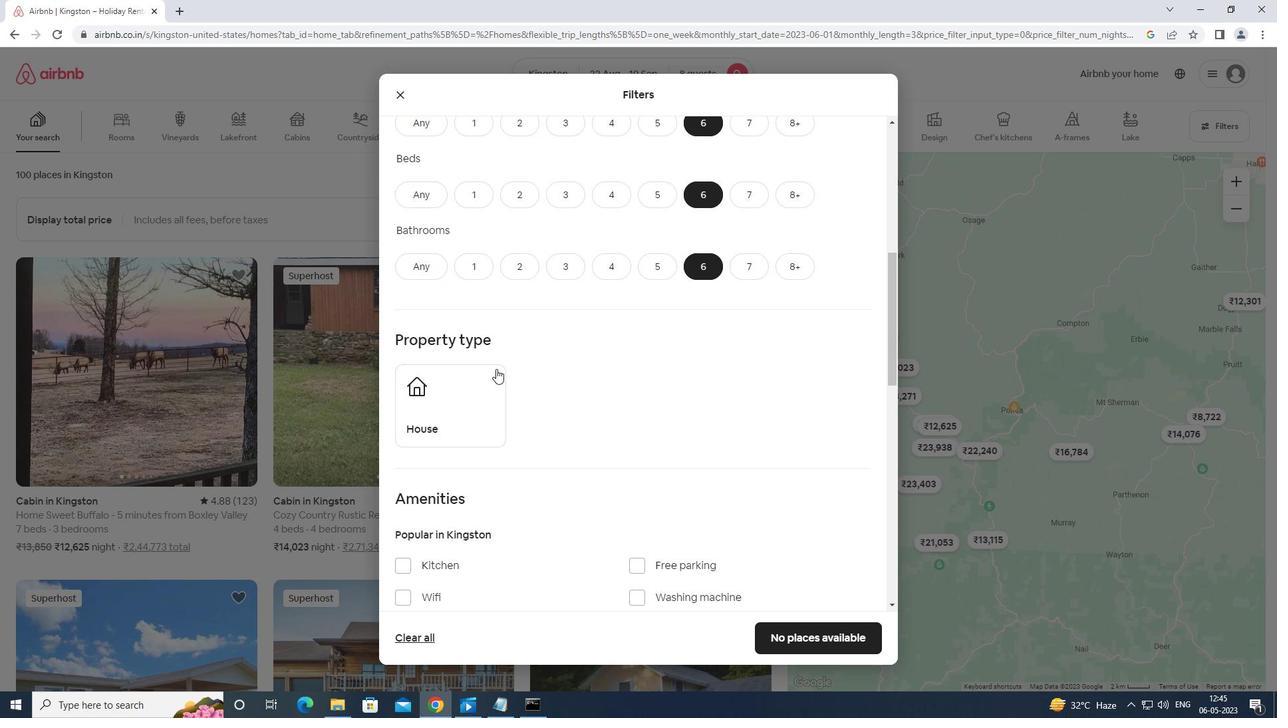 
Action: Mouse moved to (540, 364)
Screenshot: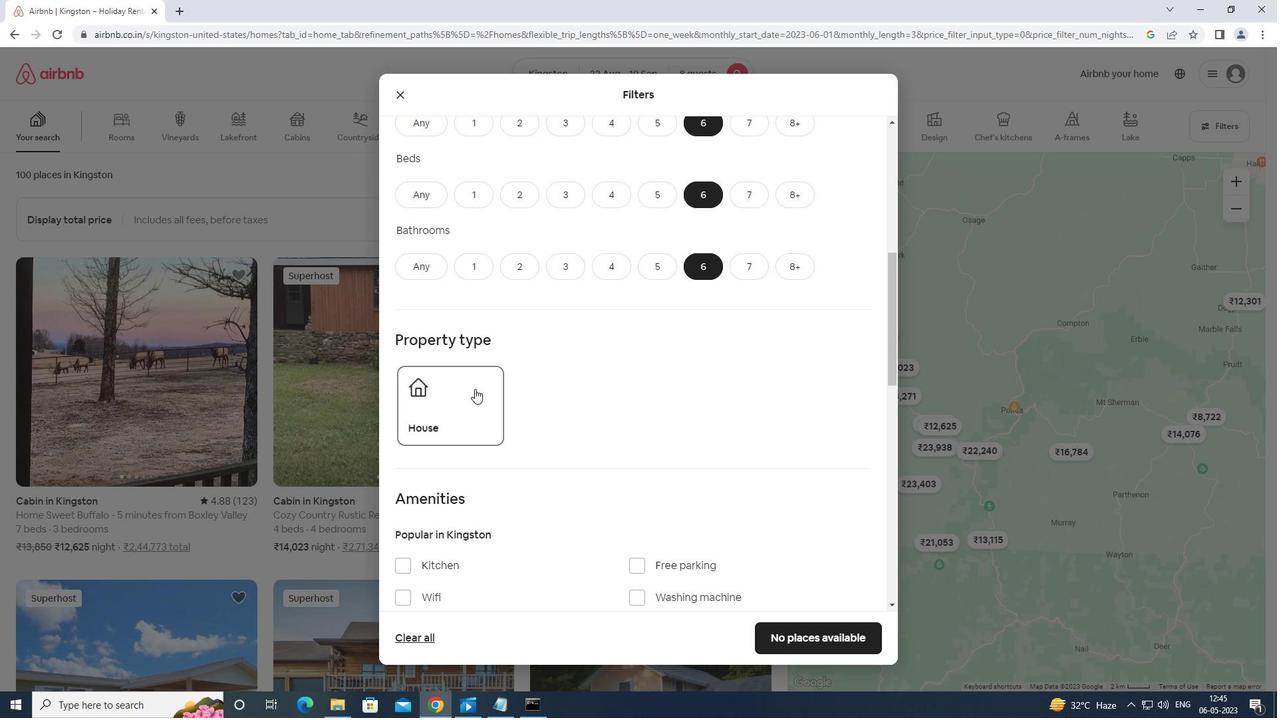 
Action: Mouse scrolled (540, 363) with delta (0, 0)
Screenshot: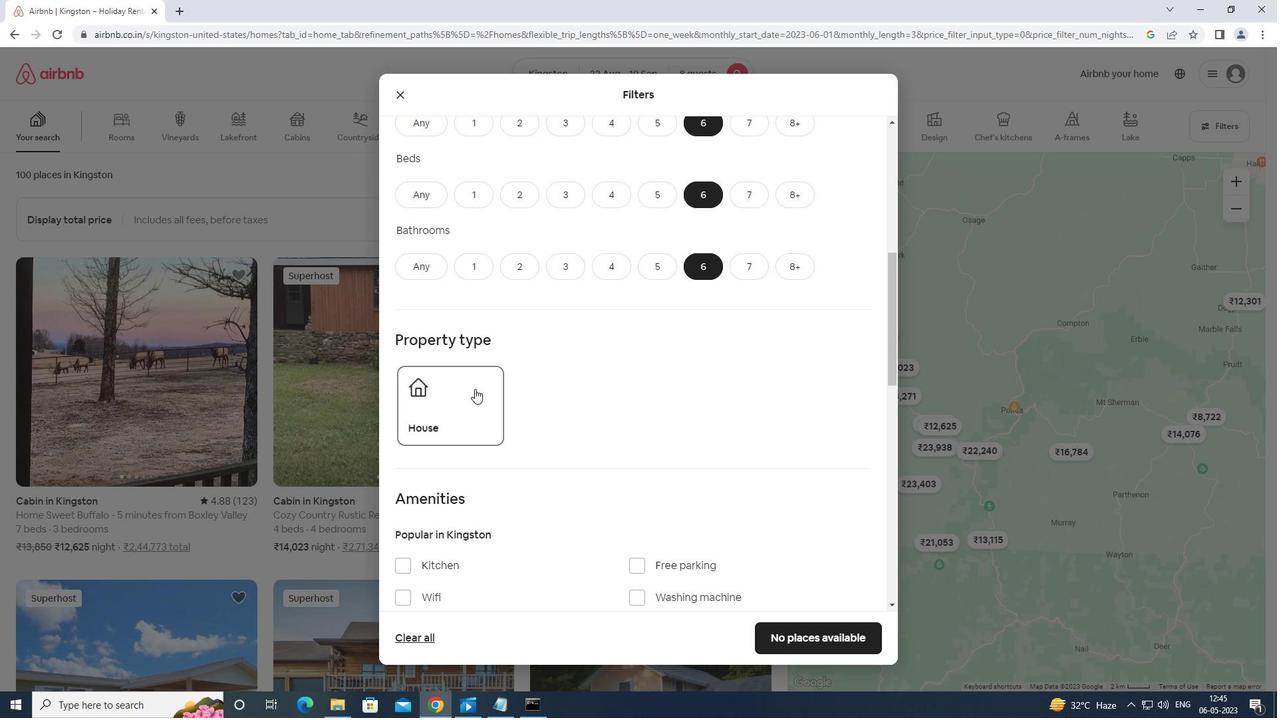 
Action: Mouse moved to (542, 376)
Screenshot: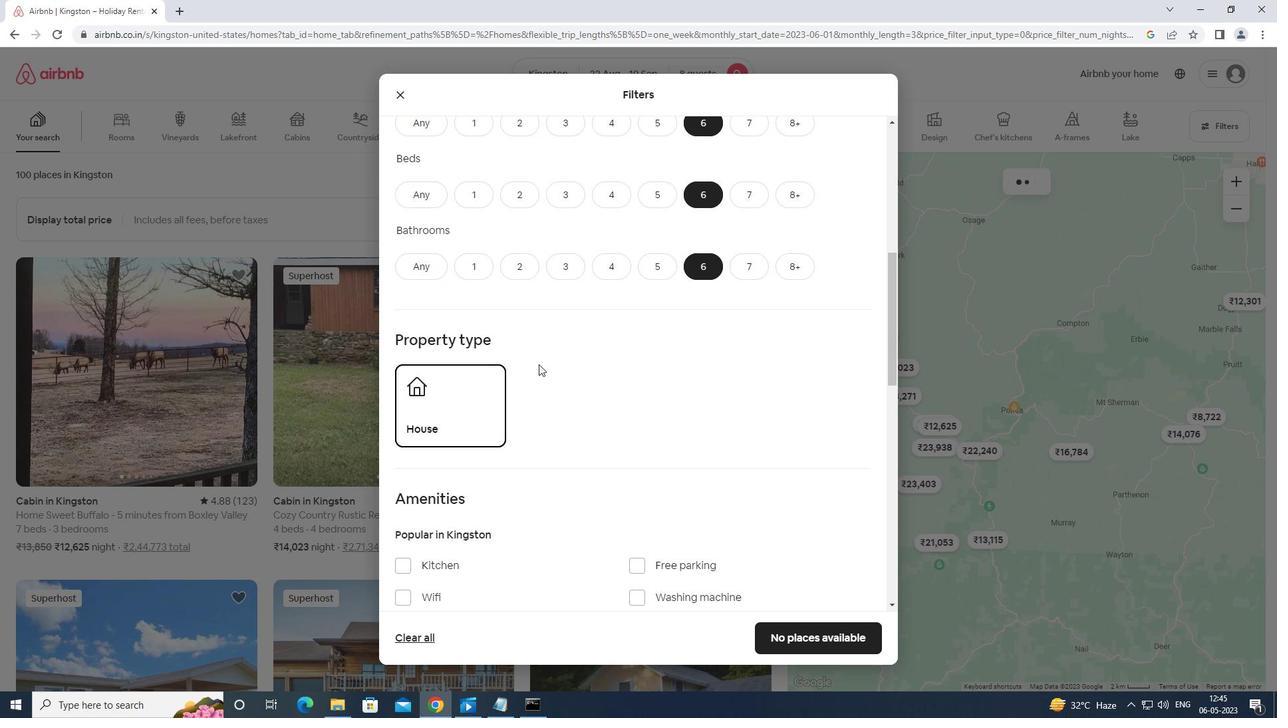 
Action: Mouse scrolled (542, 375) with delta (0, 0)
Screenshot: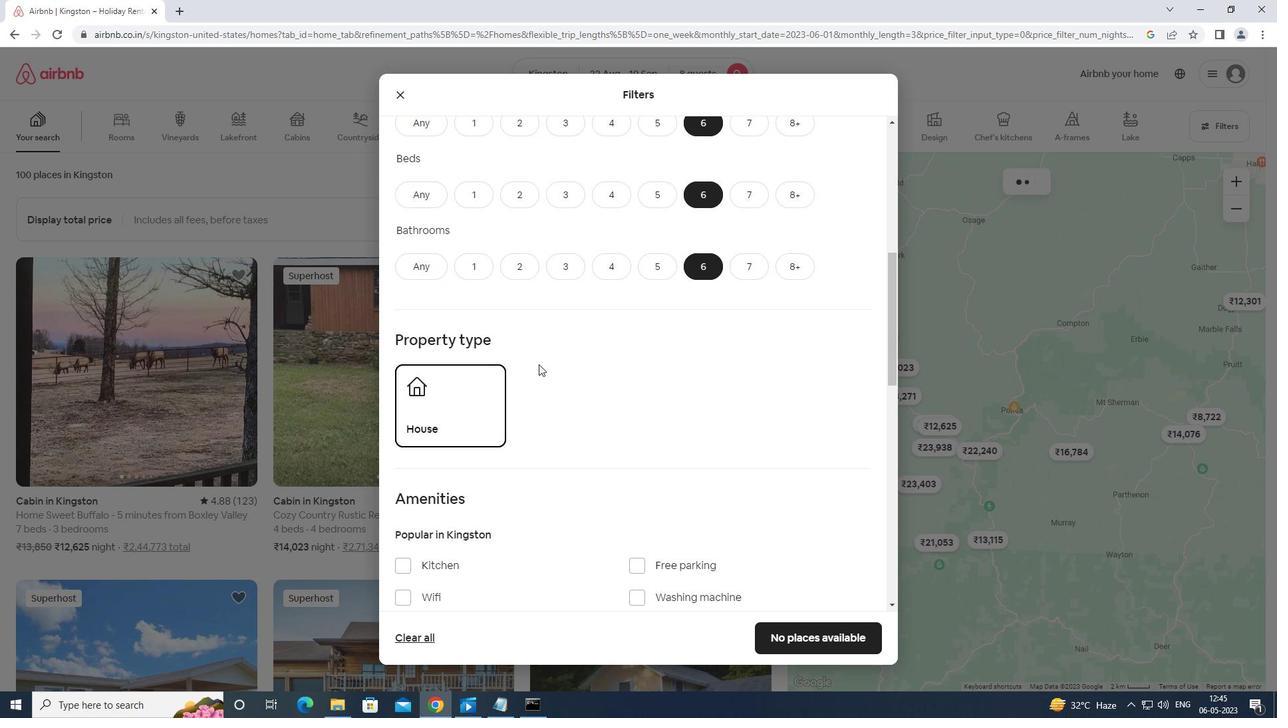 
Action: Mouse moved to (413, 528)
Screenshot: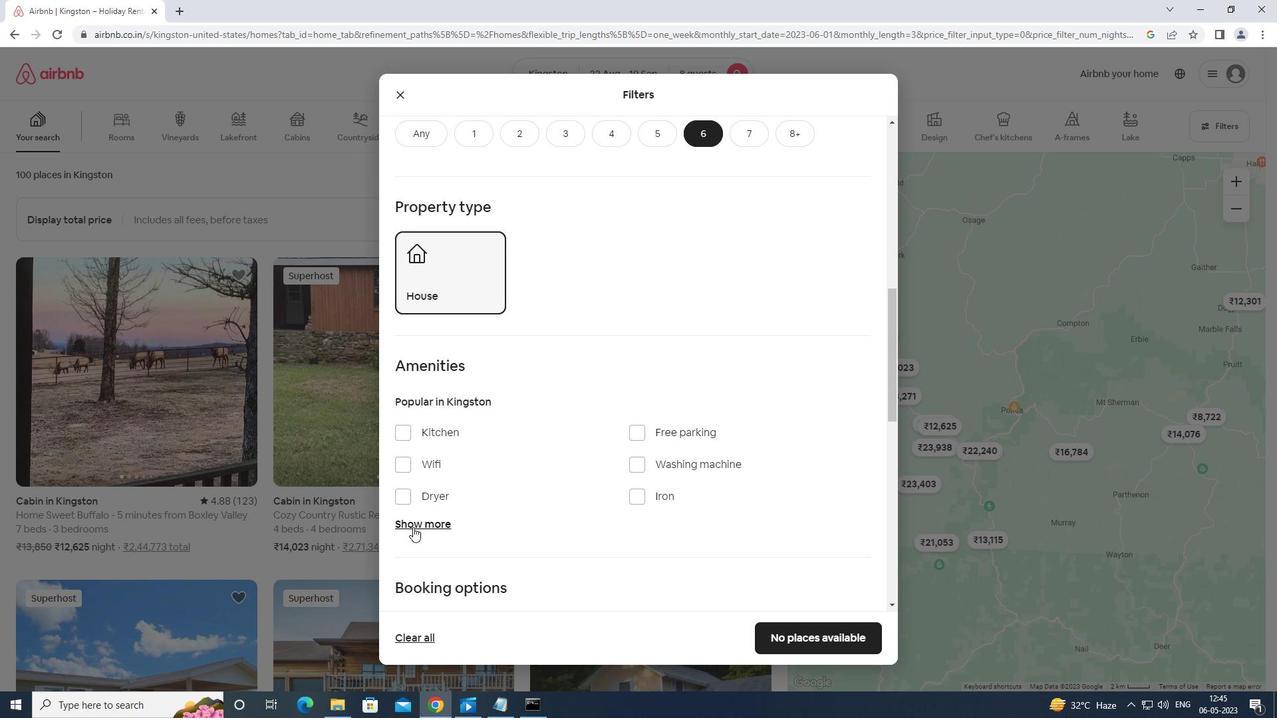 
Action: Mouse pressed left at (413, 528)
Screenshot: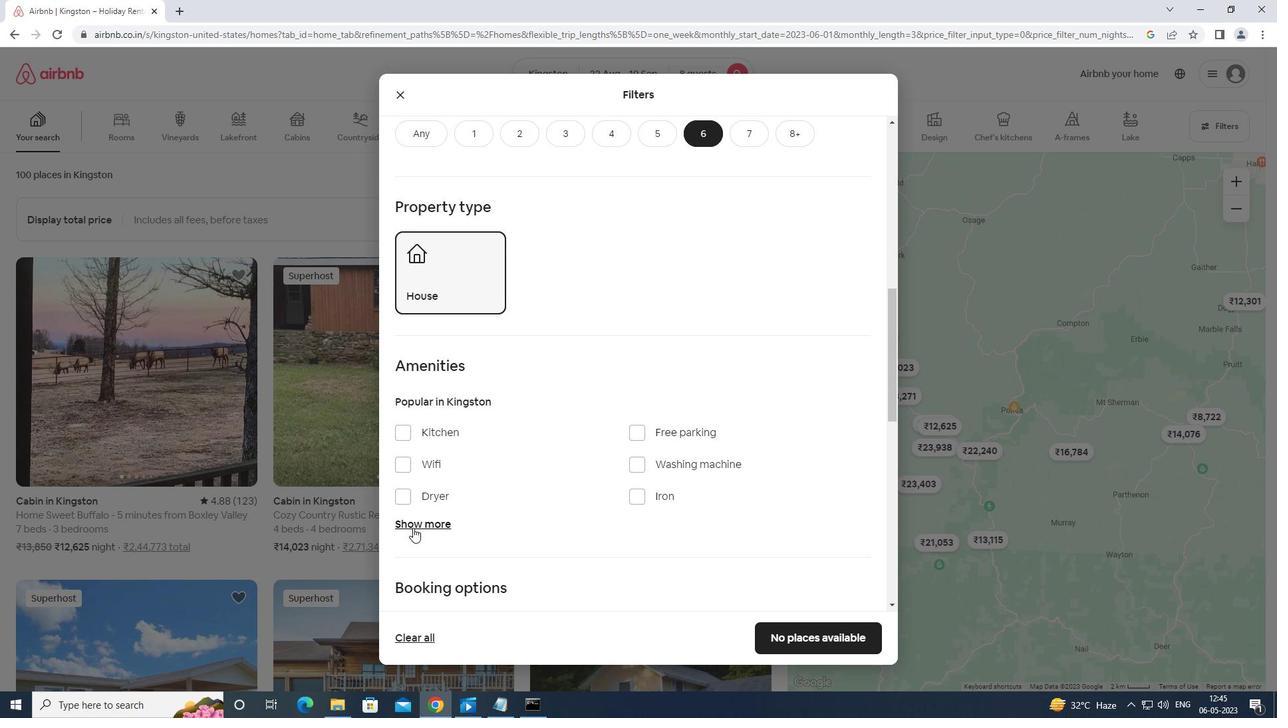 
Action: Mouse moved to (401, 461)
Screenshot: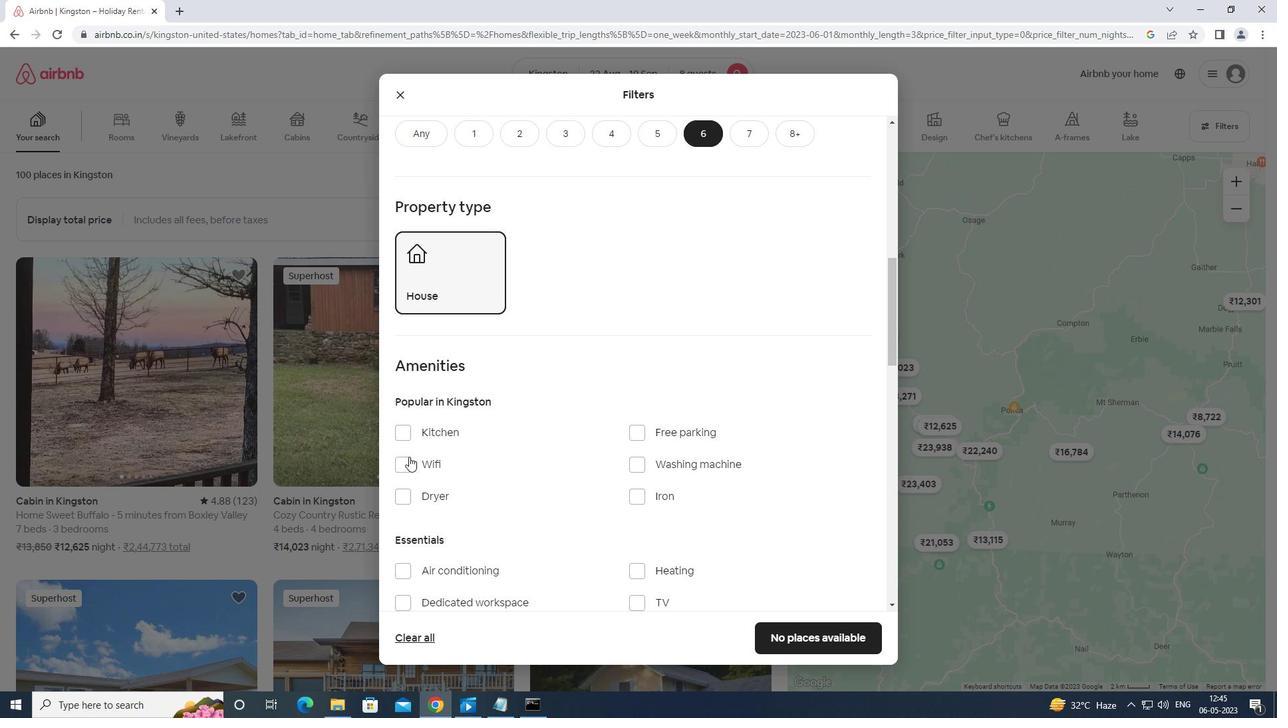 
Action: Mouse pressed left at (401, 461)
Screenshot: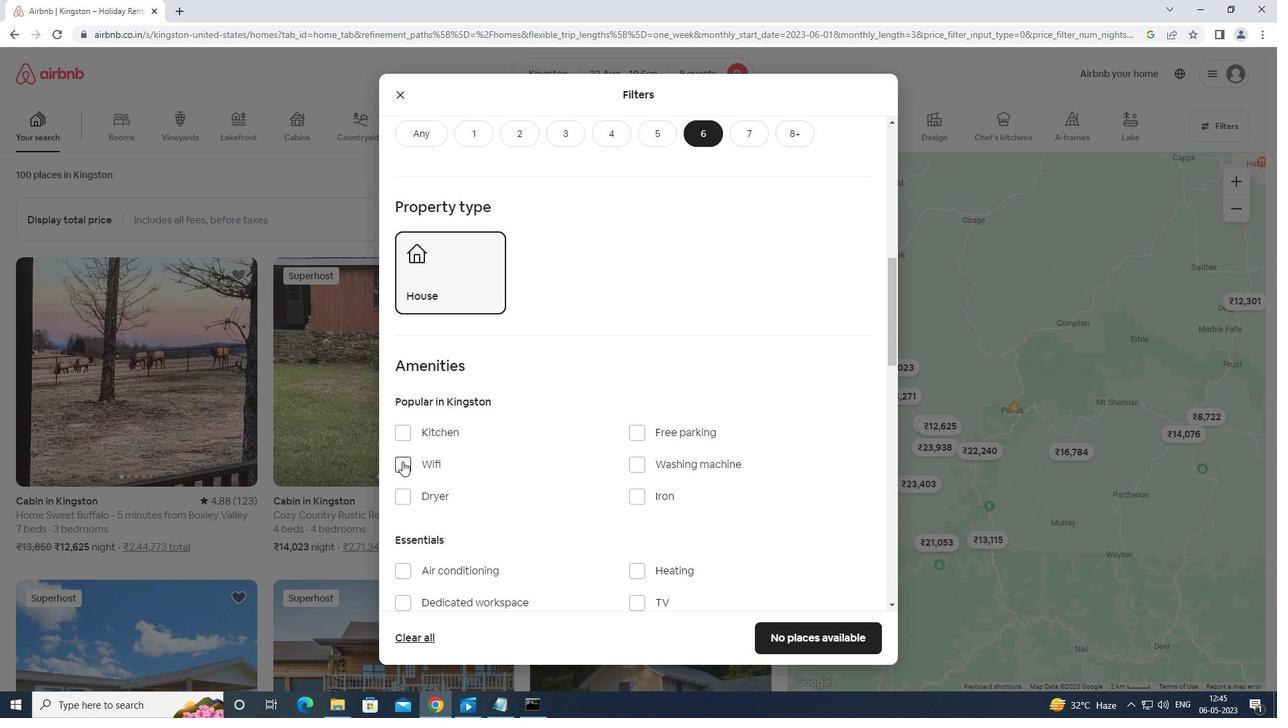 
Action: Mouse moved to (411, 460)
Screenshot: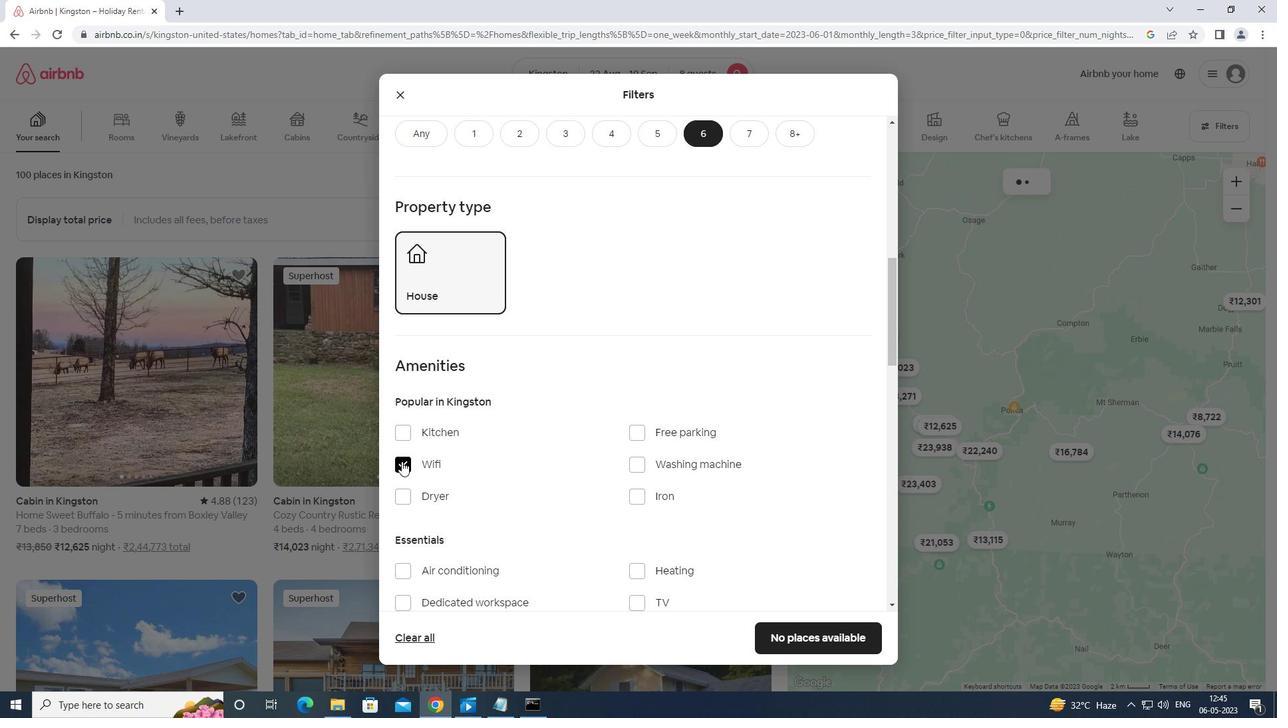 
Action: Mouse scrolled (411, 459) with delta (0, 0)
Screenshot: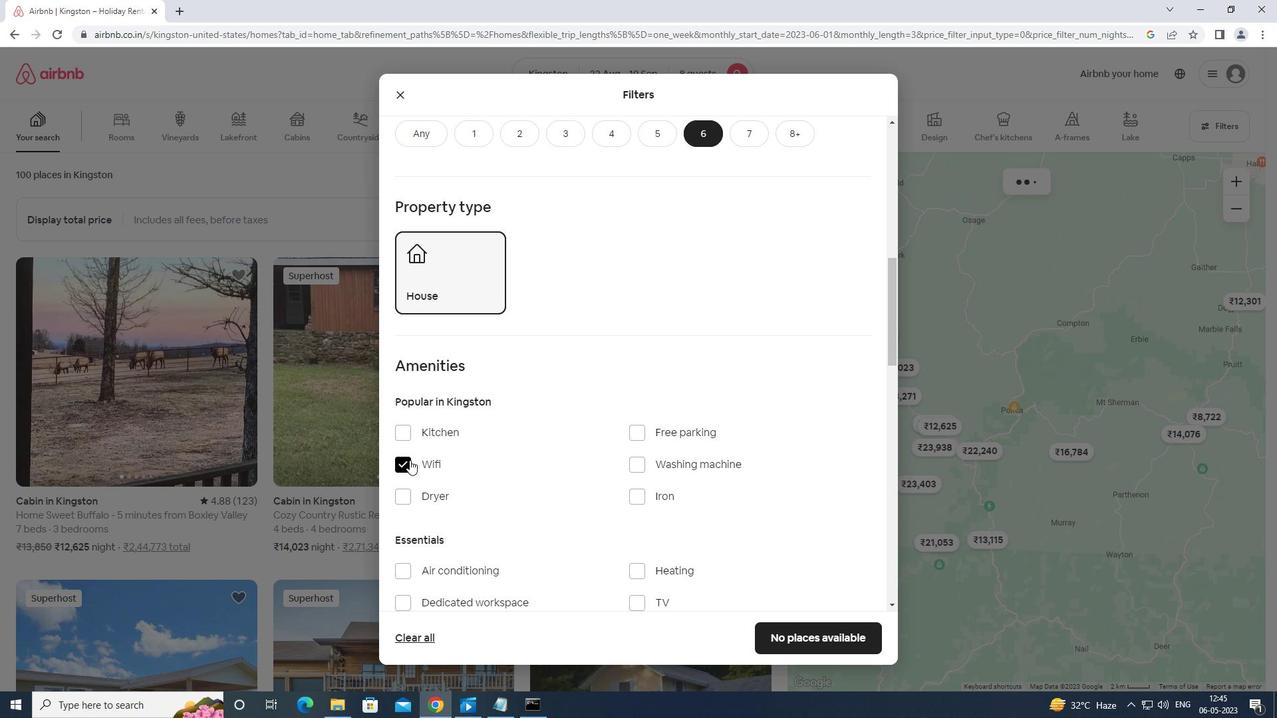 
Action: Mouse moved to (413, 460)
Screenshot: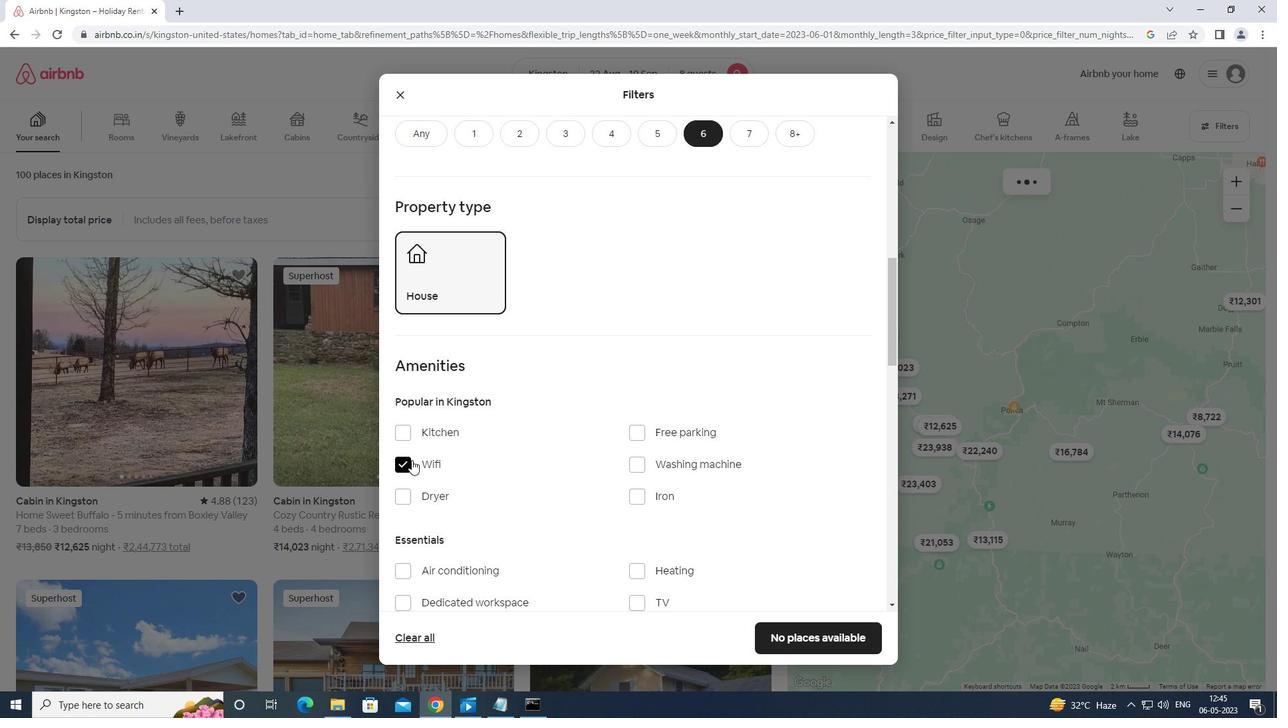 
Action: Mouse scrolled (413, 459) with delta (0, 0)
Screenshot: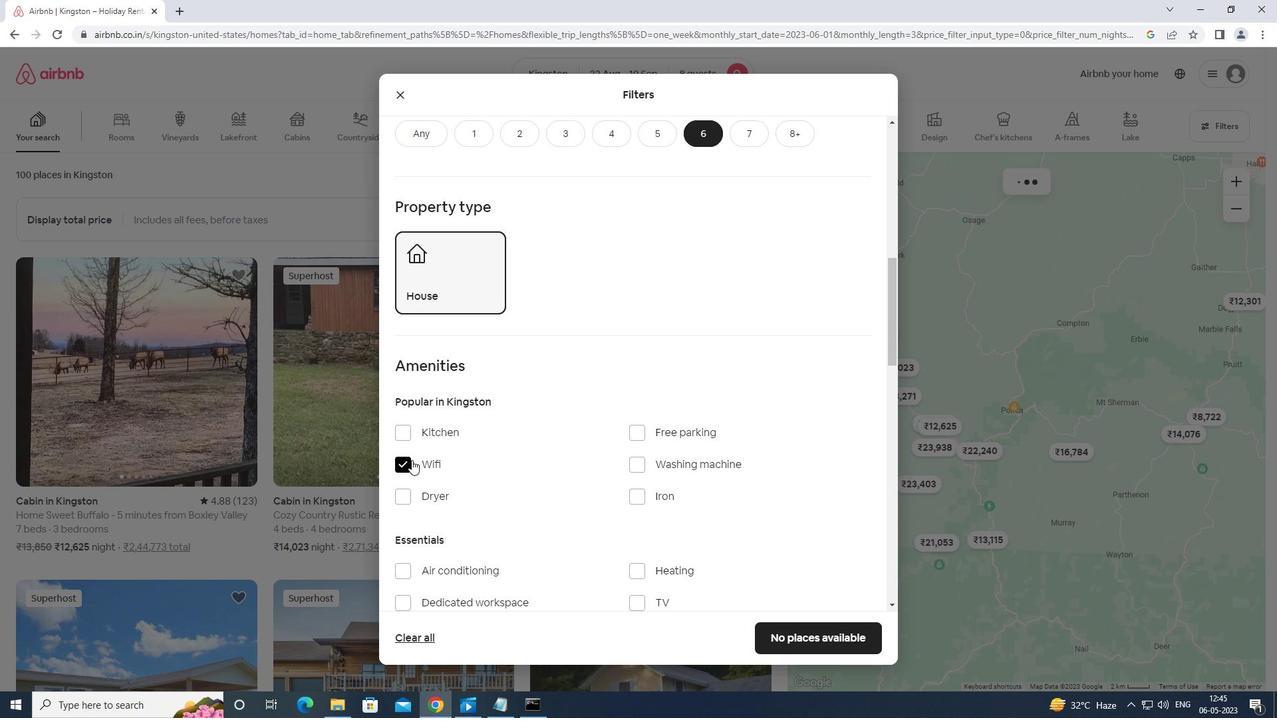 
Action: Mouse moved to (639, 470)
Screenshot: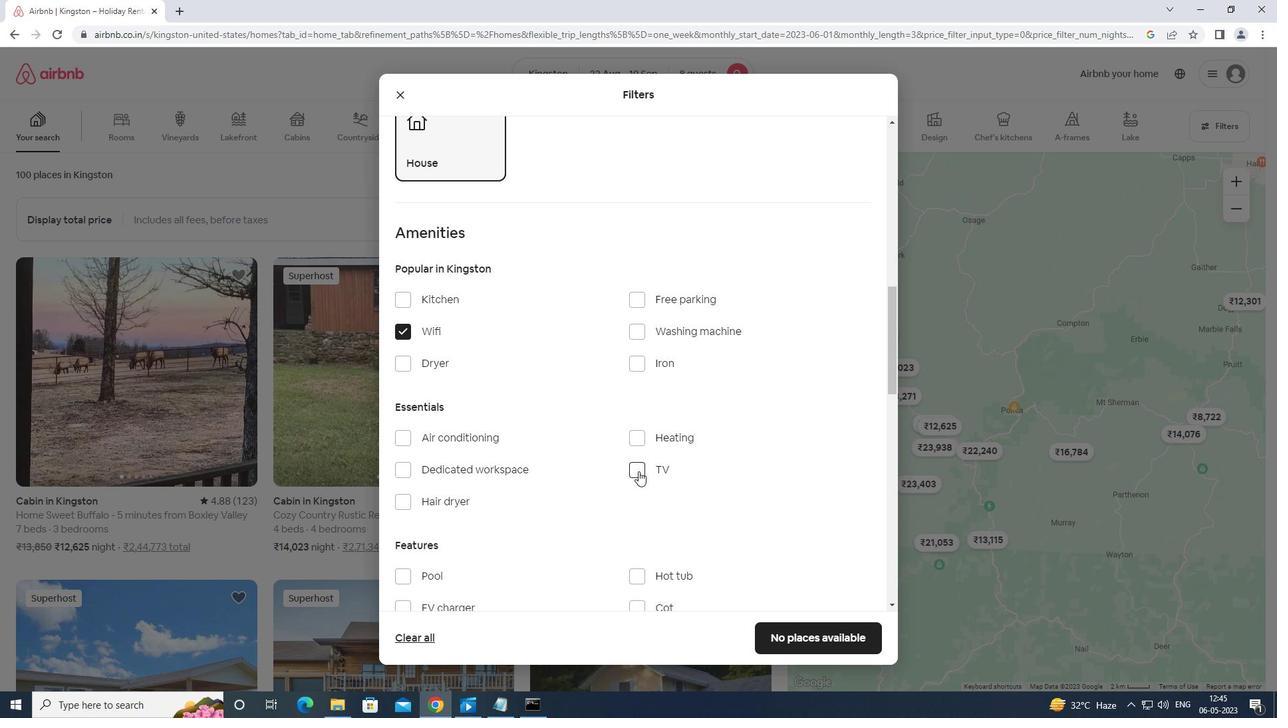 
Action: Mouse pressed left at (639, 470)
Screenshot: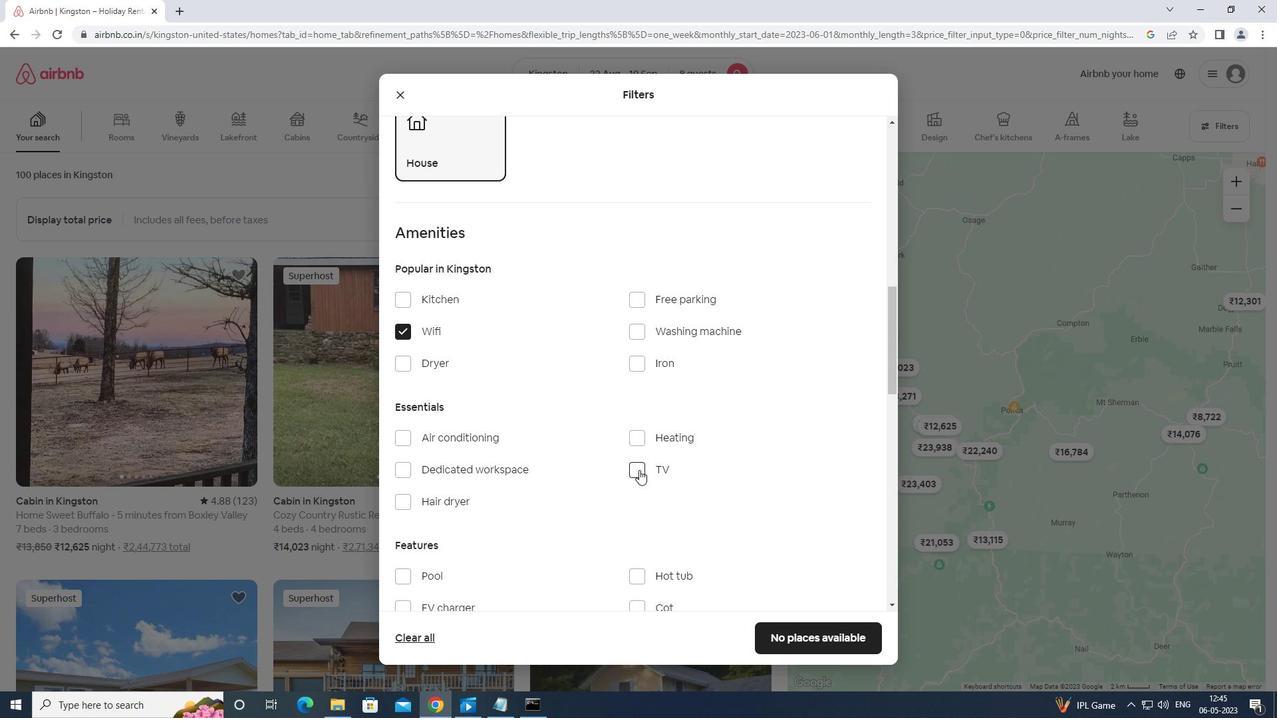 
Action: Mouse moved to (641, 470)
Screenshot: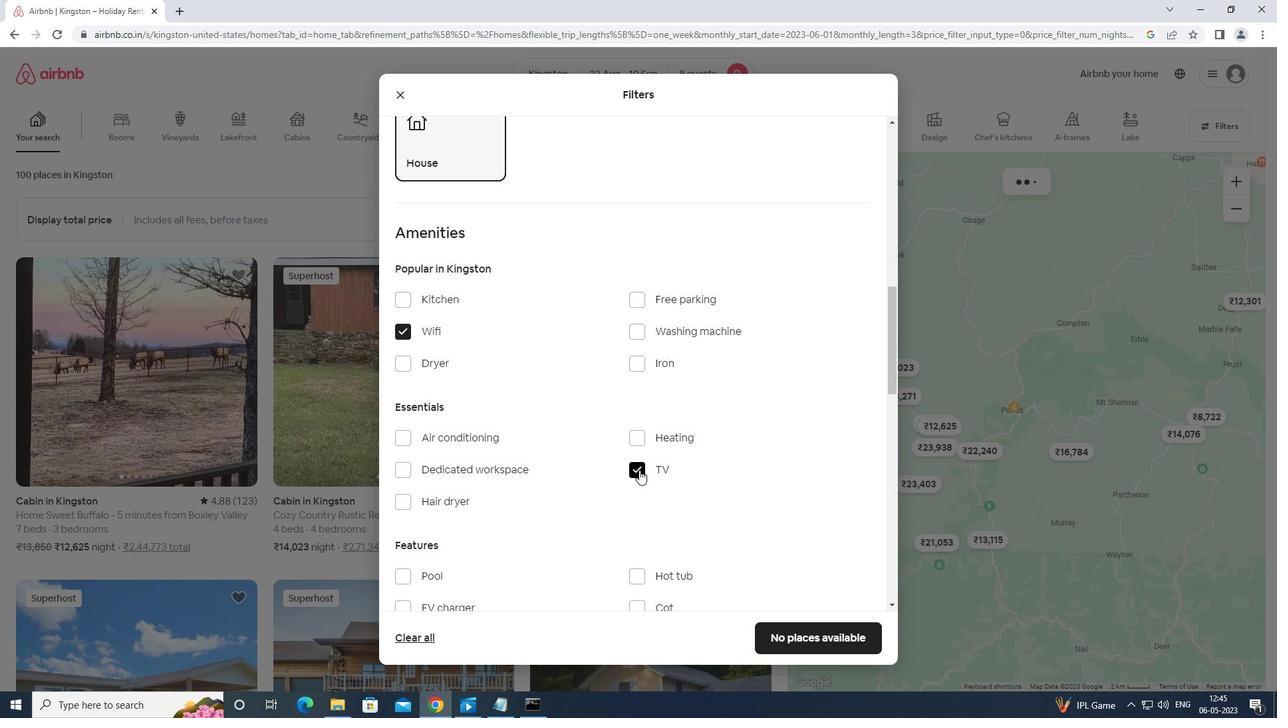 
Action: Mouse scrolled (641, 469) with delta (0, 0)
Screenshot: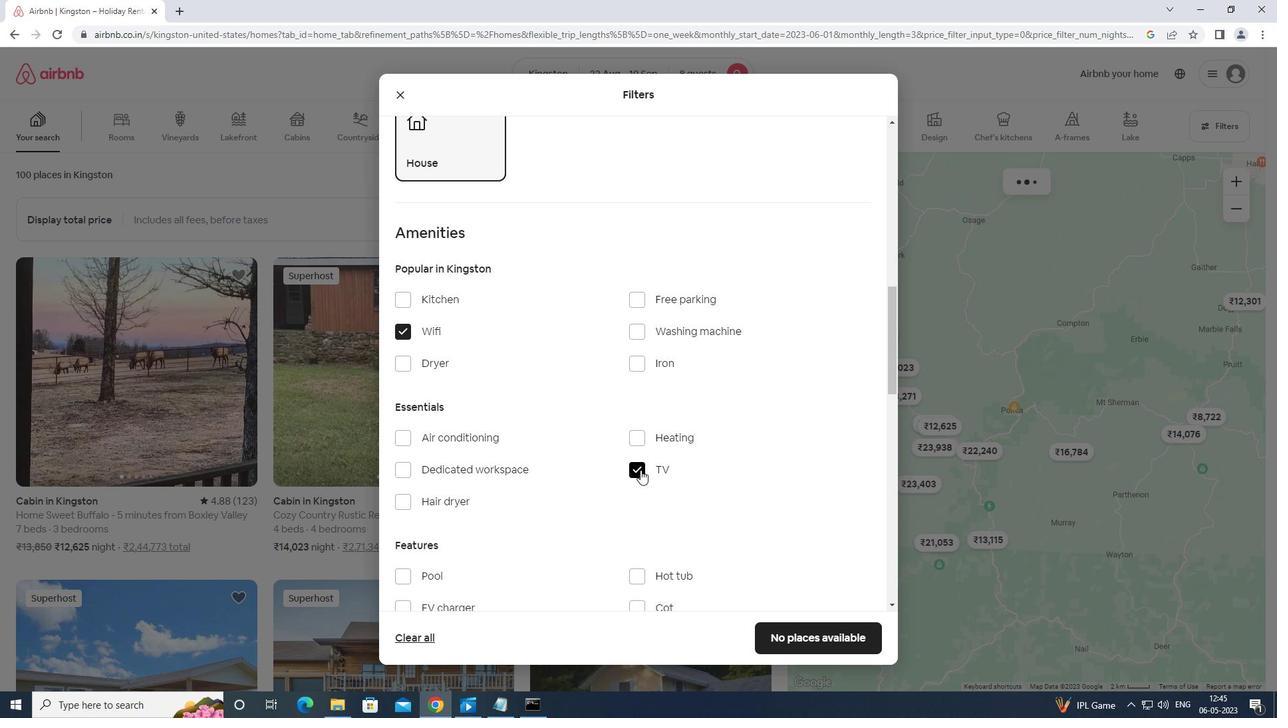 
Action: Mouse scrolled (641, 469) with delta (0, 0)
Screenshot: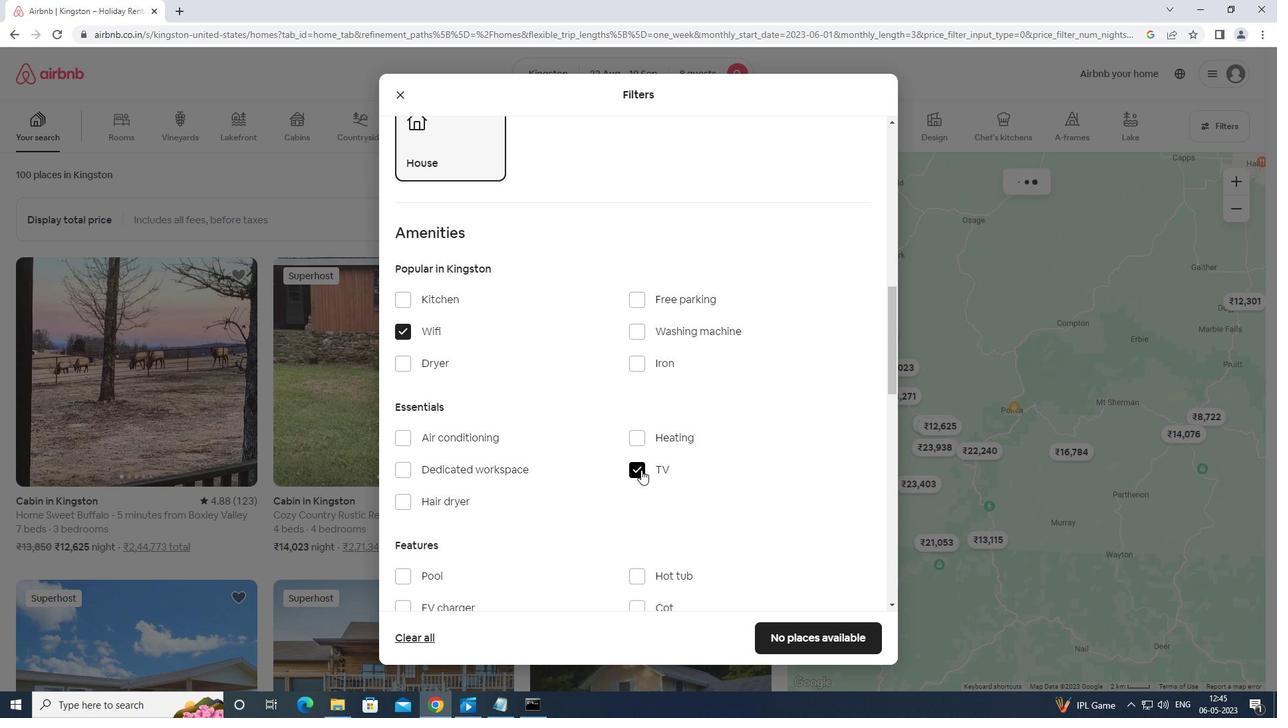 
Action: Mouse moved to (641, 164)
Screenshot: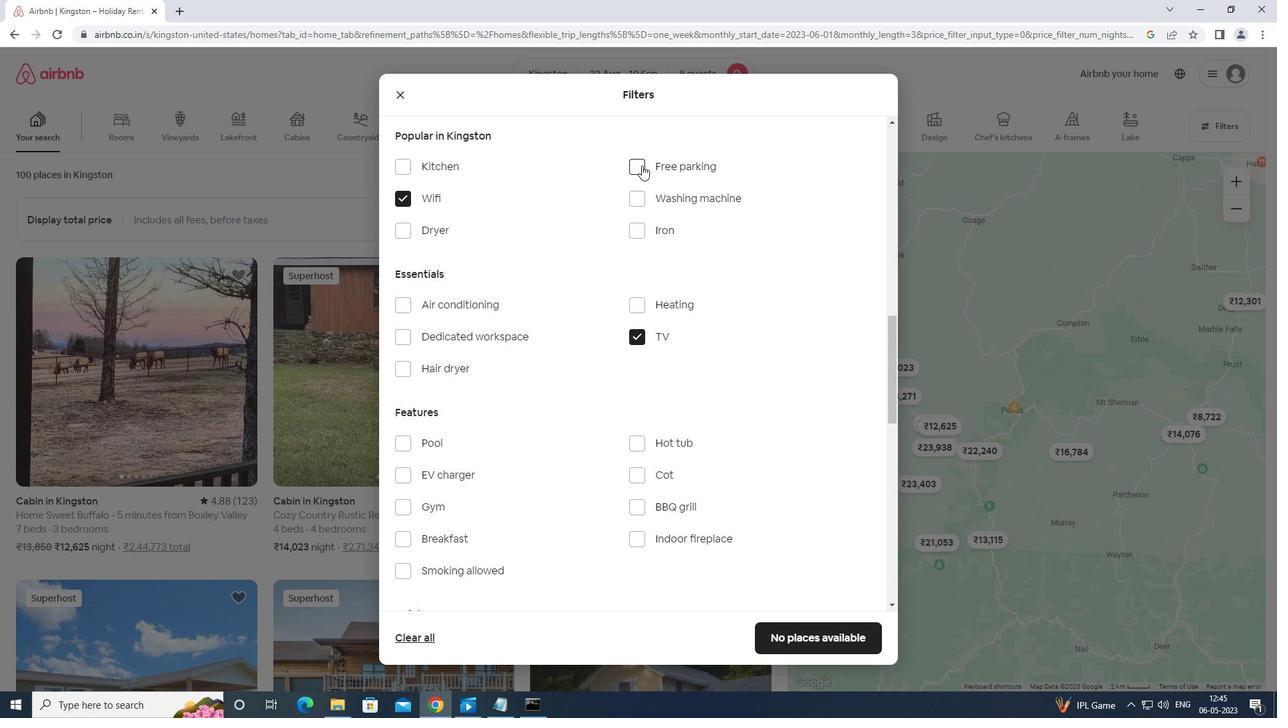 
Action: Mouse pressed left at (641, 164)
Screenshot: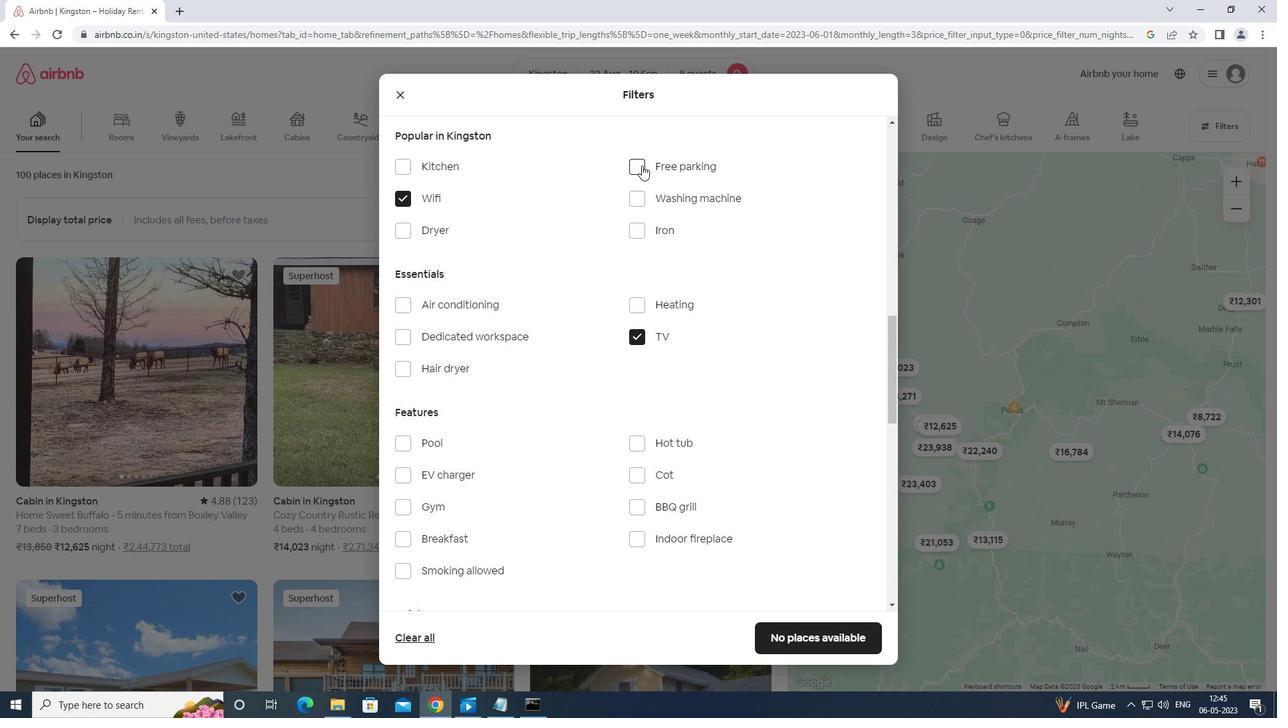 
Action: Mouse moved to (415, 373)
Screenshot: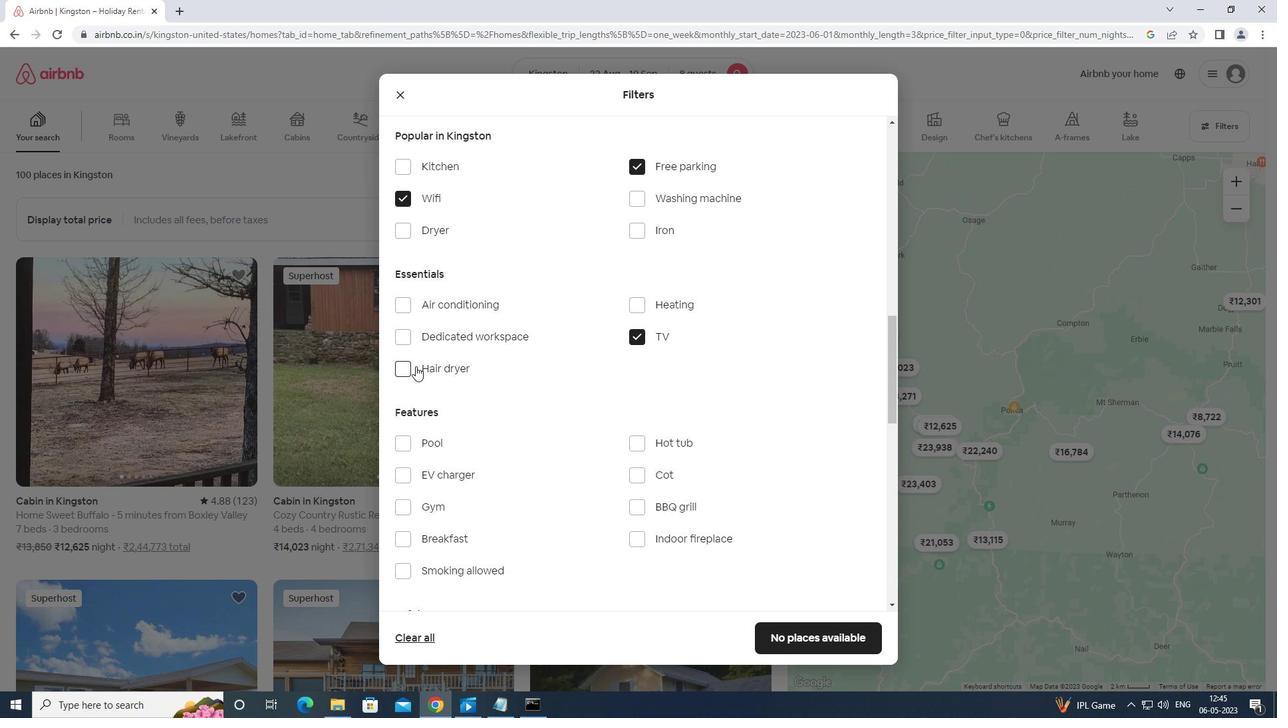 
Action: Mouse scrolled (415, 374) with delta (0, 0)
Screenshot: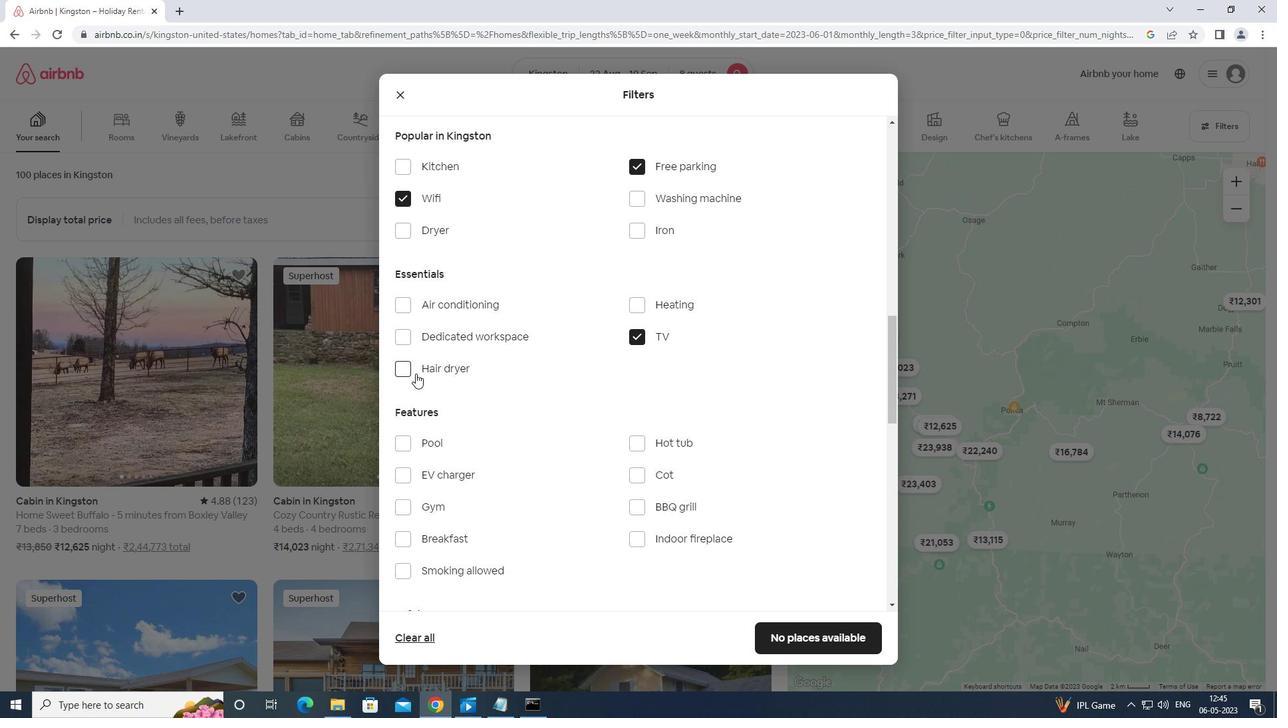 
Action: Mouse scrolled (415, 373) with delta (0, 0)
Screenshot: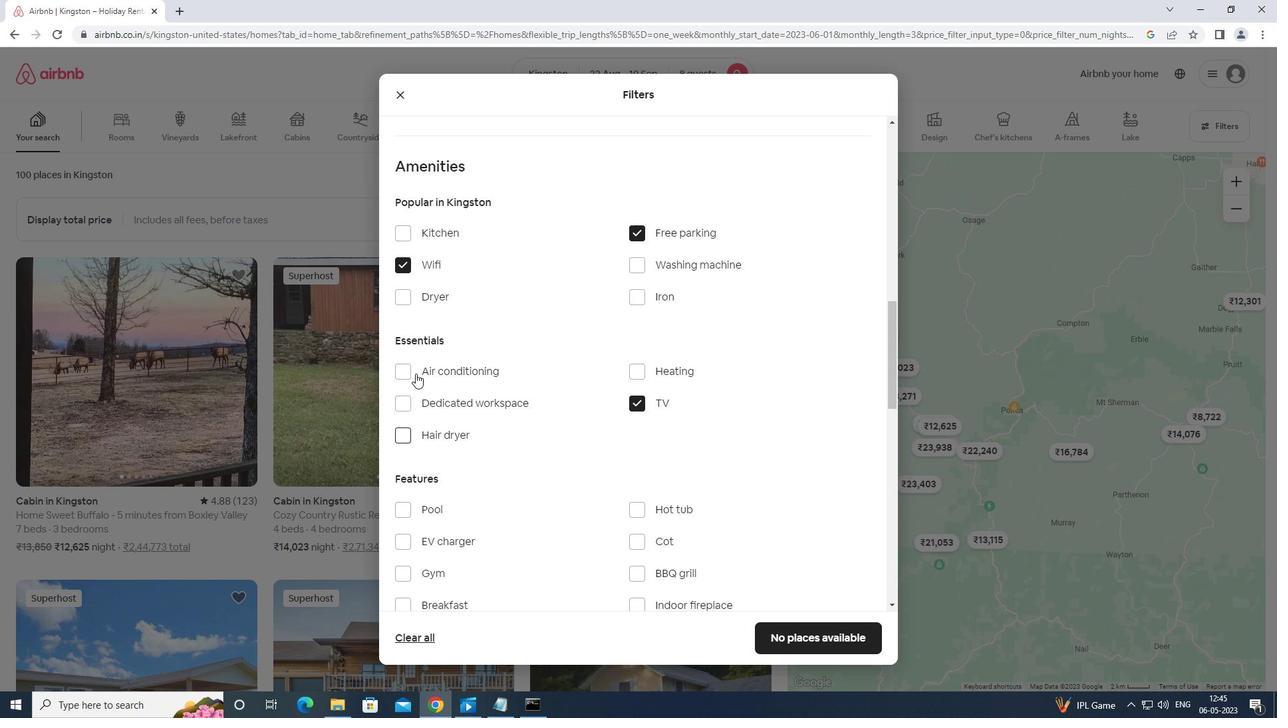 
Action: Mouse moved to (401, 508)
Screenshot: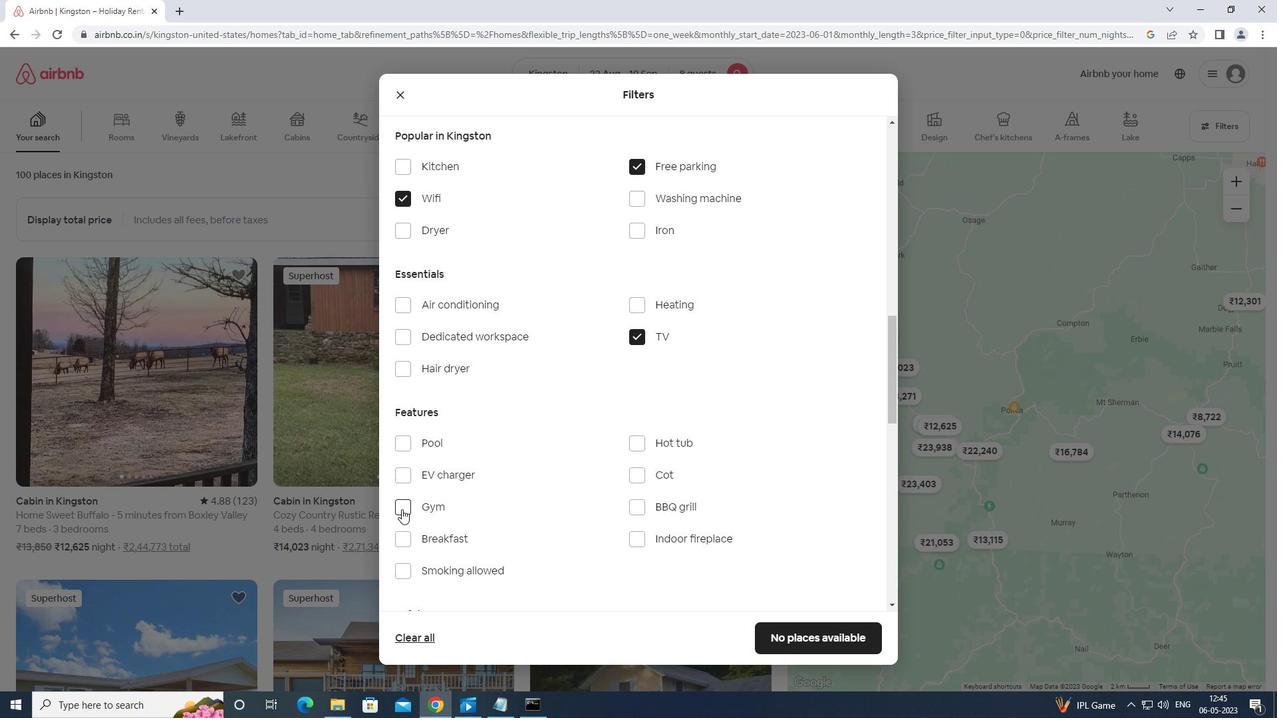 
Action: Mouse pressed left at (401, 508)
Screenshot: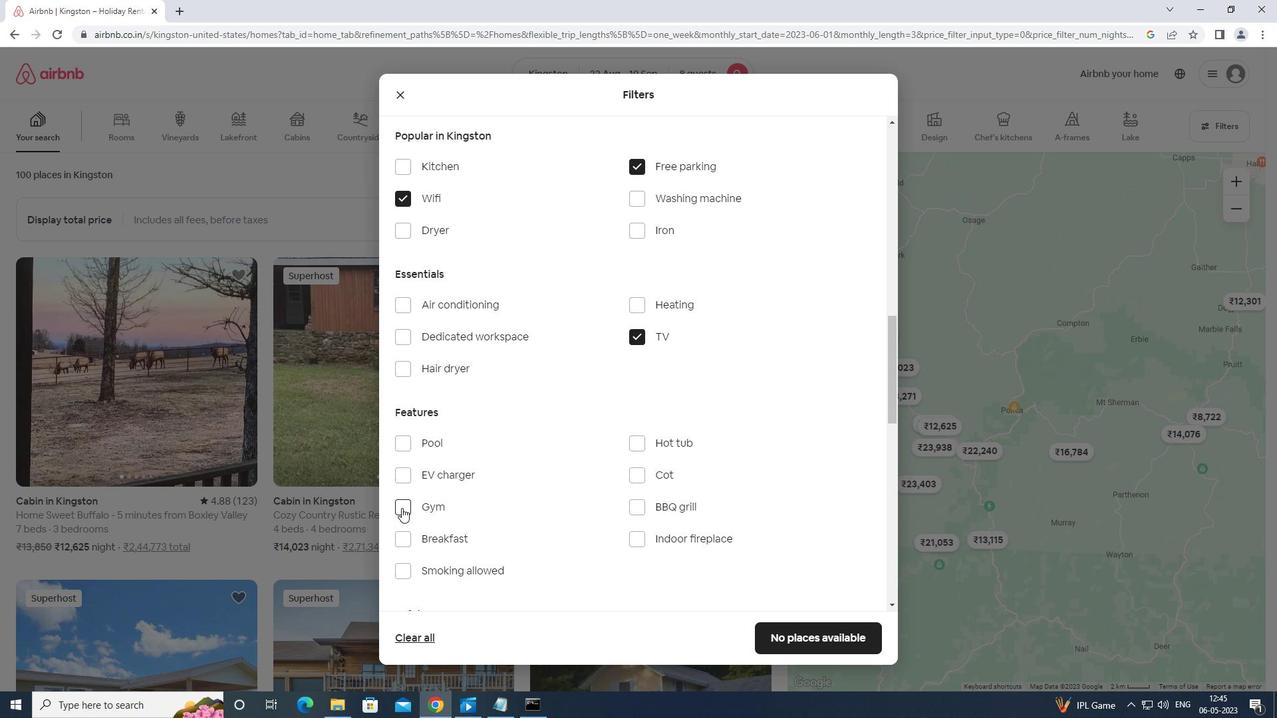 
Action: Mouse moved to (402, 538)
Screenshot: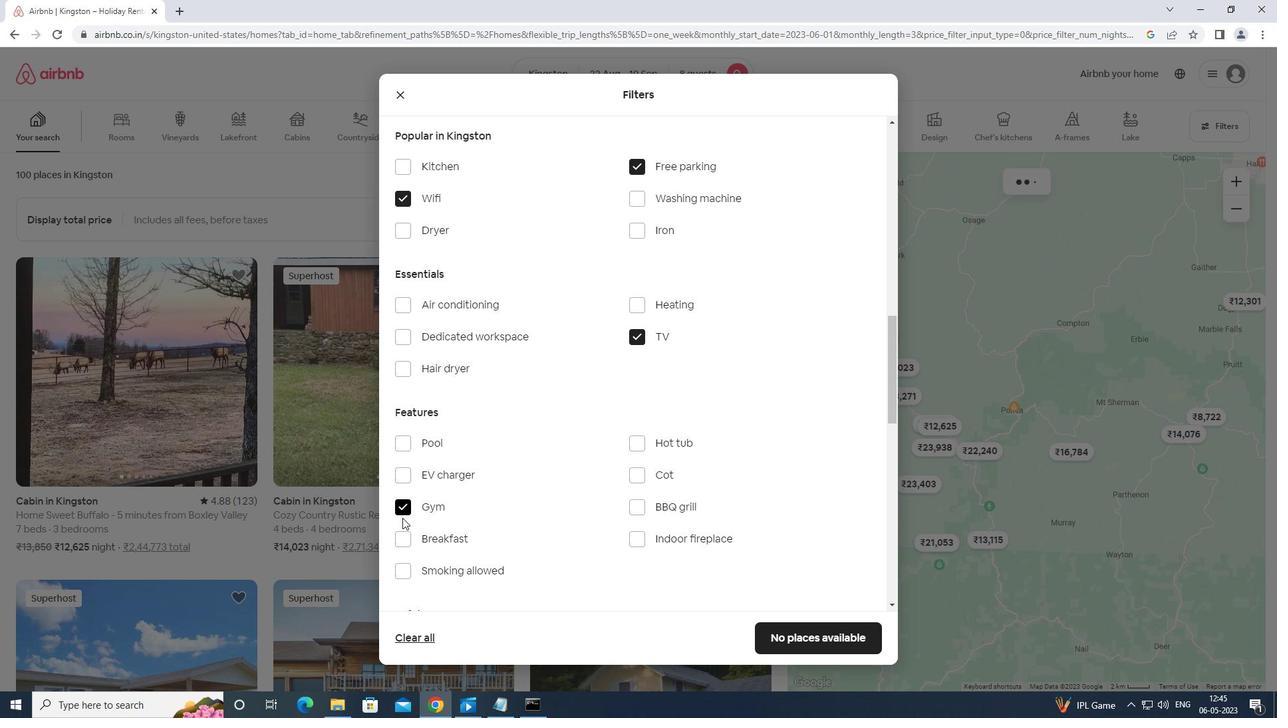 
Action: Mouse pressed left at (402, 538)
Screenshot: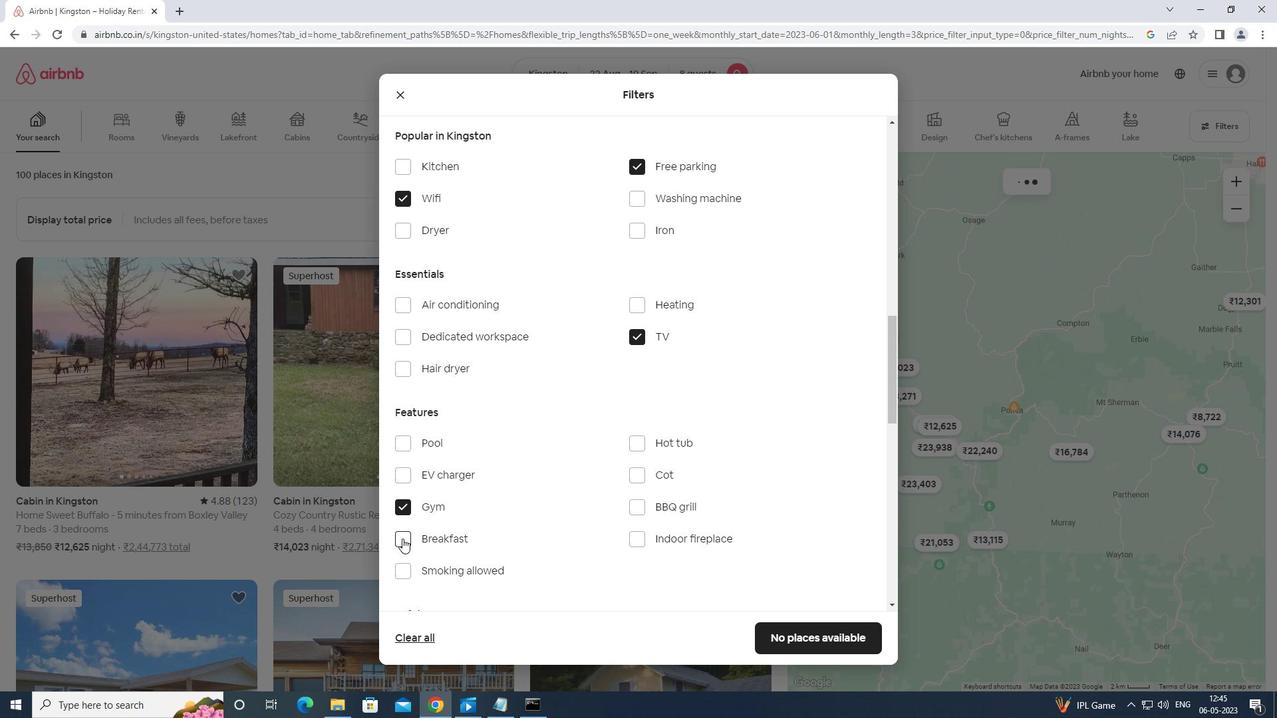 
Action: Mouse moved to (412, 538)
Screenshot: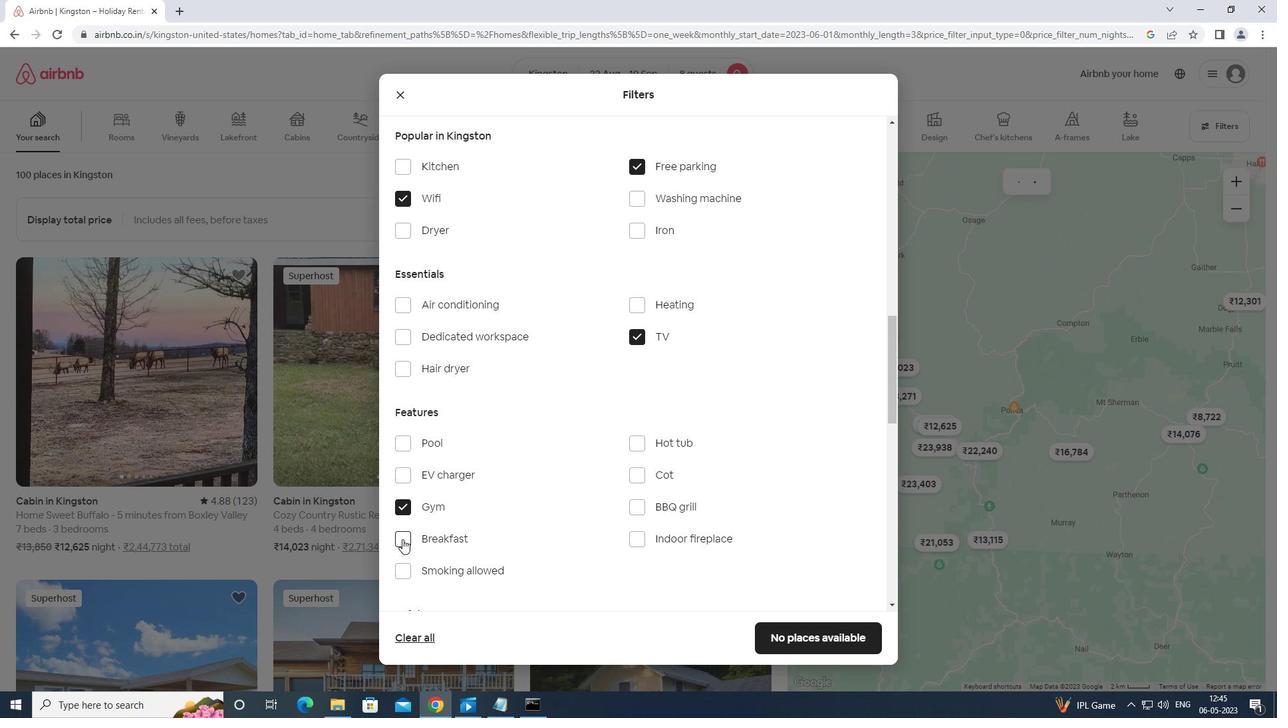 
Action: Mouse scrolled (412, 537) with delta (0, 0)
Screenshot: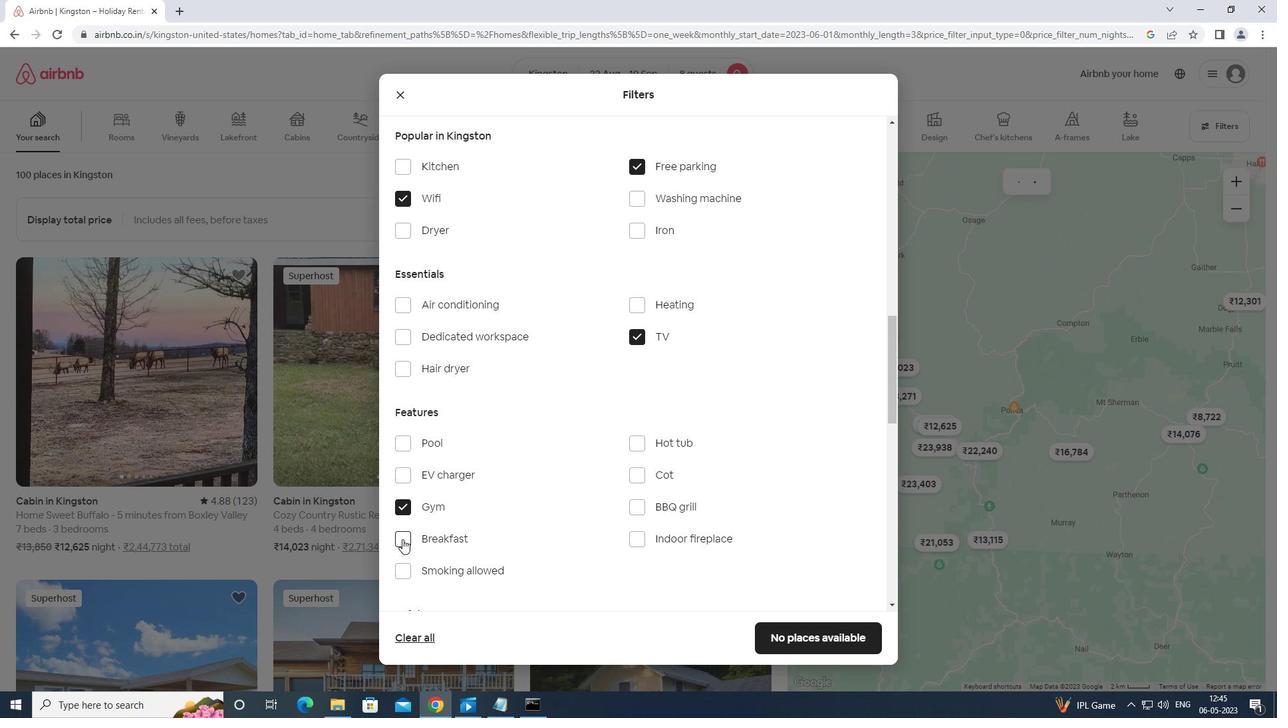 
Action: Mouse moved to (418, 537)
Screenshot: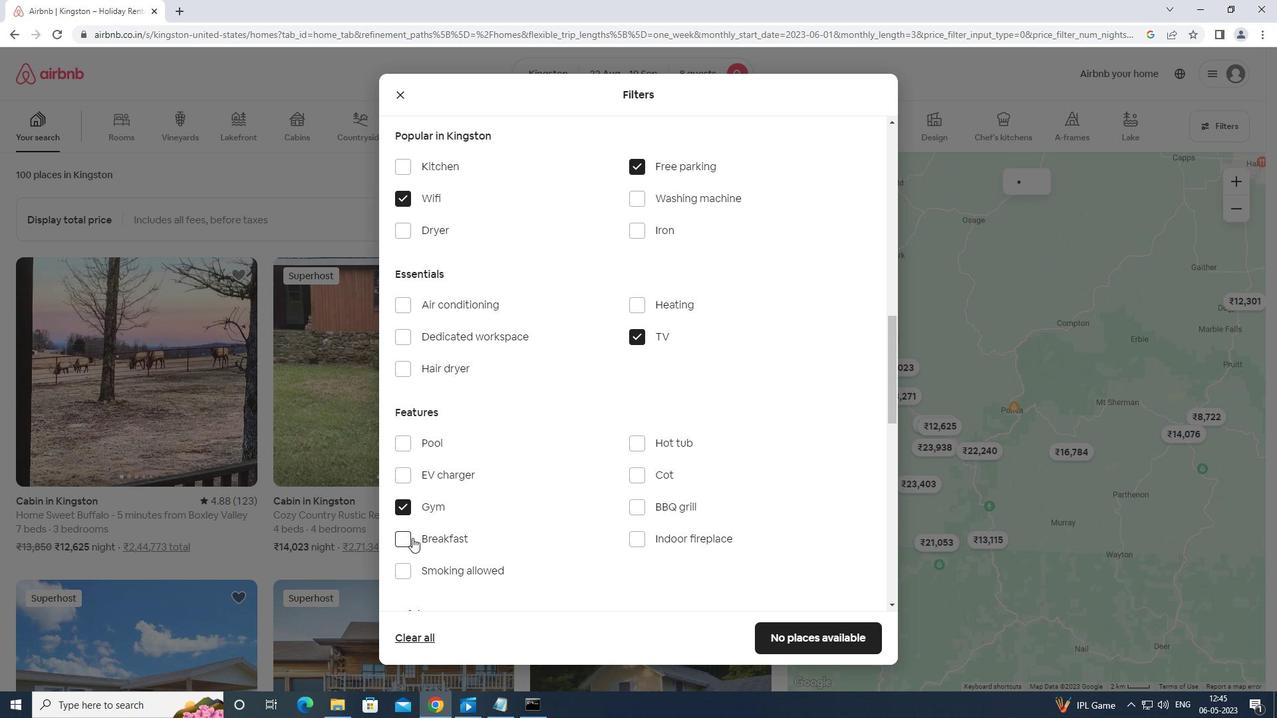 
Action: Mouse scrolled (418, 536) with delta (0, 0)
Screenshot: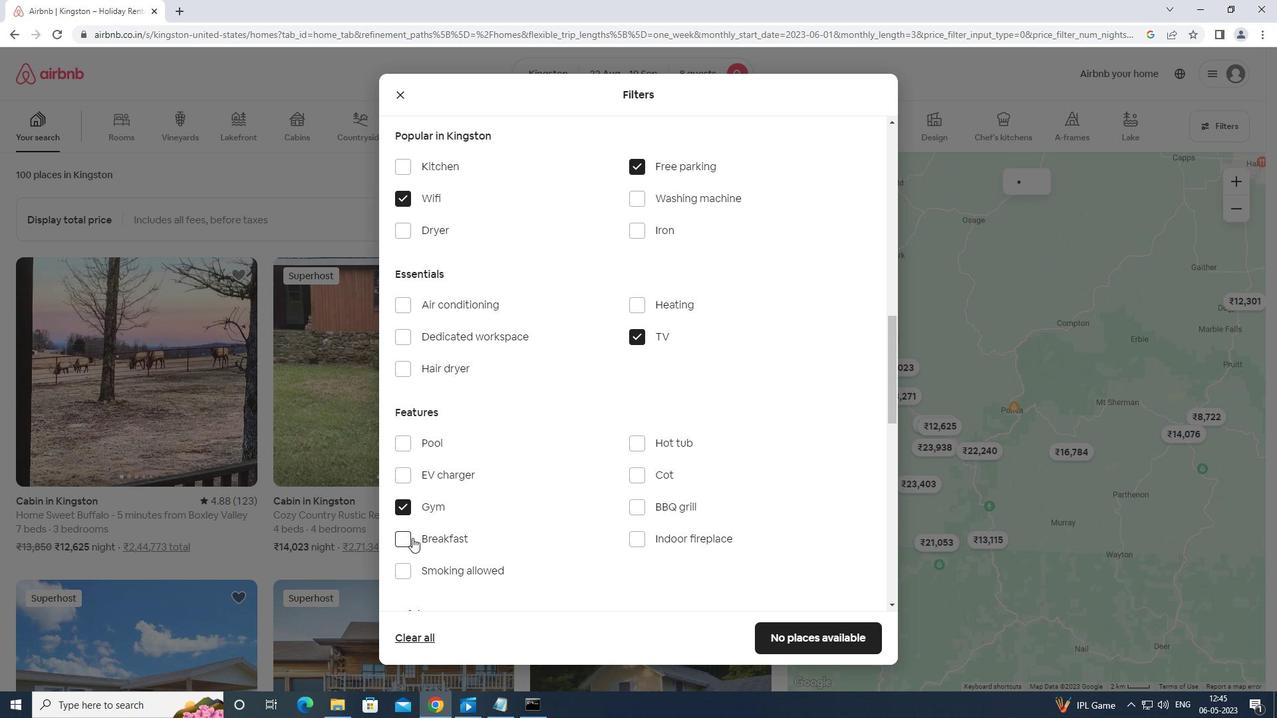 
Action: Mouse moved to (429, 528)
Screenshot: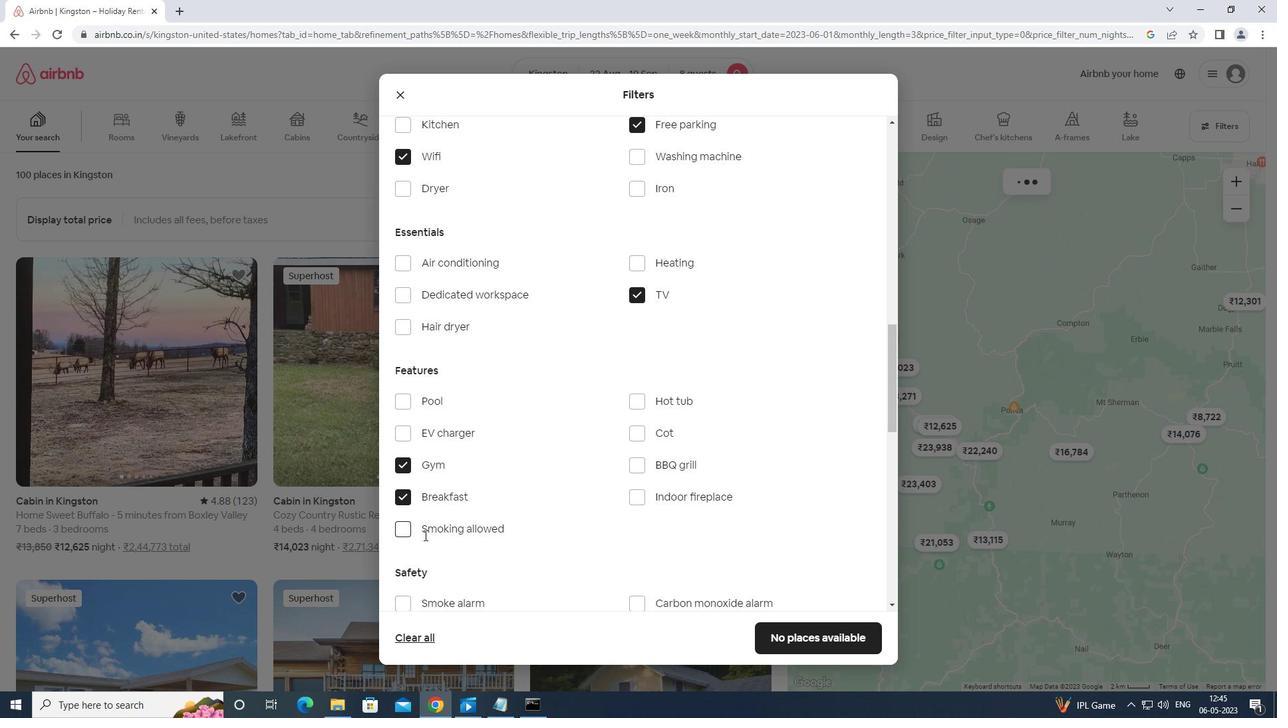 
Action: Mouse scrolled (429, 527) with delta (0, 0)
Screenshot: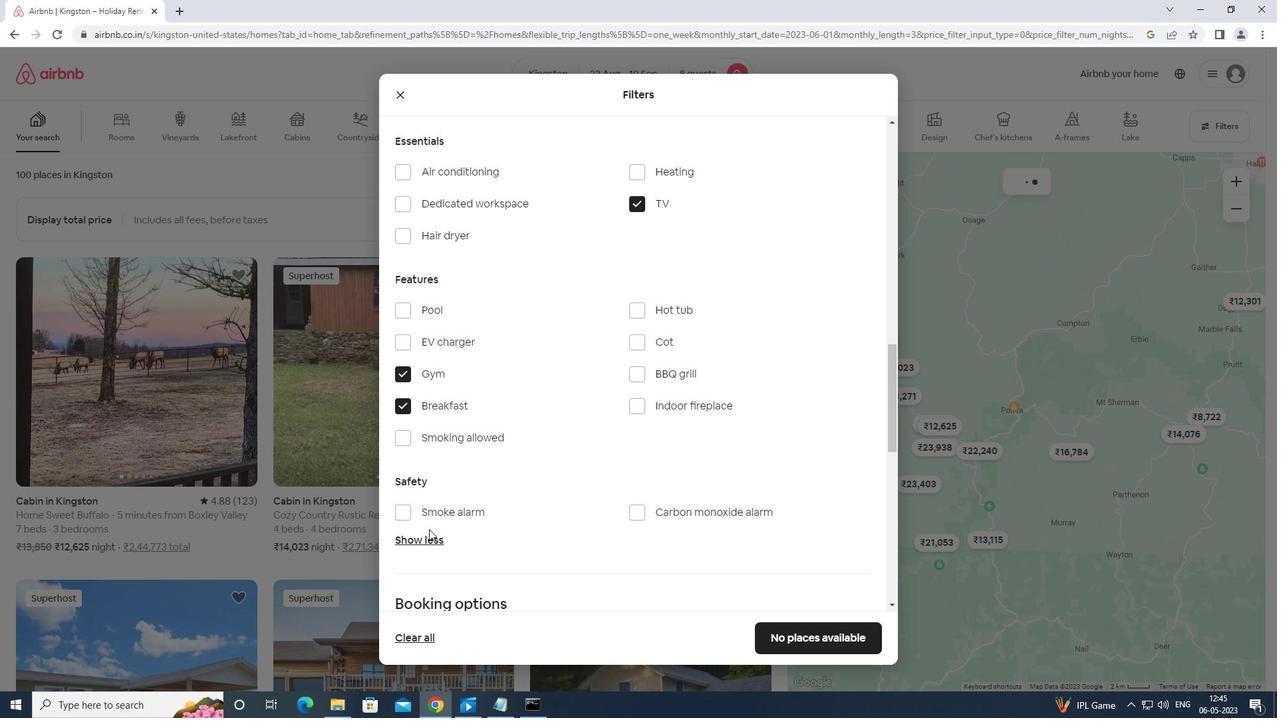 
Action: Mouse moved to (432, 524)
Screenshot: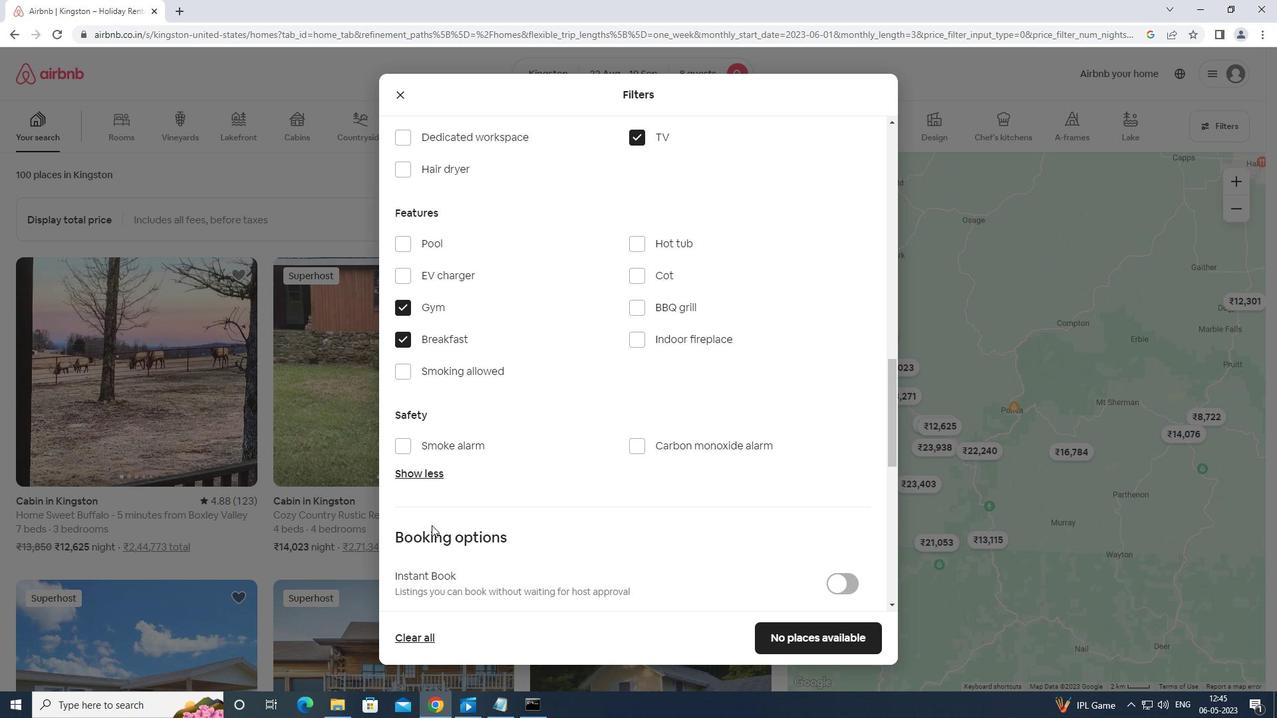 
Action: Mouse scrolled (432, 524) with delta (0, 0)
Screenshot: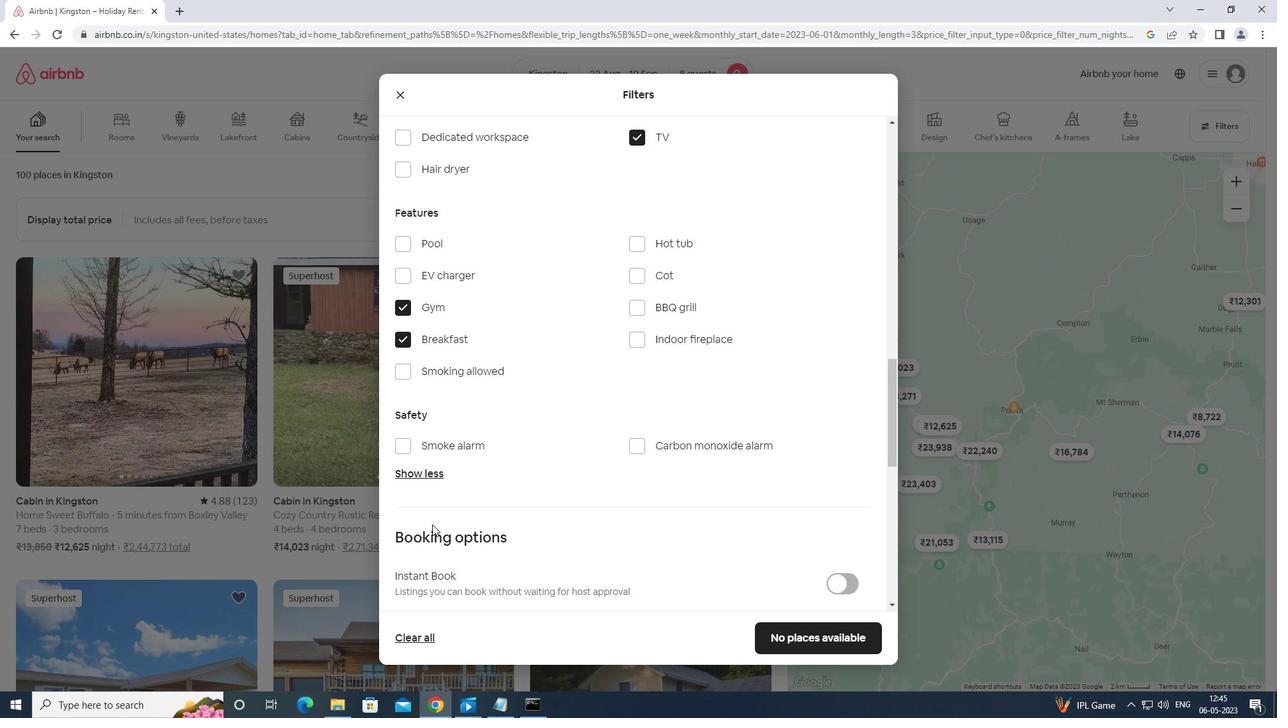 
Action: Mouse scrolled (432, 524) with delta (0, 0)
Screenshot: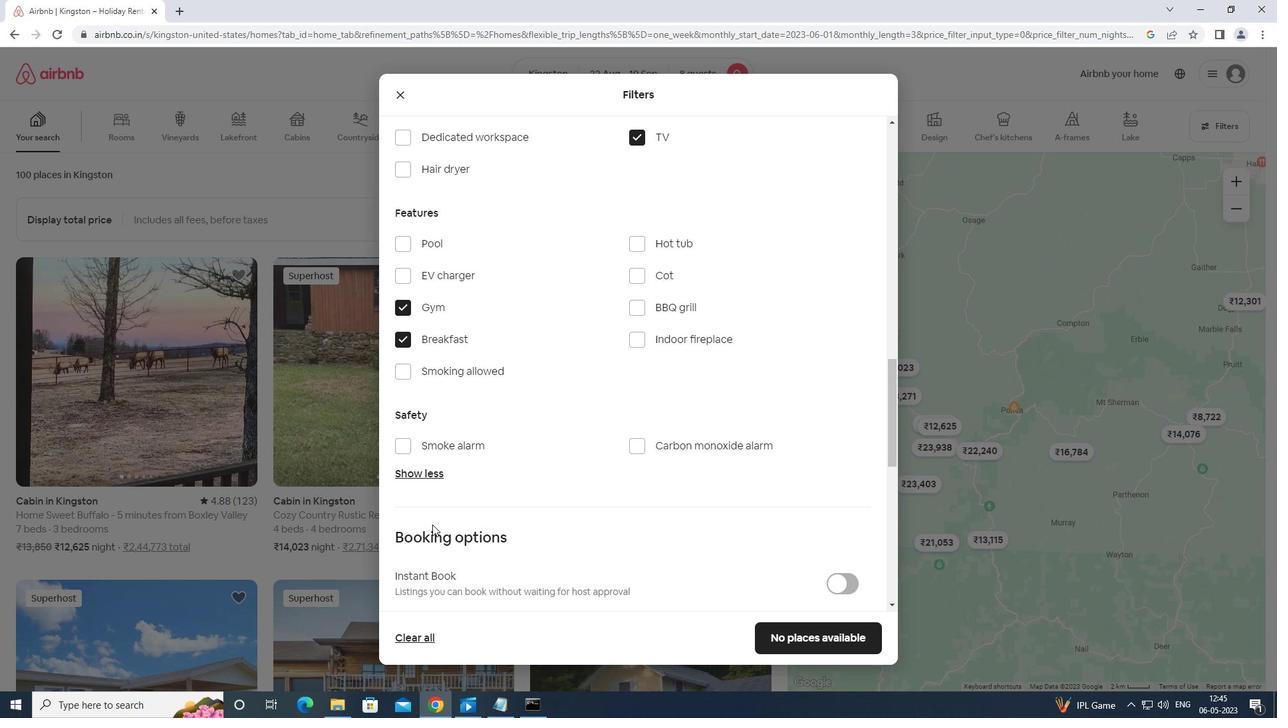 
Action: Mouse scrolled (432, 524) with delta (0, 0)
Screenshot: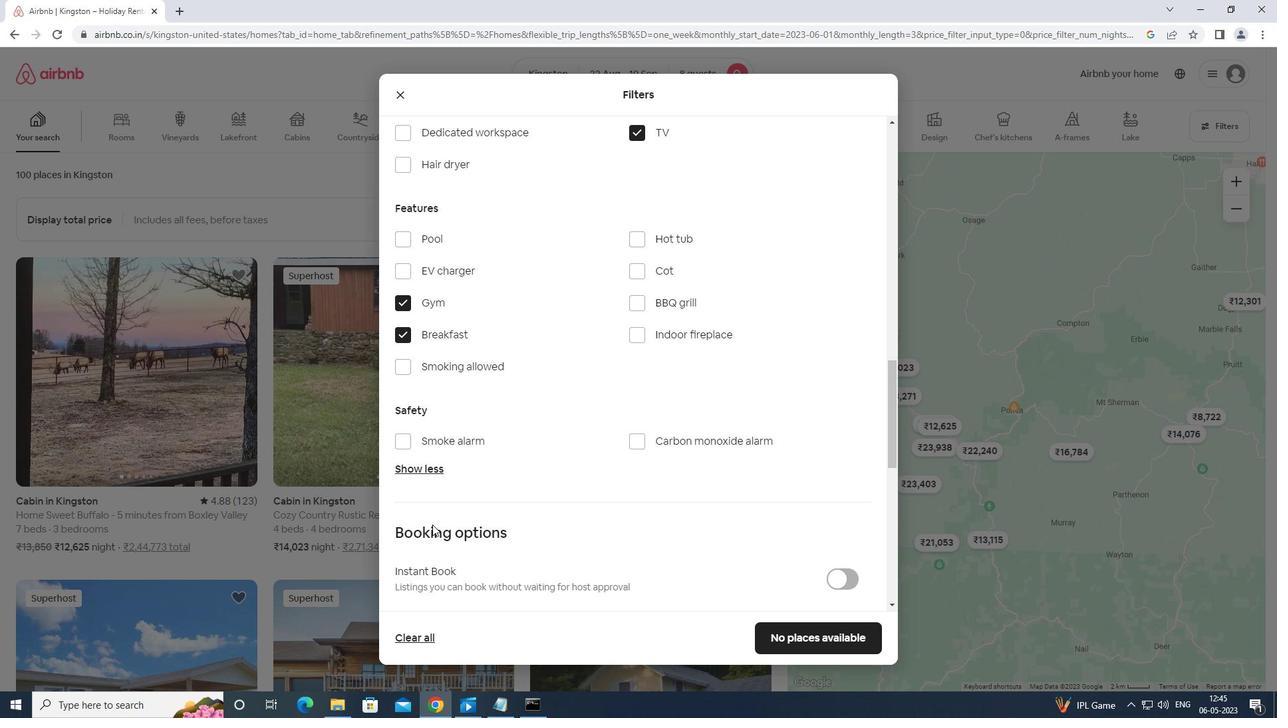 
Action: Mouse moved to (839, 425)
Screenshot: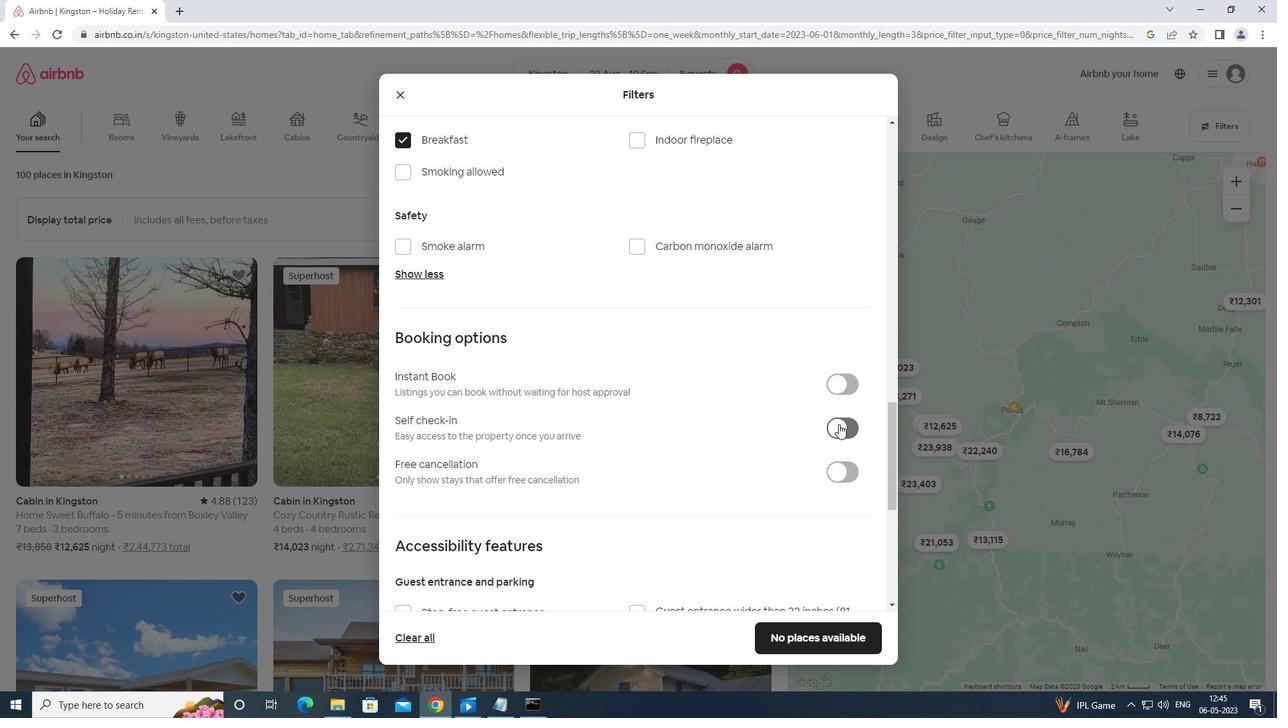 
Action: Mouse pressed left at (839, 425)
Screenshot: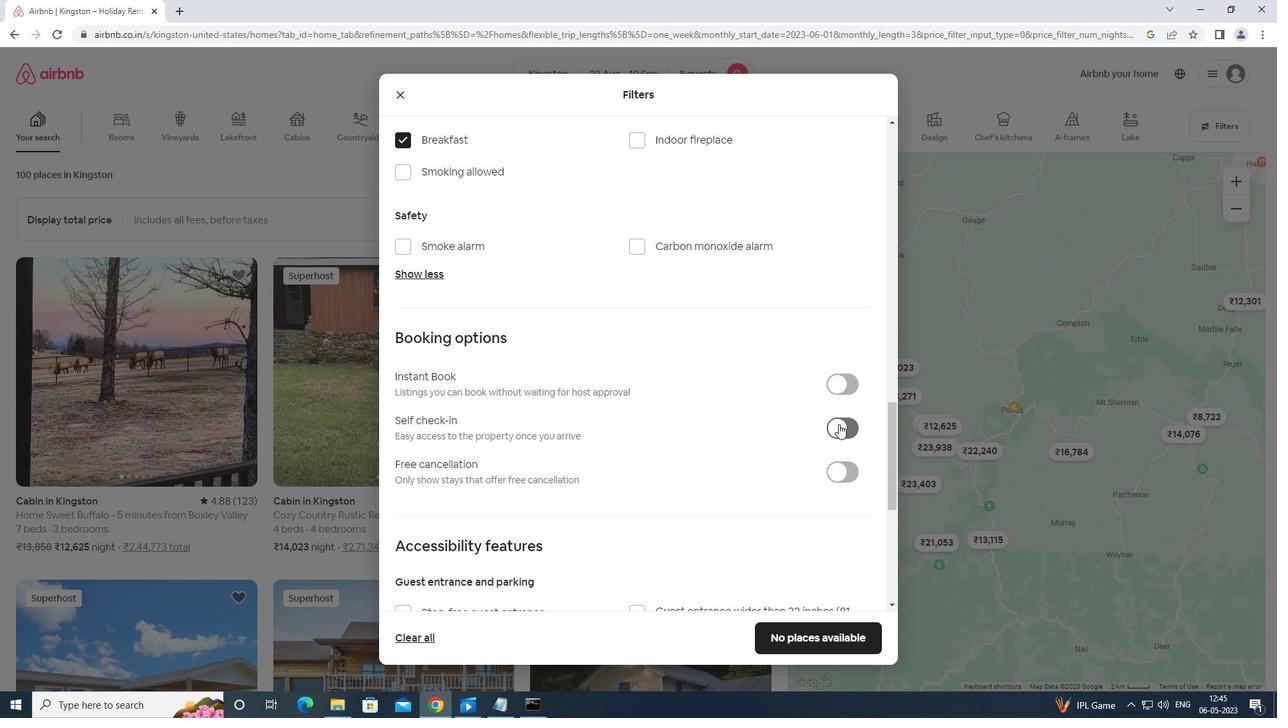 
Action: Mouse moved to (841, 423)
Screenshot: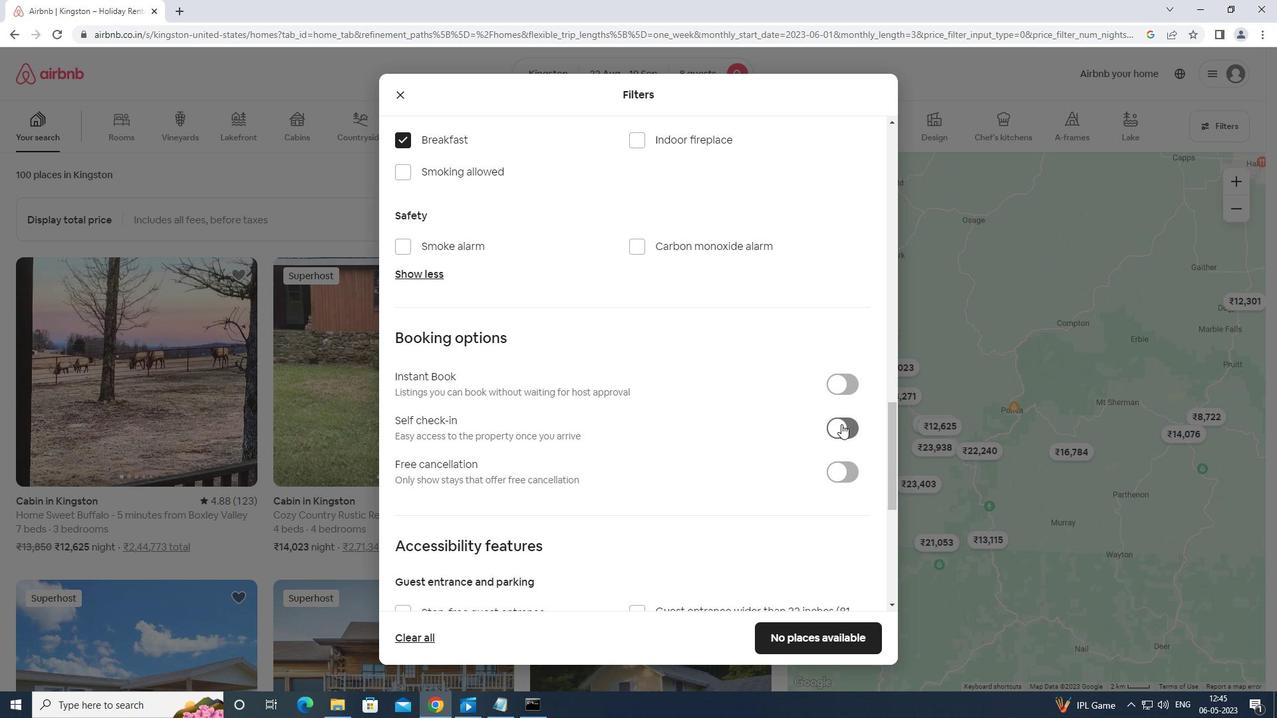 
Action: Mouse scrolled (841, 422) with delta (0, 0)
Screenshot: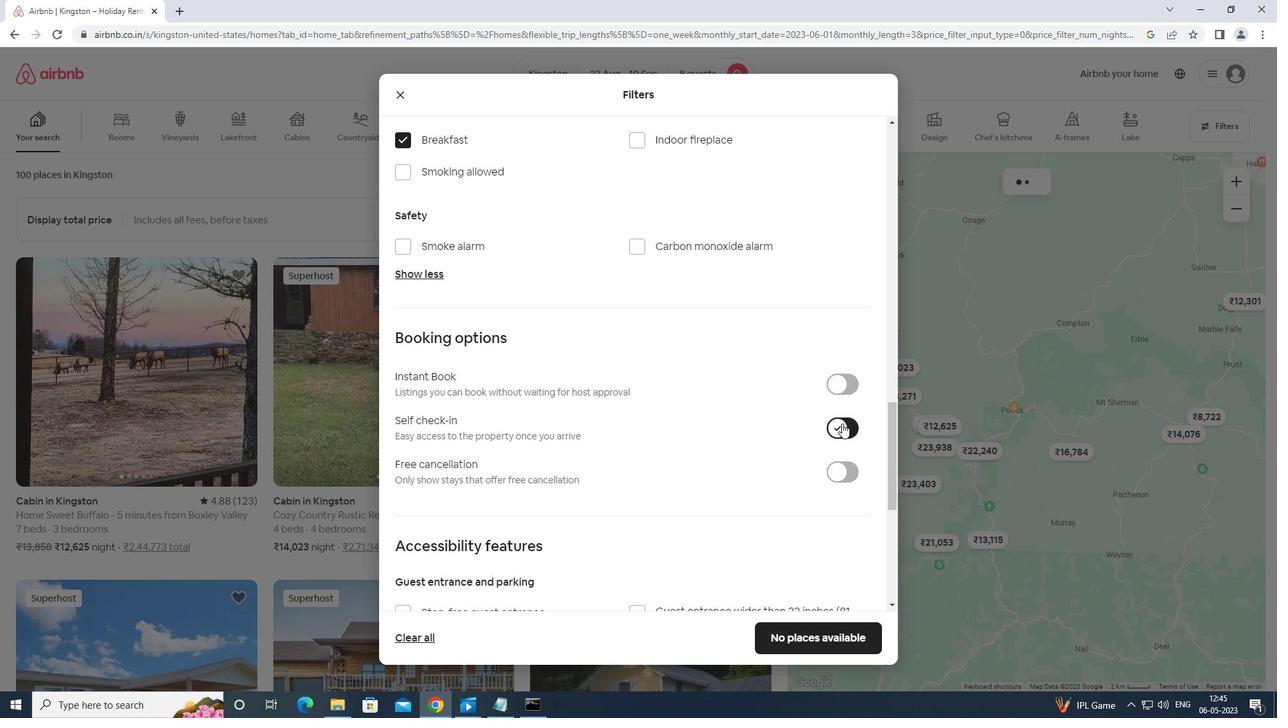 
Action: Mouse moved to (841, 423)
Screenshot: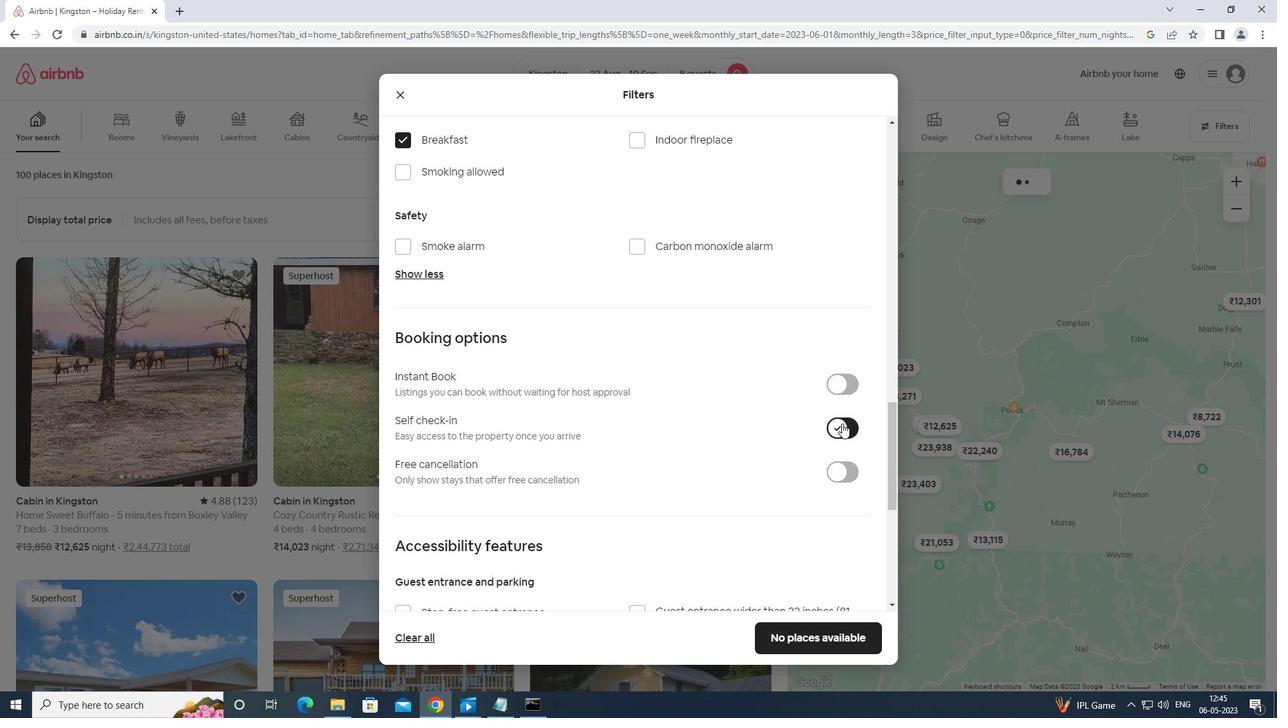 
Action: Mouse scrolled (841, 422) with delta (0, 0)
Screenshot: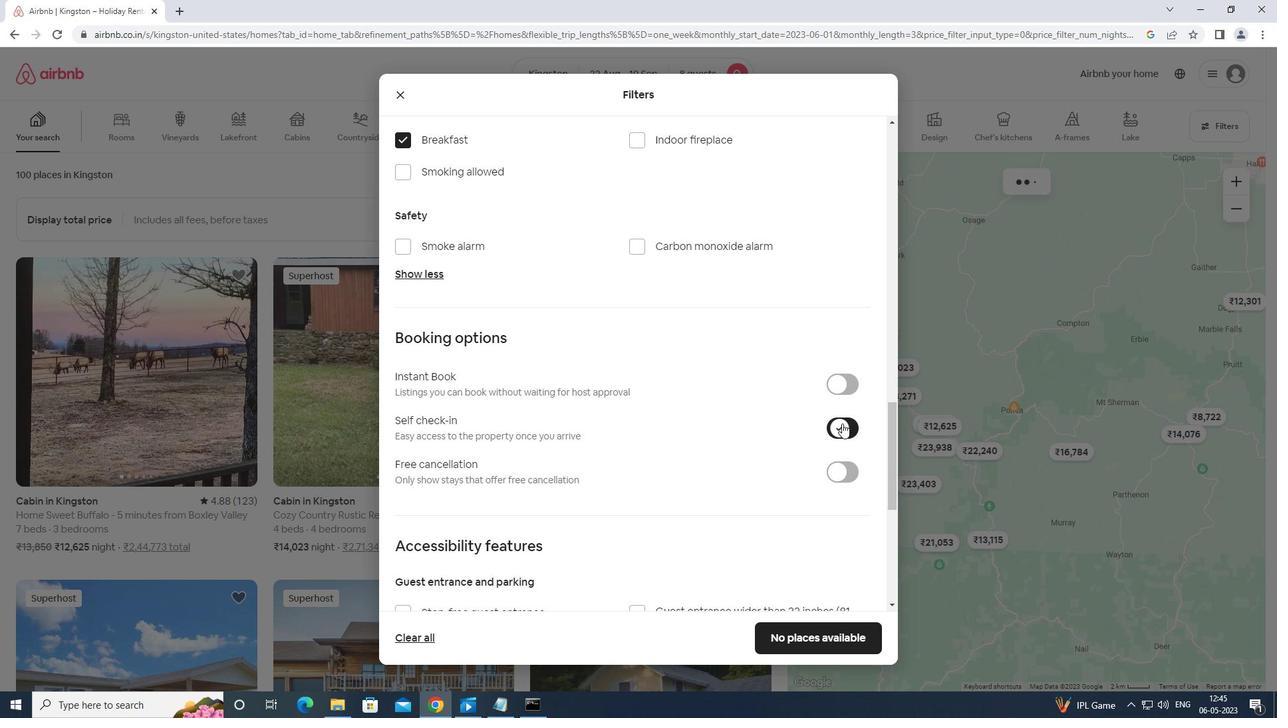 
Action: Mouse scrolled (841, 422) with delta (0, 0)
Screenshot: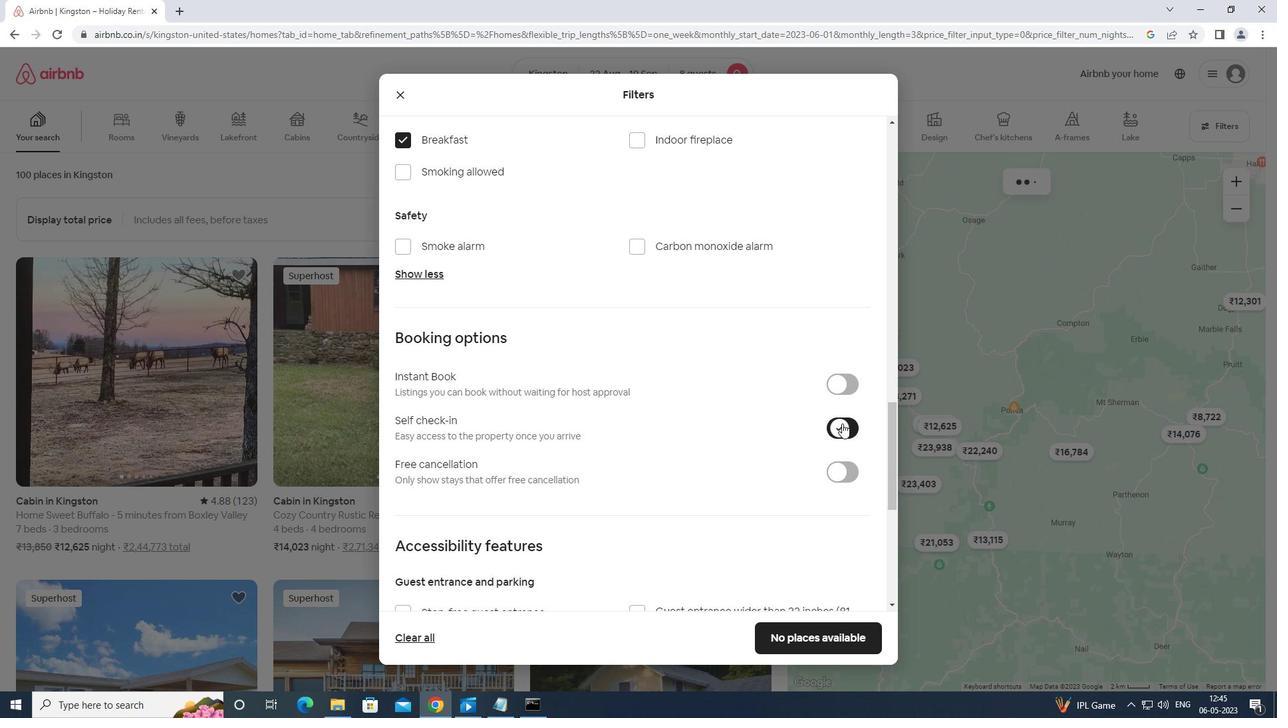 
Action: Mouse moved to (739, 466)
Screenshot: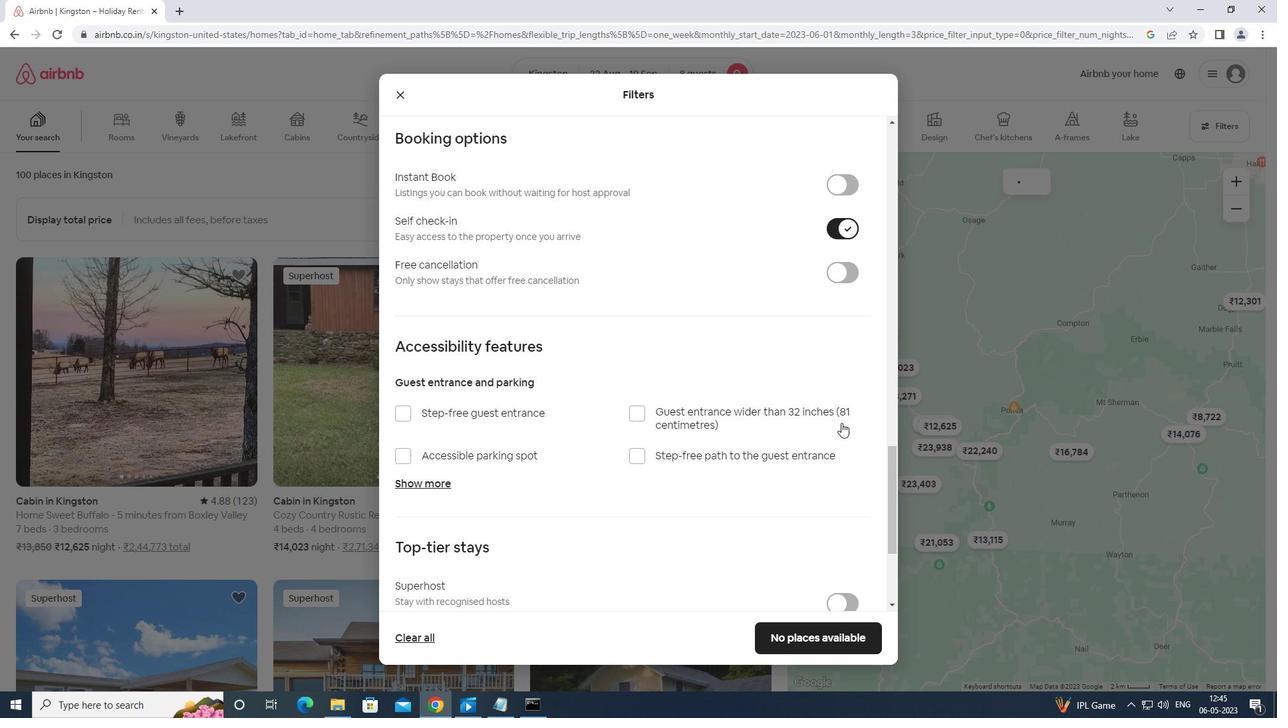 
Action: Mouse scrolled (739, 465) with delta (0, 0)
Screenshot: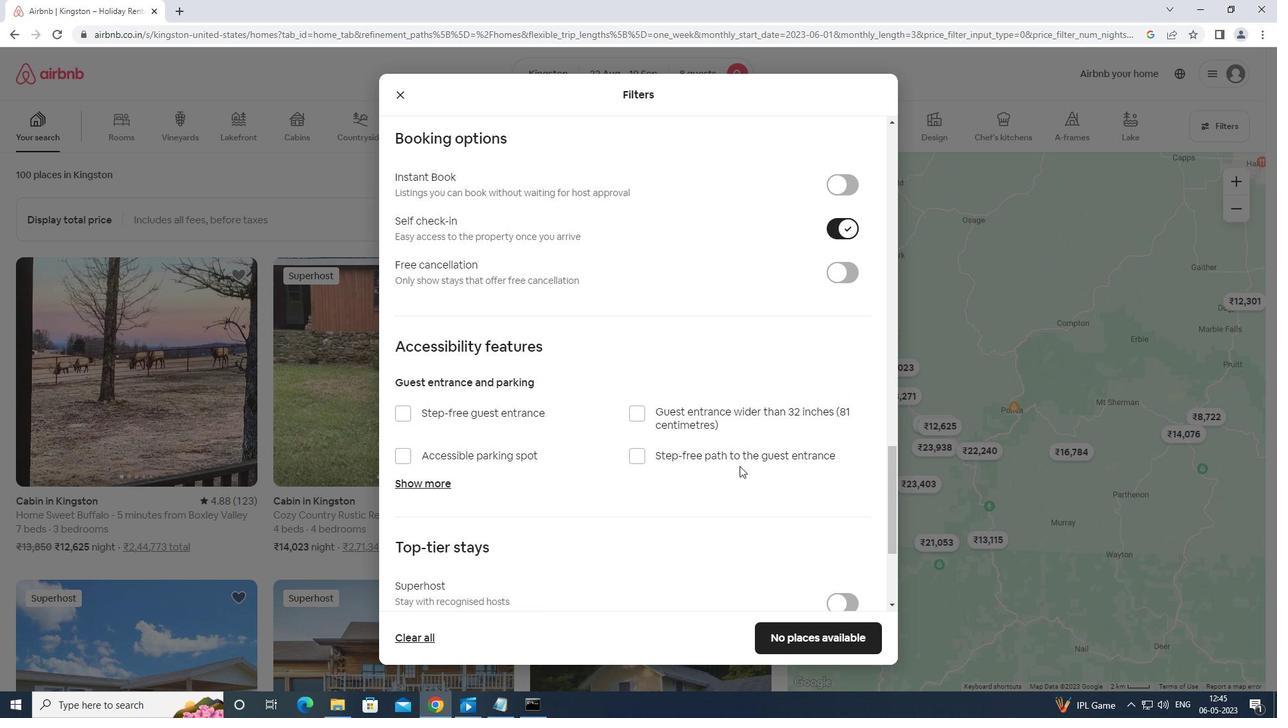 
Action: Mouse scrolled (739, 465) with delta (0, 0)
Screenshot: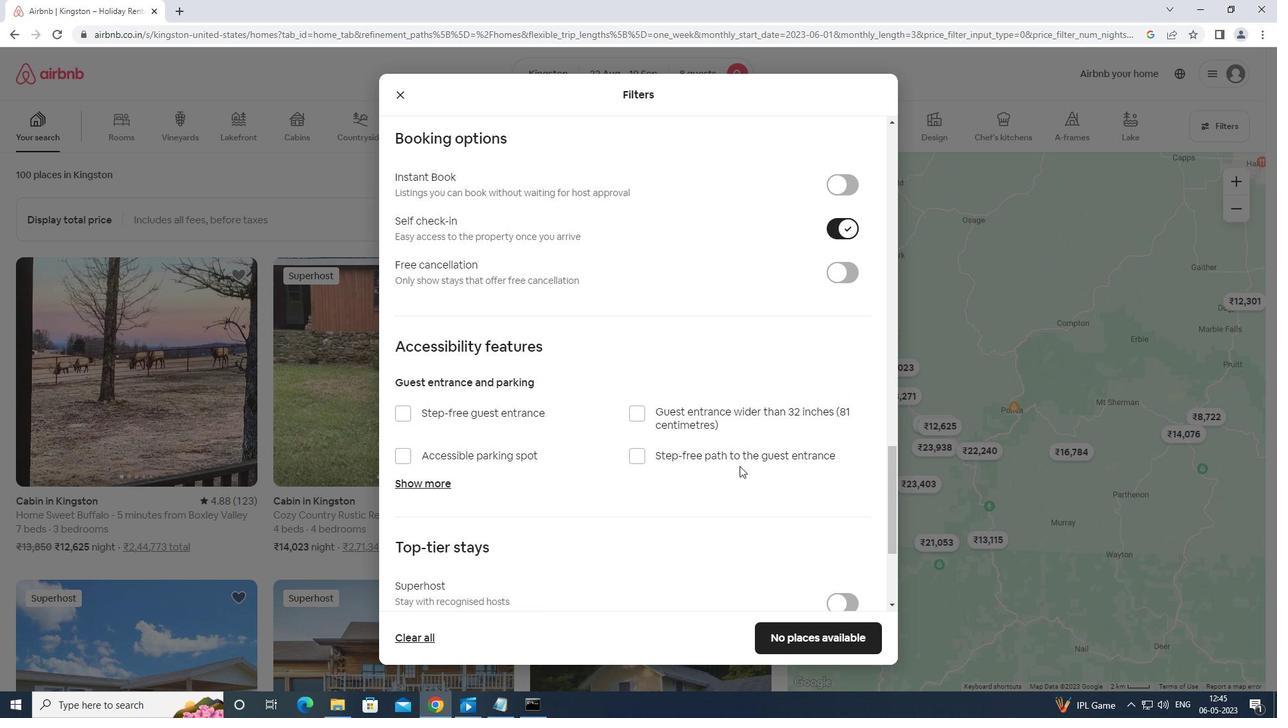 
Action: Mouse scrolled (739, 465) with delta (0, 0)
Screenshot: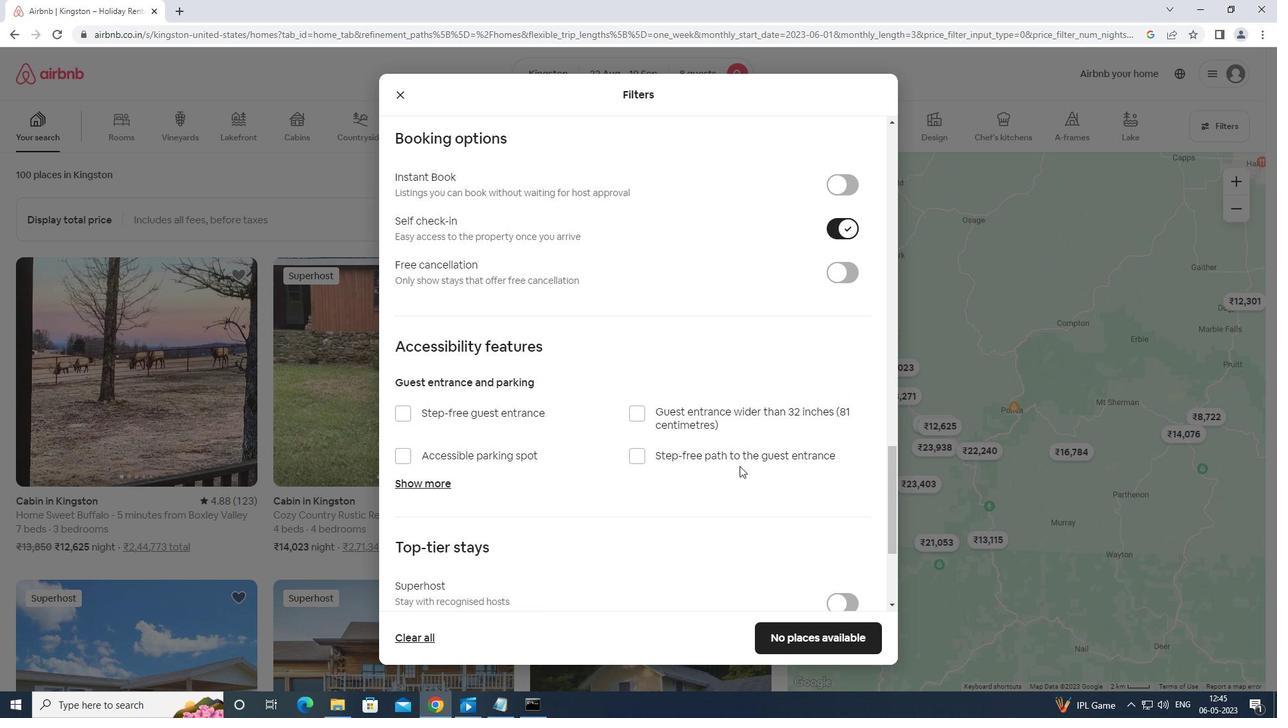
Action: Mouse moved to (447, 542)
Screenshot: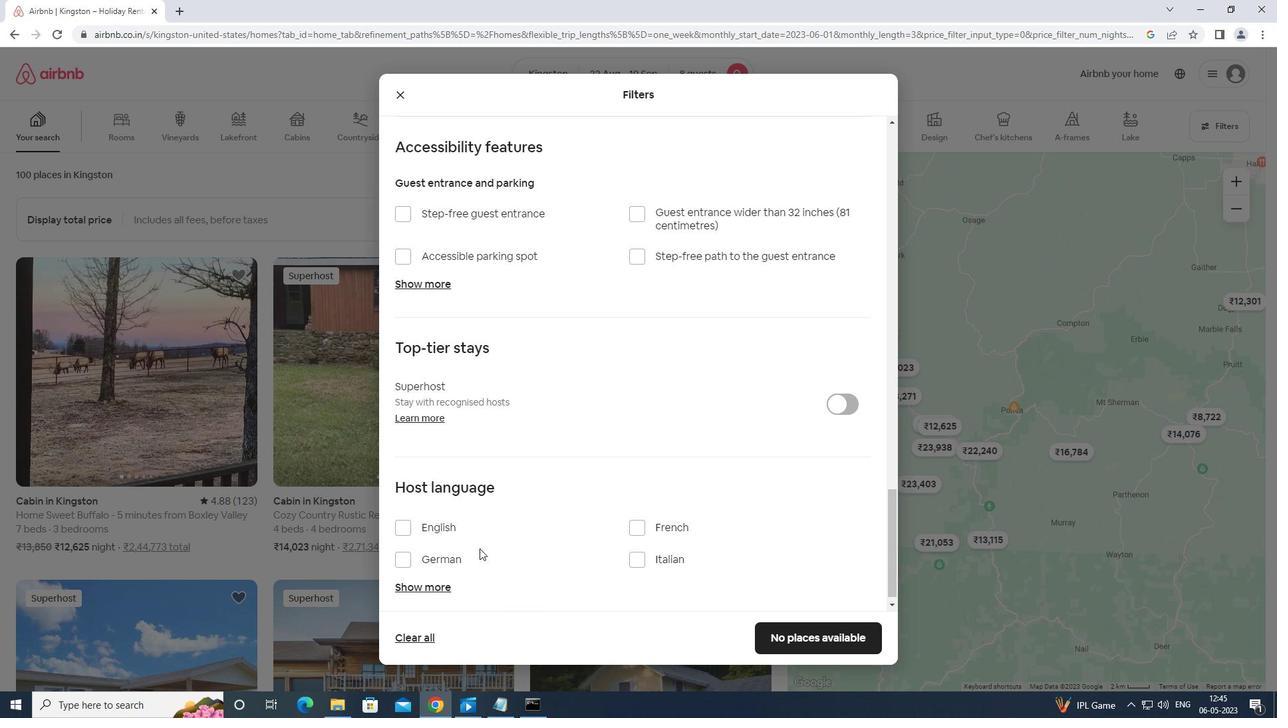 
Action: Mouse scrolled (447, 541) with delta (0, 0)
Screenshot: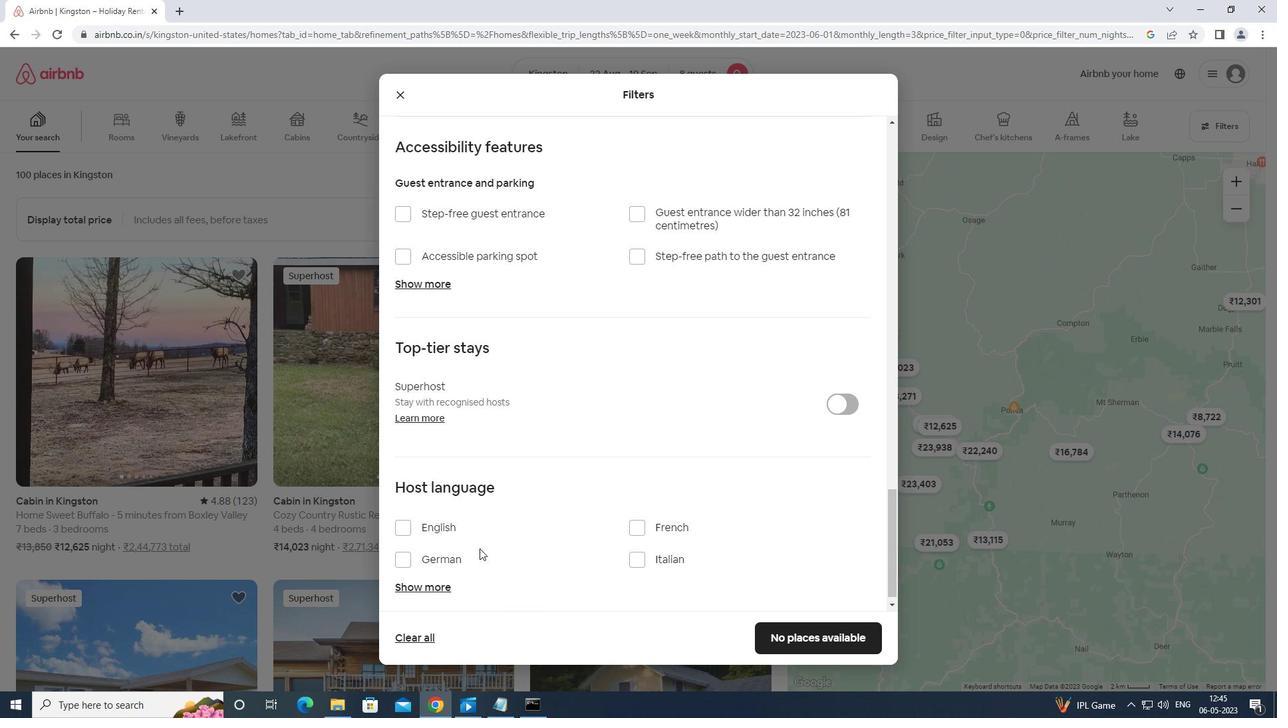 
Action: Mouse moved to (398, 519)
Screenshot: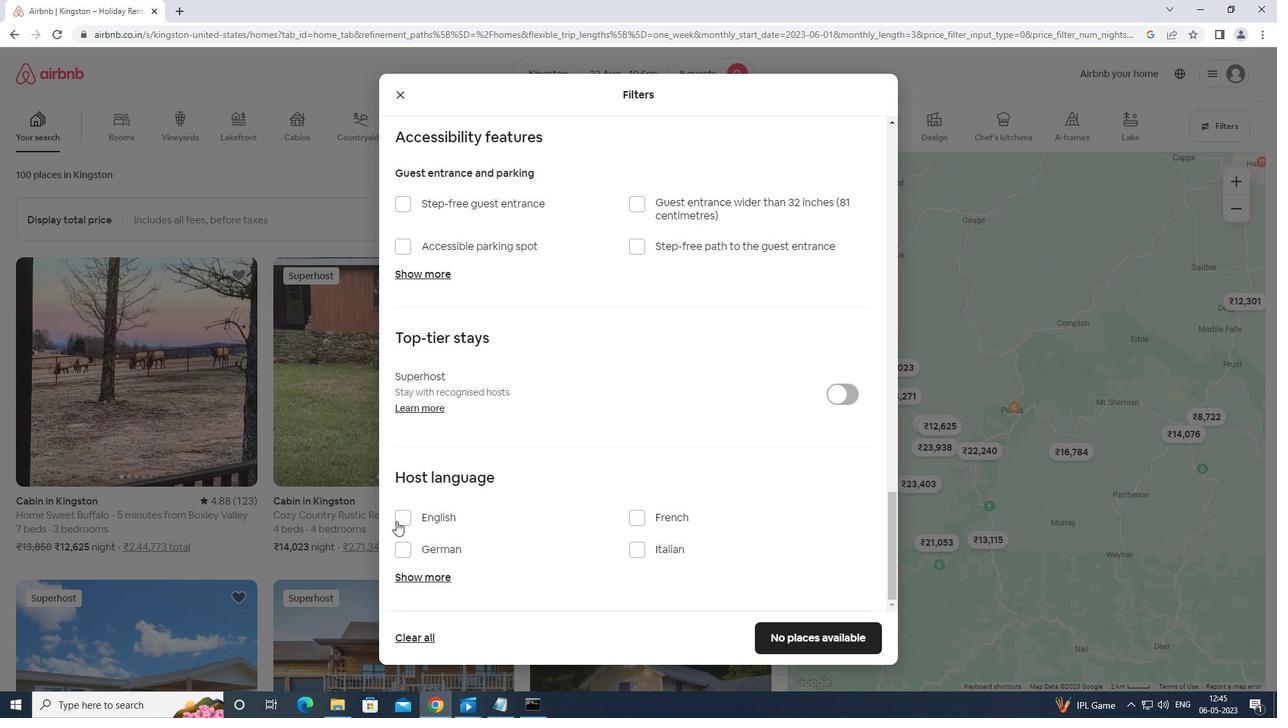 
Action: Mouse pressed left at (398, 519)
Screenshot: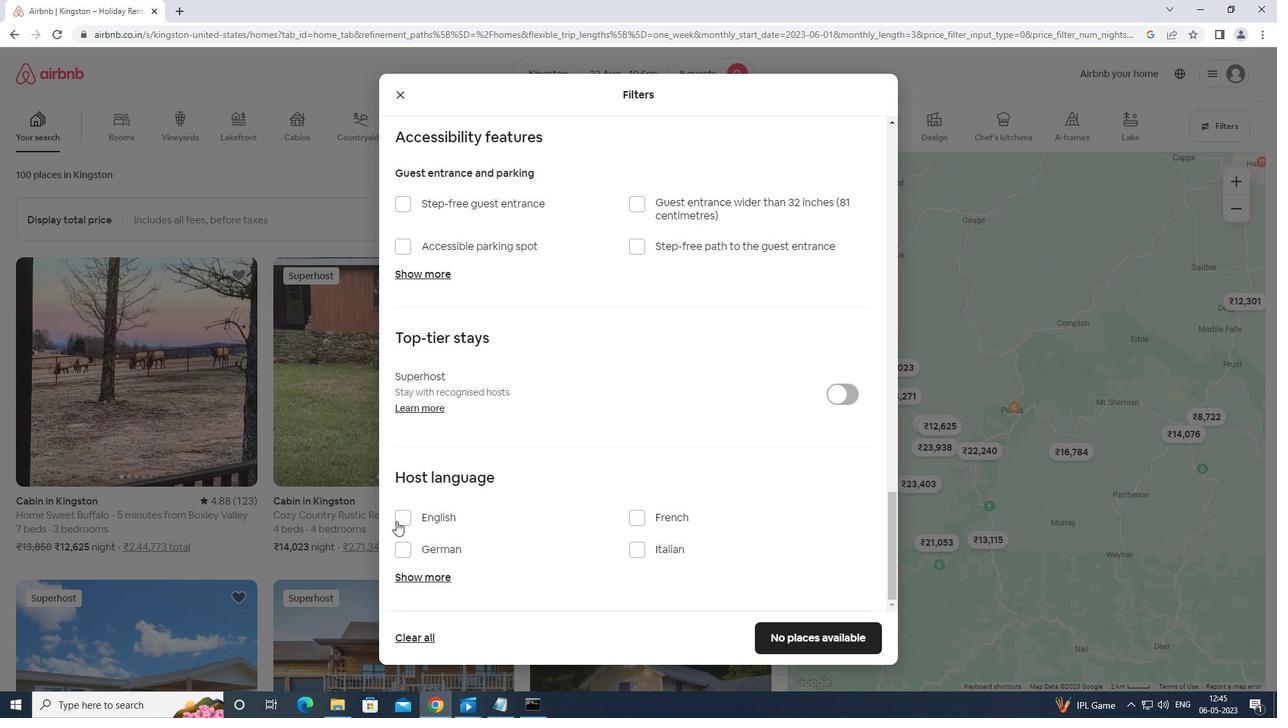 
Action: Mouse moved to (853, 634)
Screenshot: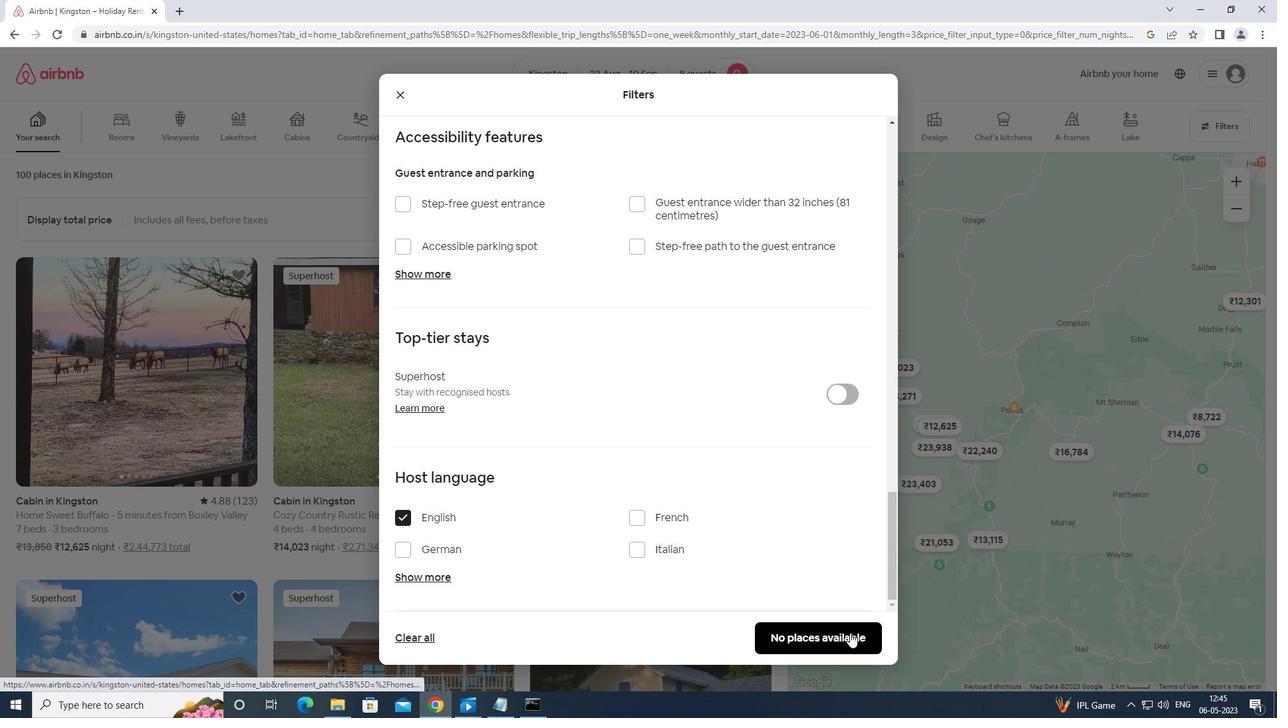 
Action: Mouse pressed left at (853, 634)
Screenshot: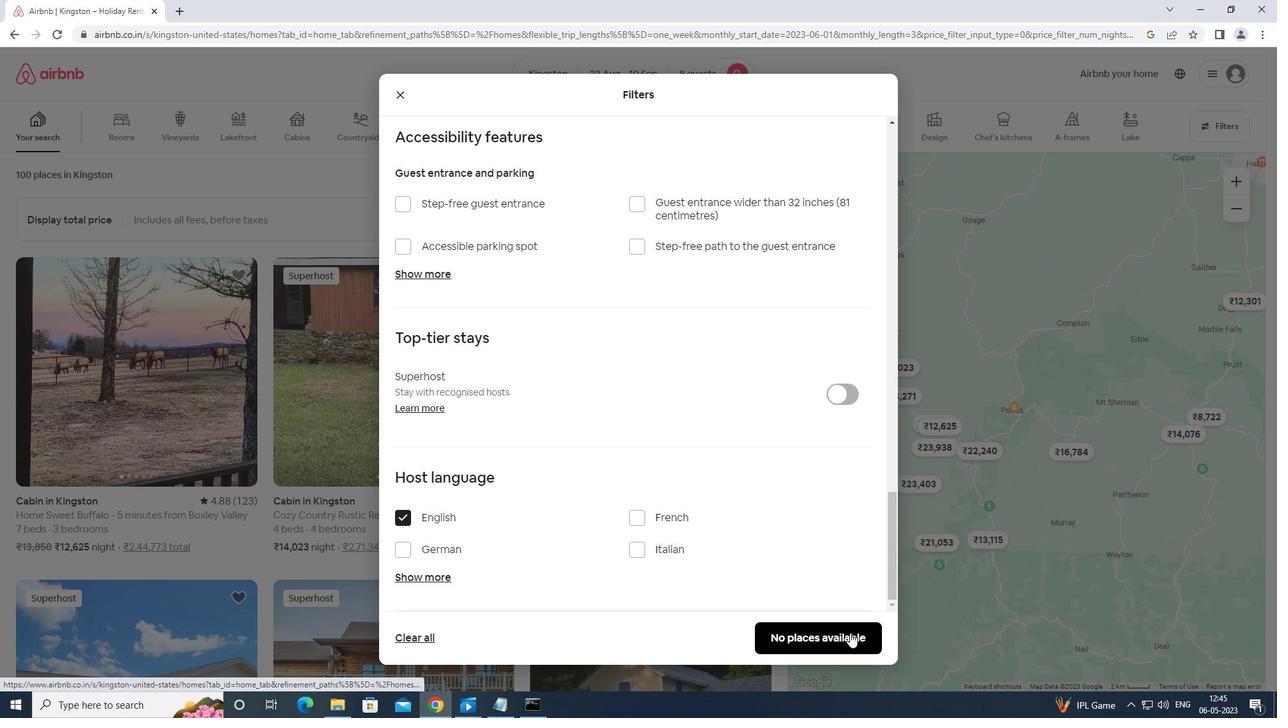 
Action: Mouse moved to (858, 636)
Screenshot: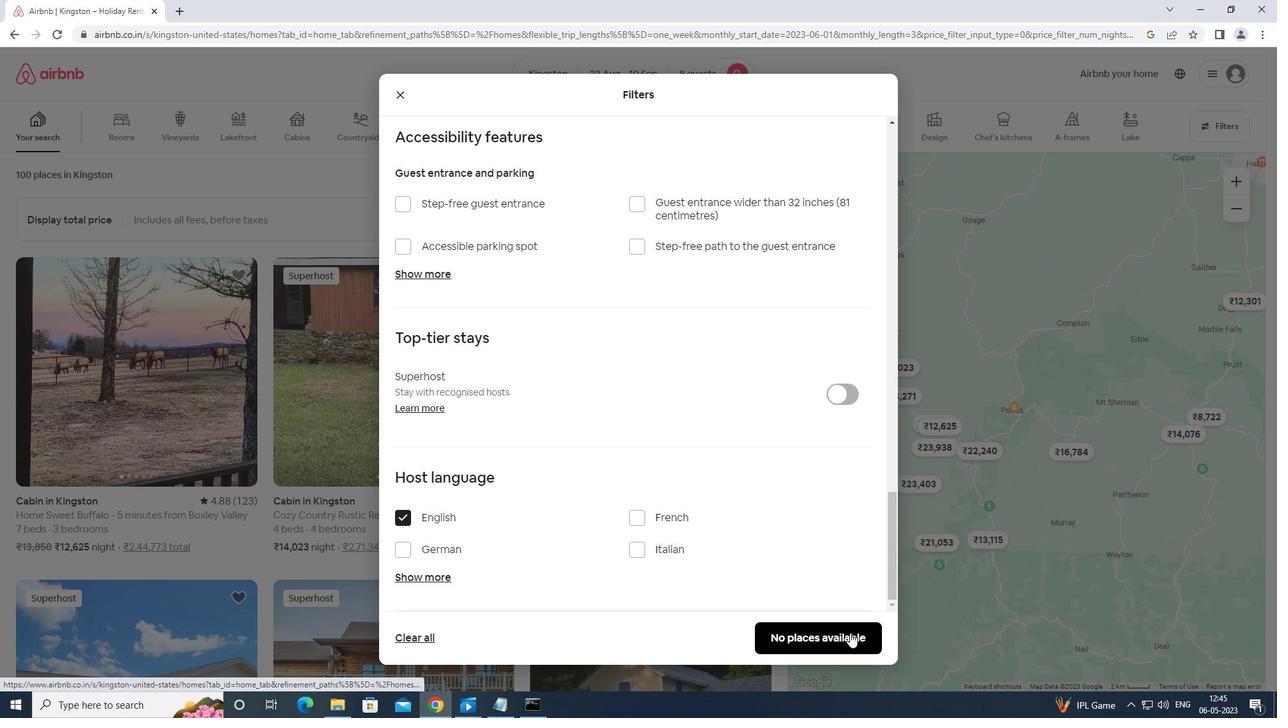 
